 Task: Forward email as attachment with the signature Cole Ward with the subject Request for a trial from softage.1@softage.net to softage.7@softage.net with the message Please let me know if you require any additional resources to complete the project.
Action: Mouse moved to (1210, 101)
Screenshot: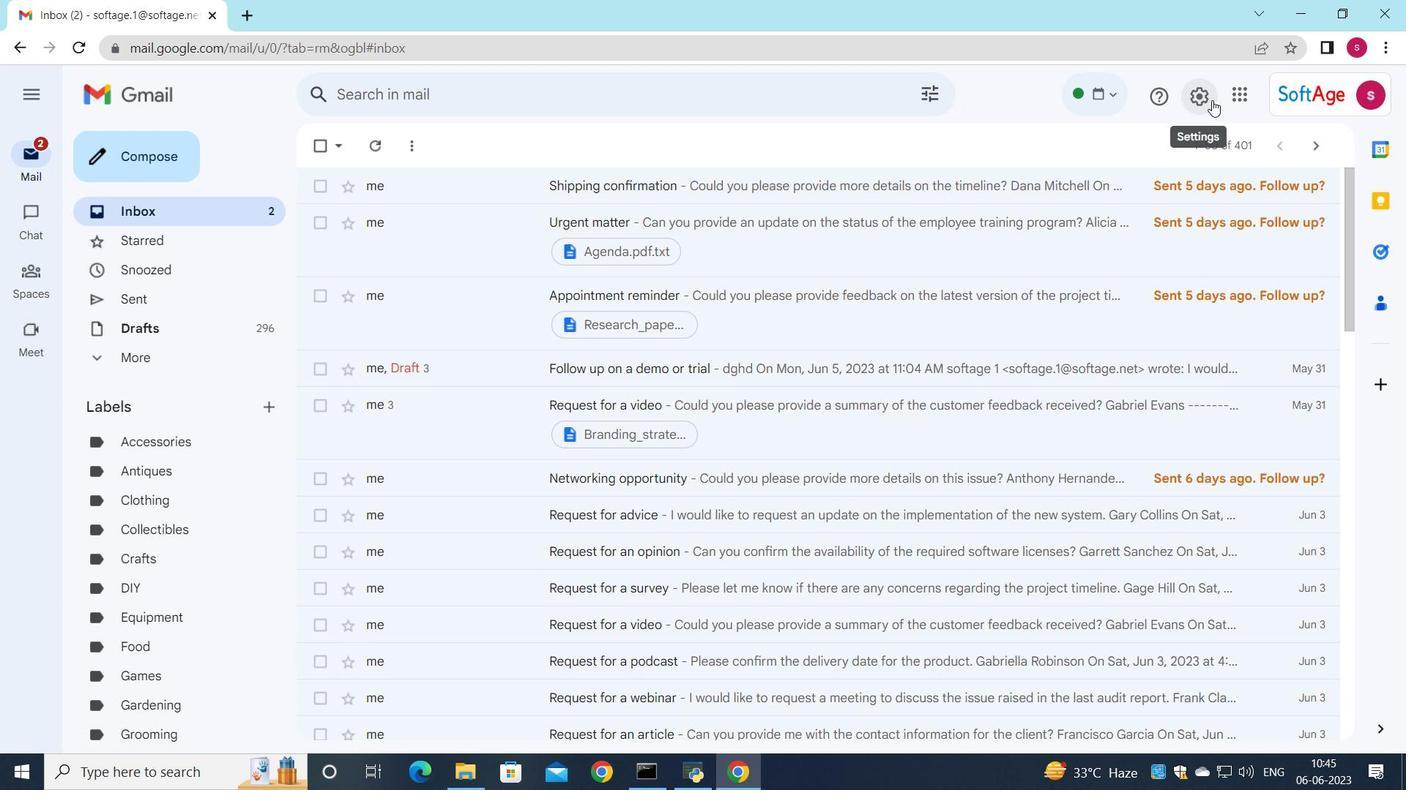 
Action: Mouse pressed left at (1210, 101)
Screenshot: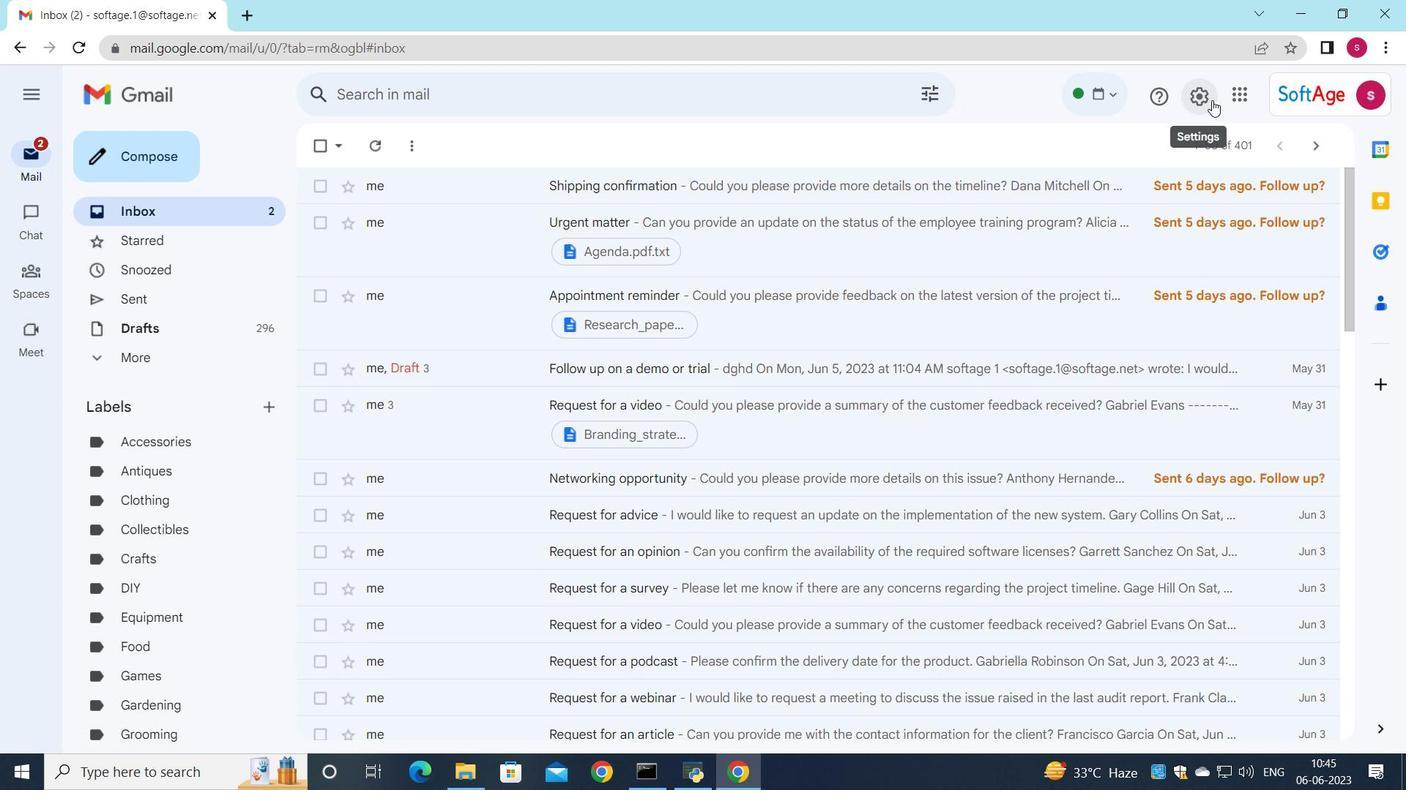 
Action: Mouse moved to (1199, 184)
Screenshot: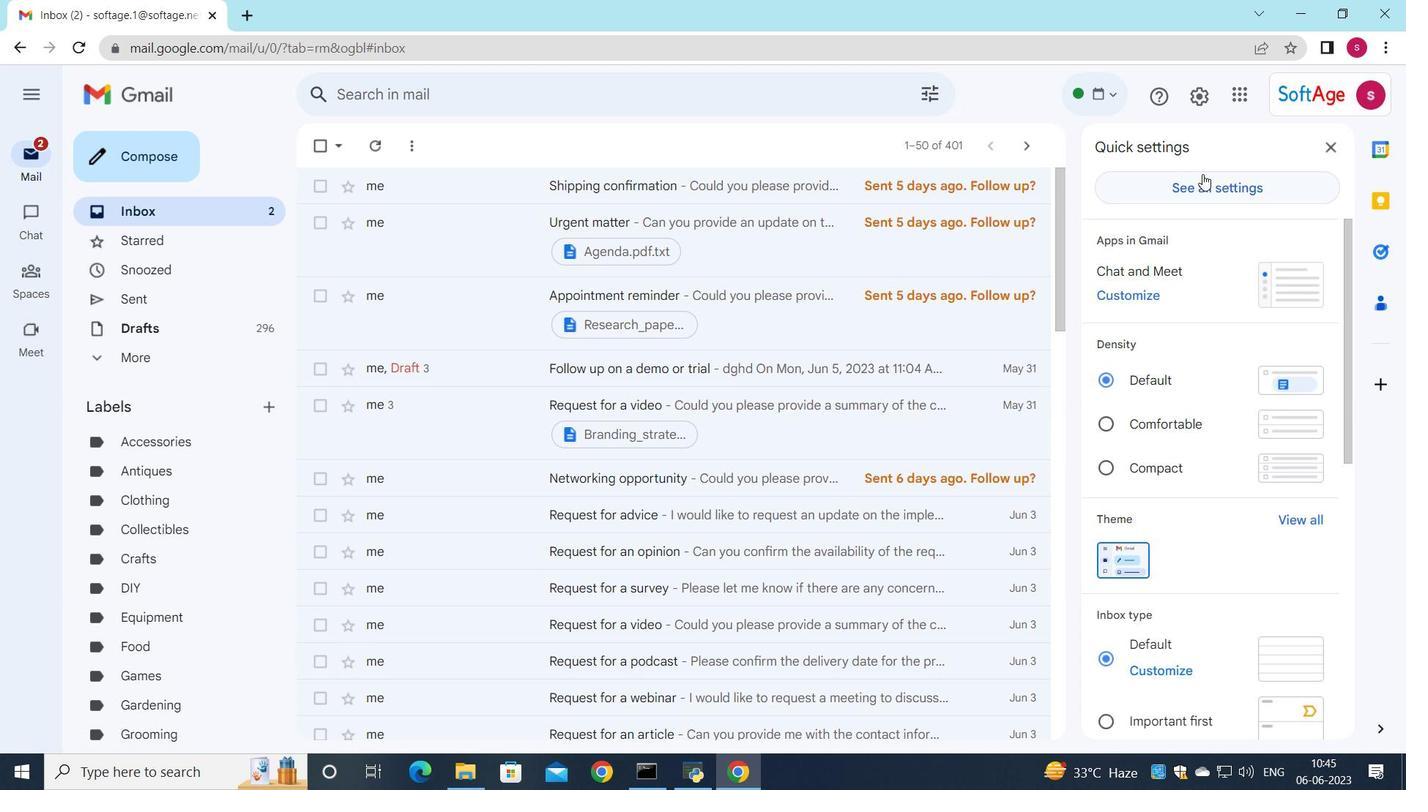 
Action: Mouse pressed left at (1199, 184)
Screenshot: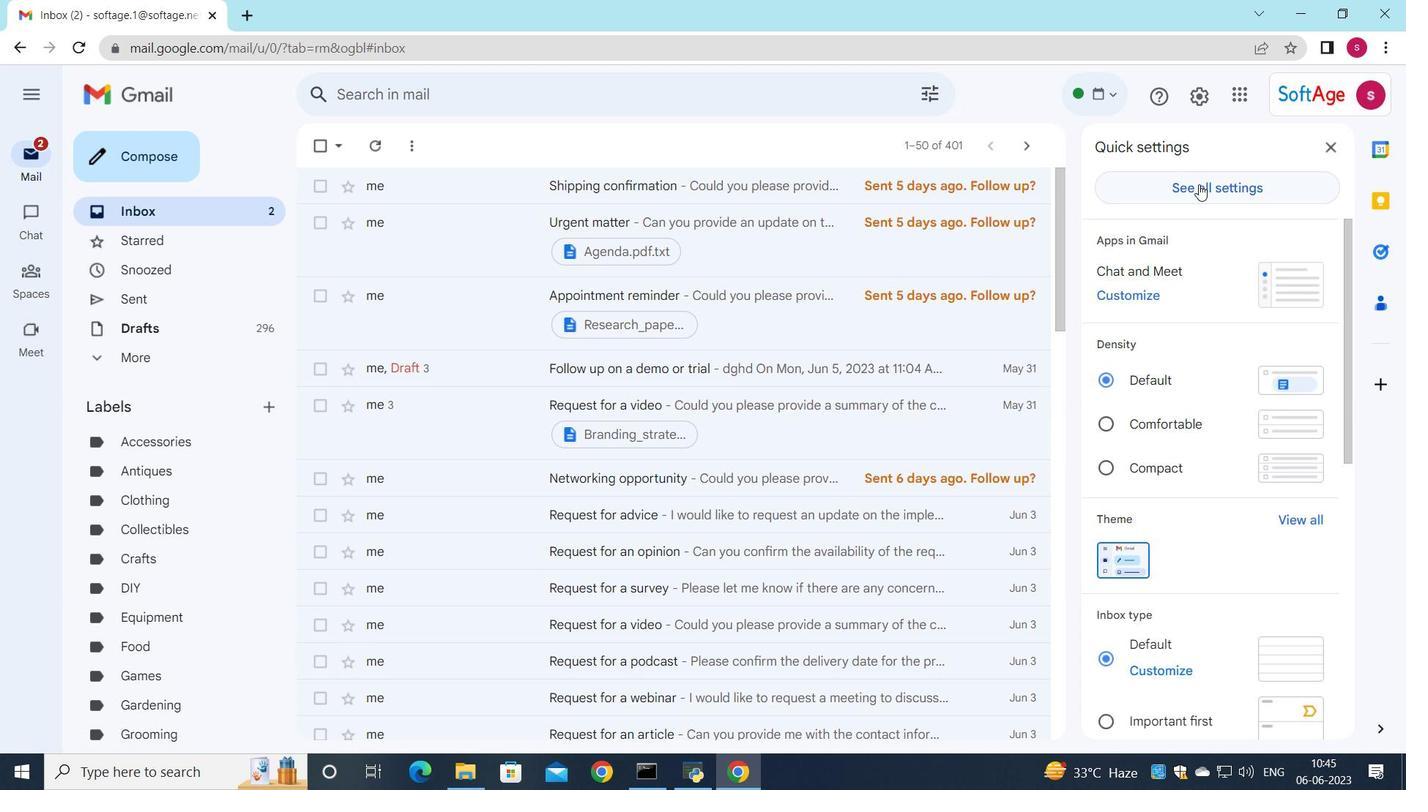 
Action: Mouse moved to (720, 266)
Screenshot: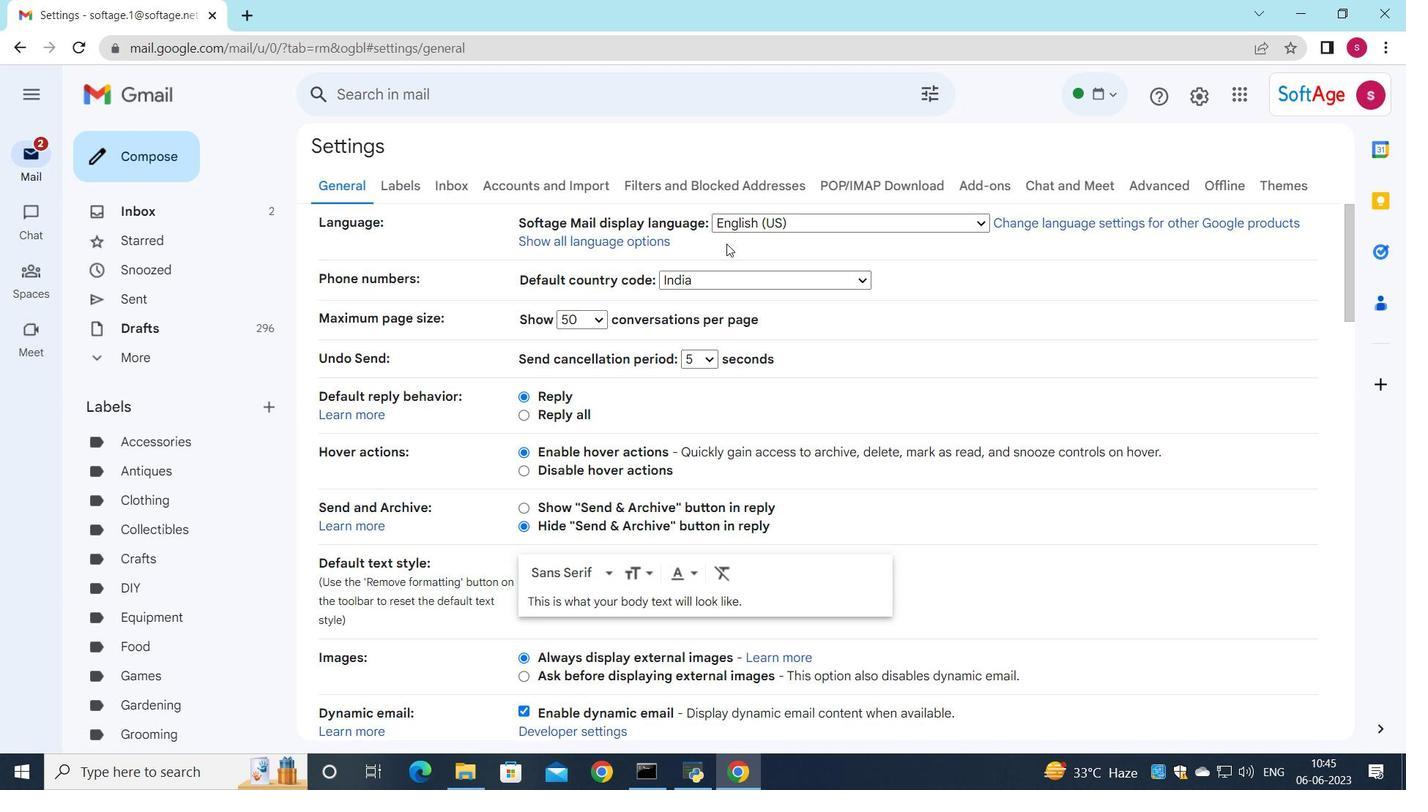 
Action: Mouse scrolled (720, 265) with delta (0, 0)
Screenshot: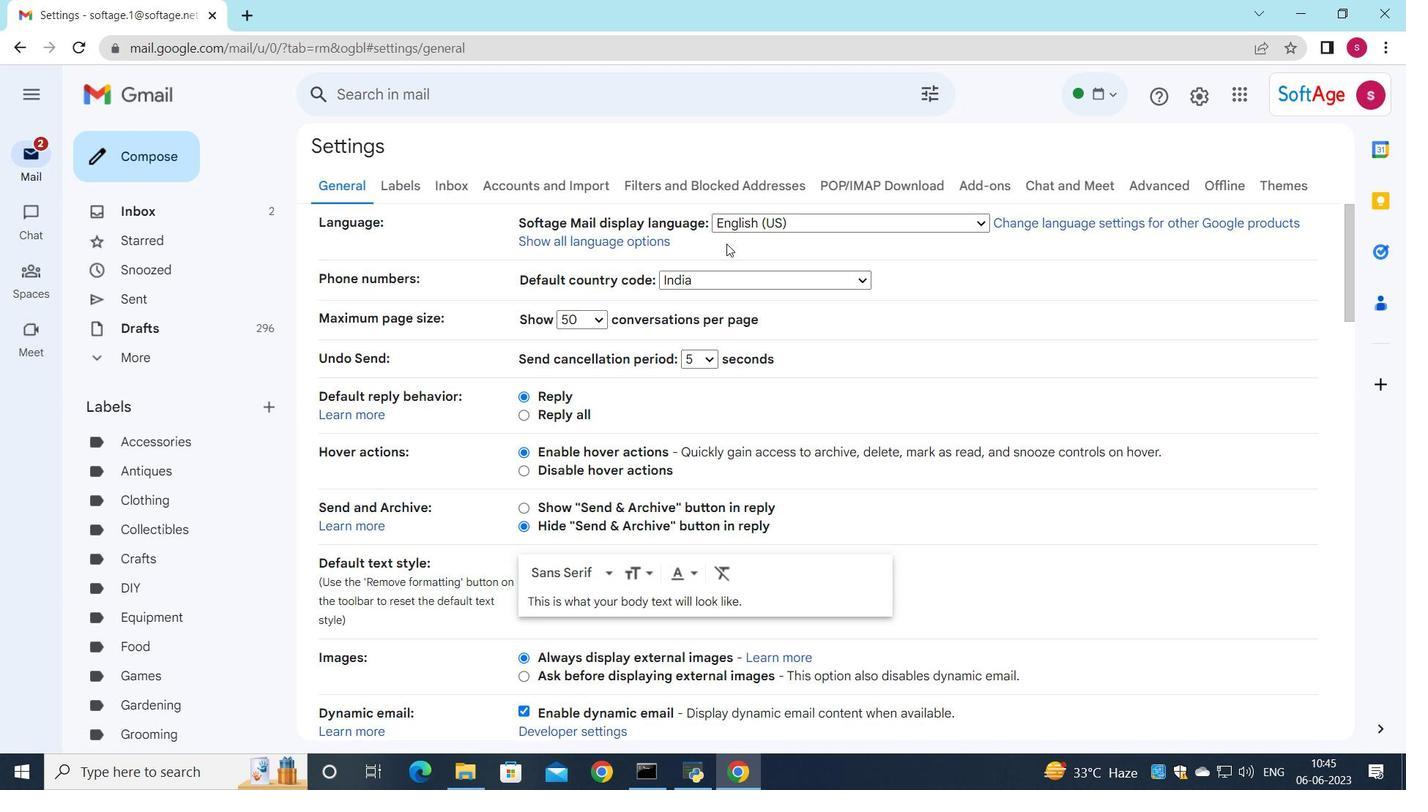 
Action: Mouse moved to (719, 283)
Screenshot: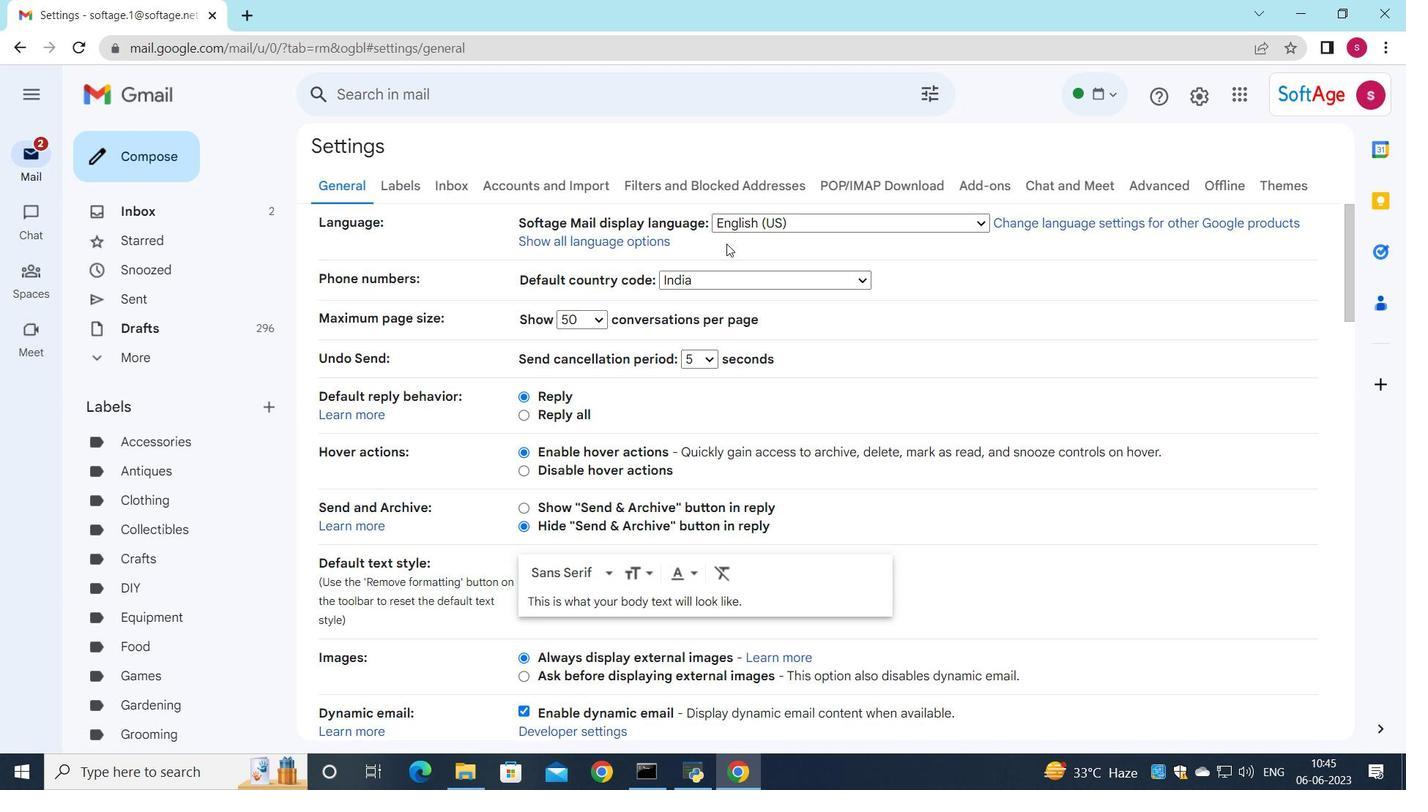 
Action: Mouse scrolled (719, 282) with delta (0, 0)
Screenshot: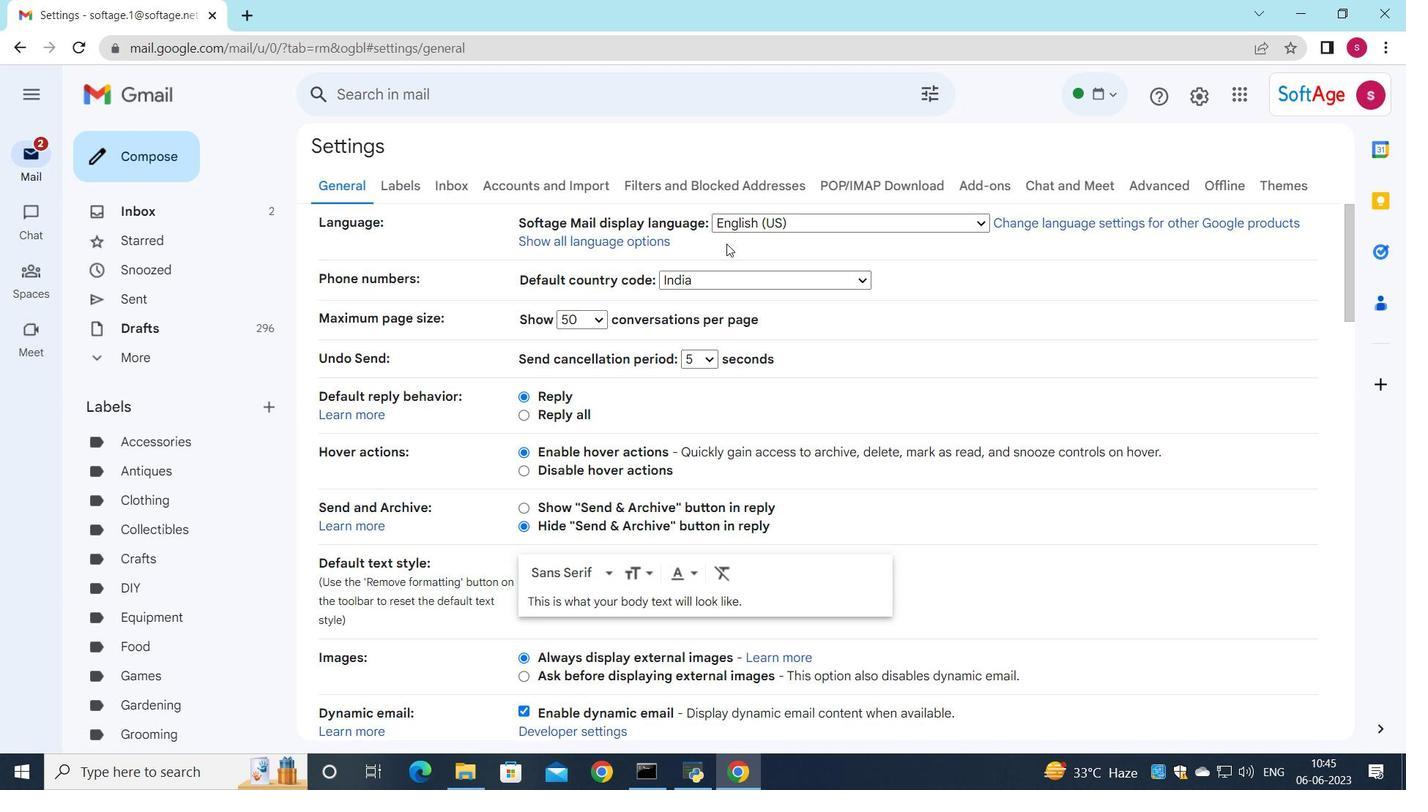 
Action: Mouse moved to (719, 381)
Screenshot: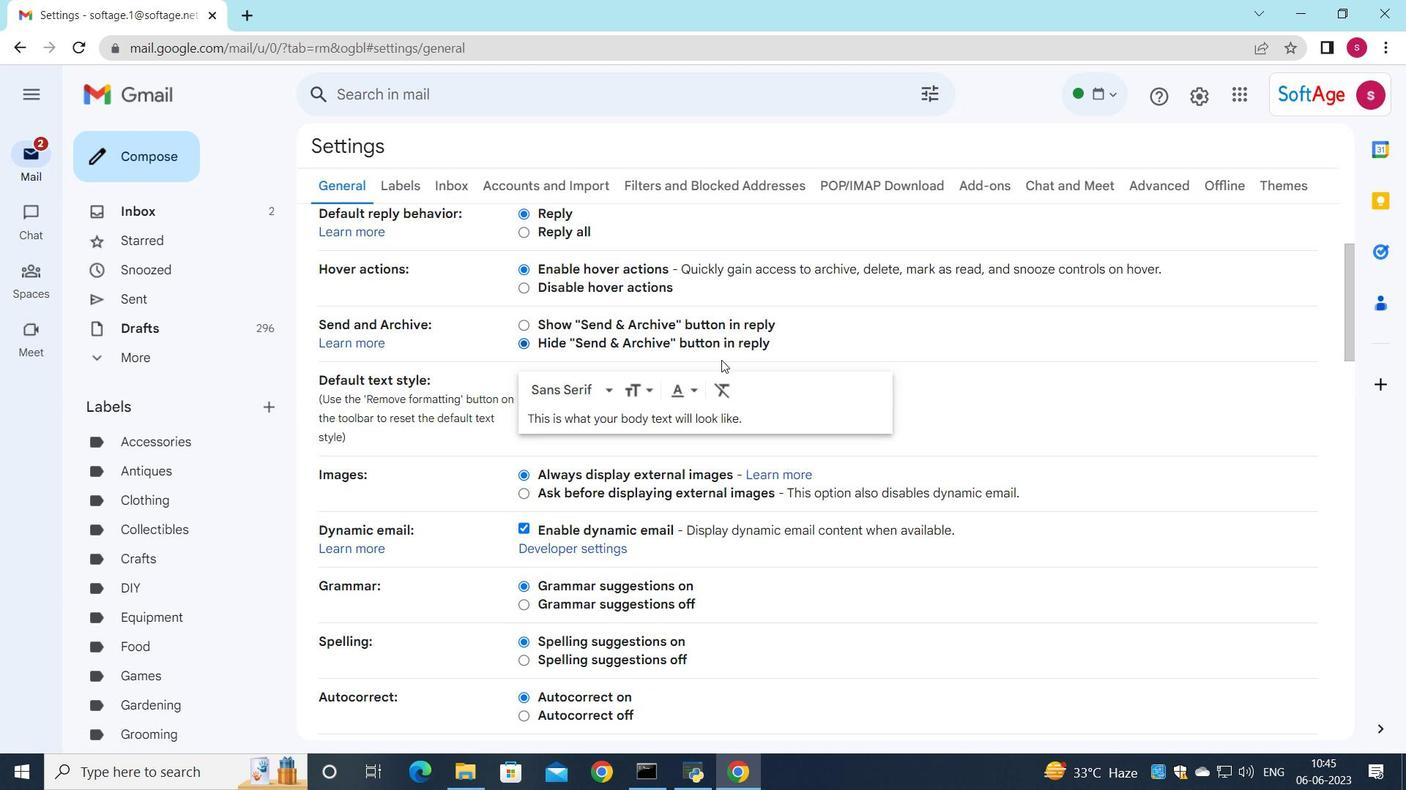 
Action: Mouse scrolled (719, 380) with delta (0, 0)
Screenshot: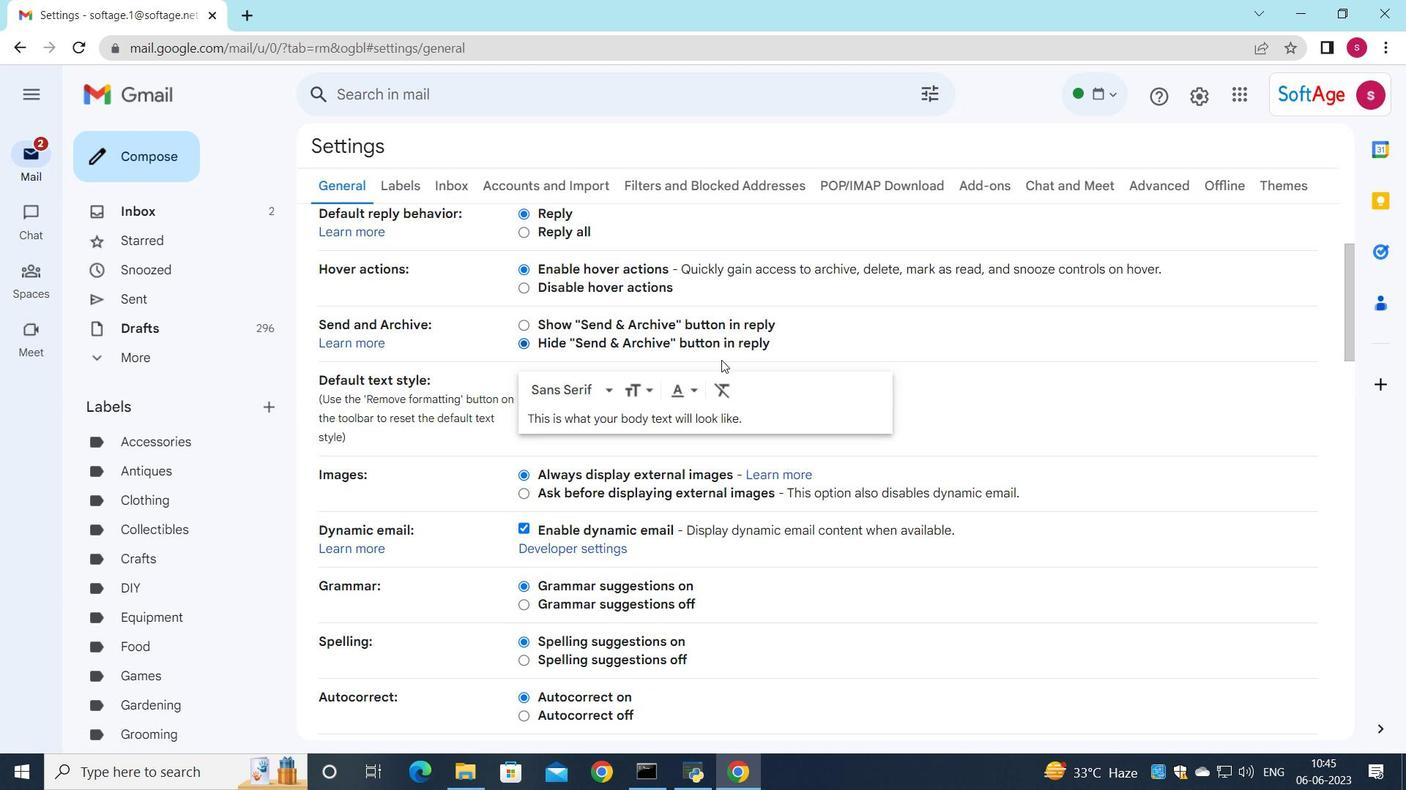 
Action: Mouse moved to (719, 383)
Screenshot: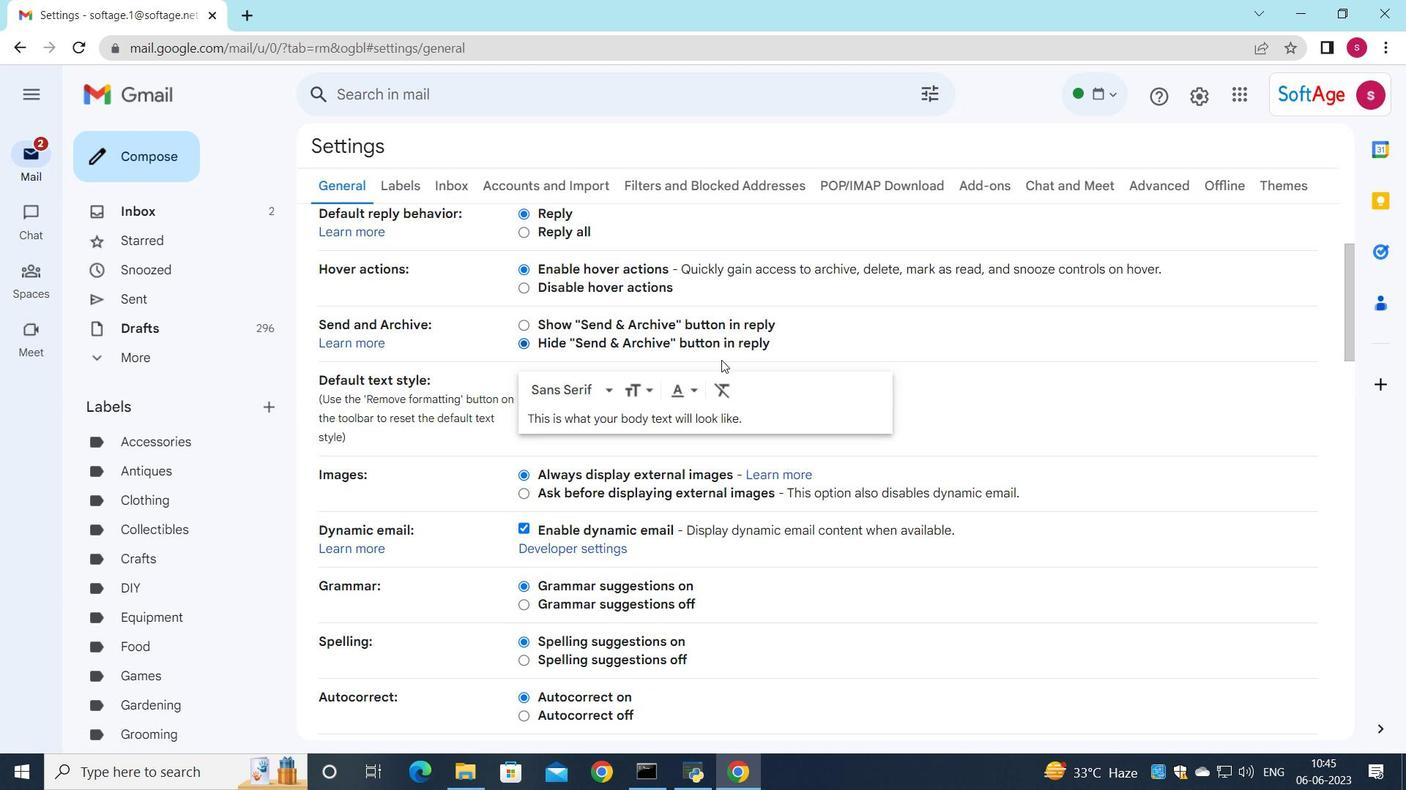 
Action: Mouse scrolled (719, 382) with delta (0, 0)
Screenshot: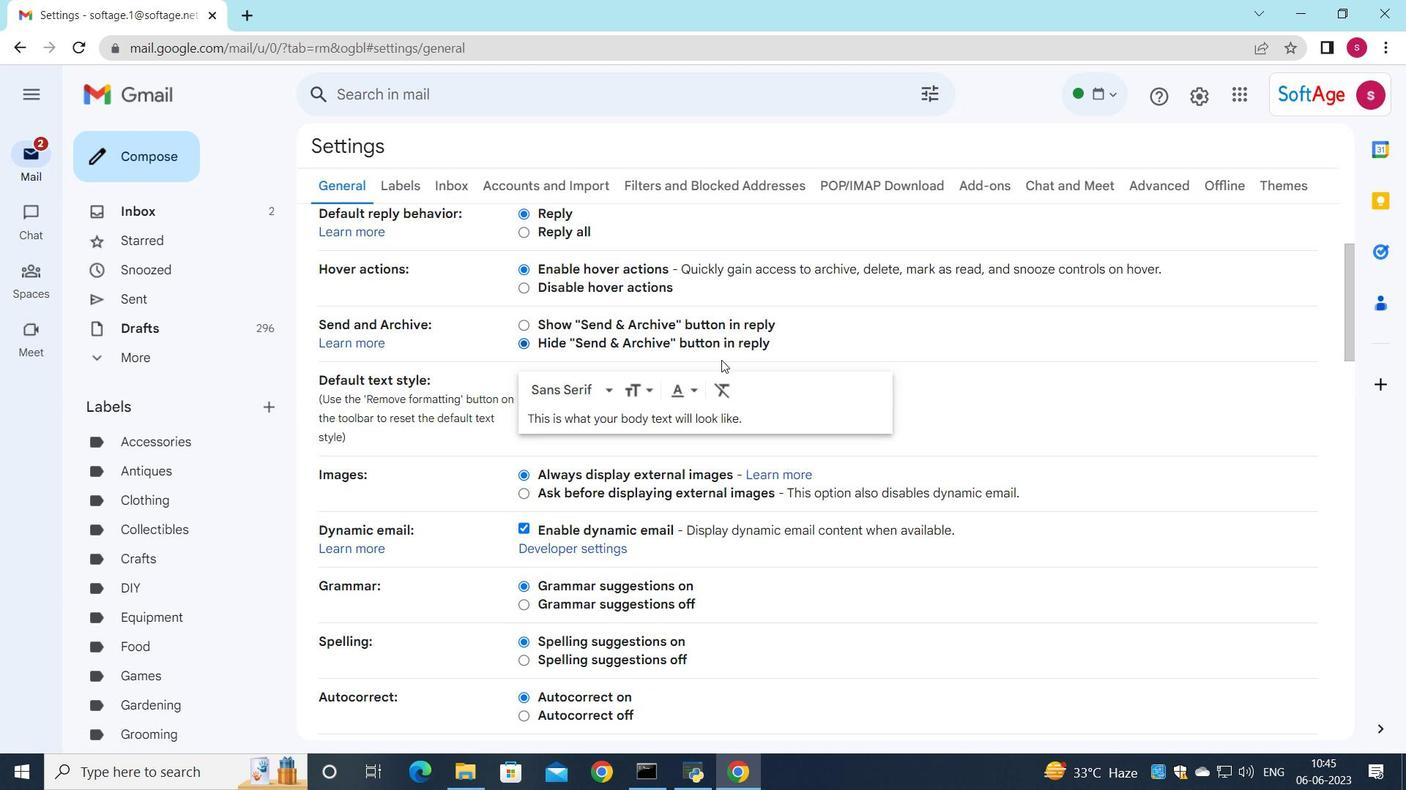 
Action: Mouse moved to (719, 394)
Screenshot: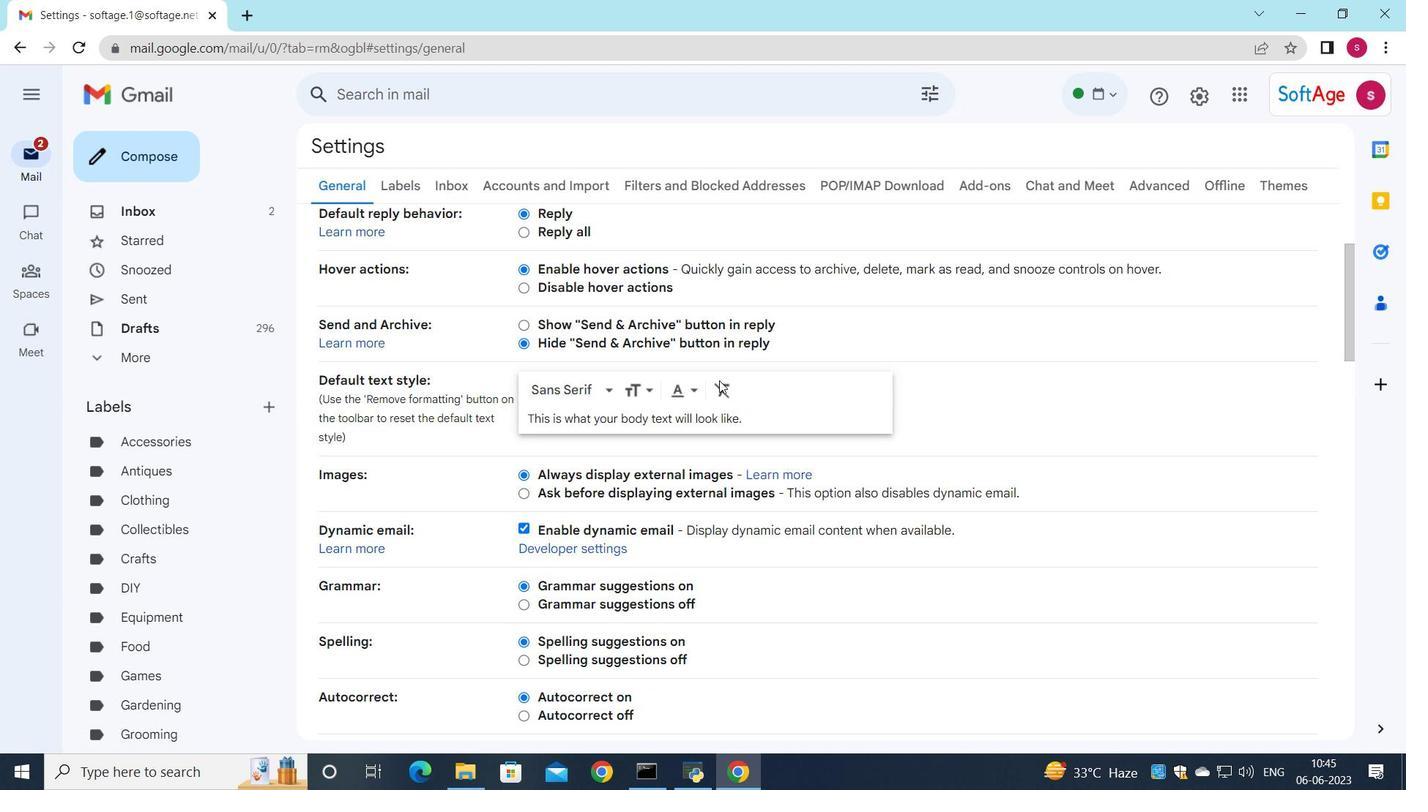 
Action: Mouse scrolled (719, 393) with delta (0, 0)
Screenshot: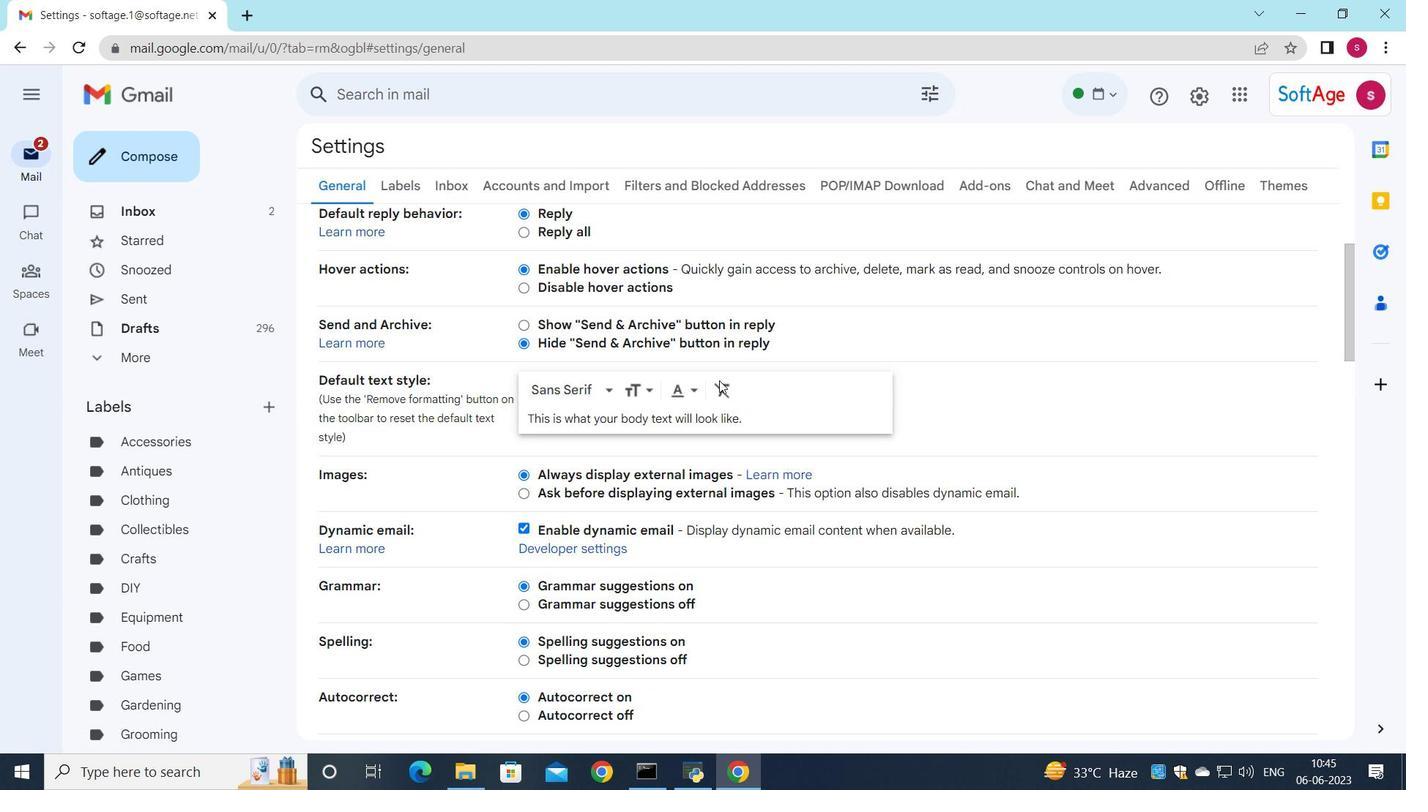 
Action: Mouse moved to (719, 396)
Screenshot: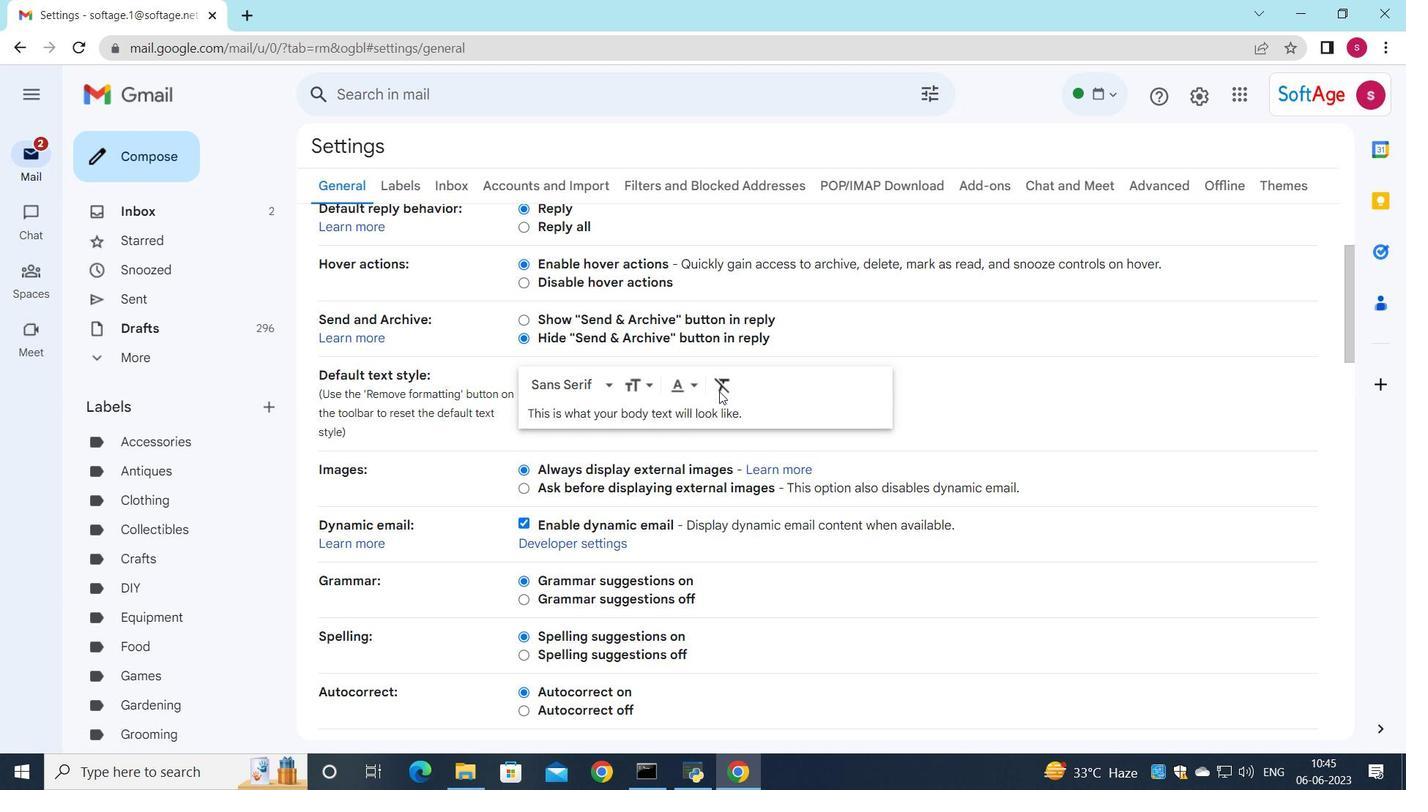 
Action: Mouse scrolled (719, 395) with delta (0, 0)
Screenshot: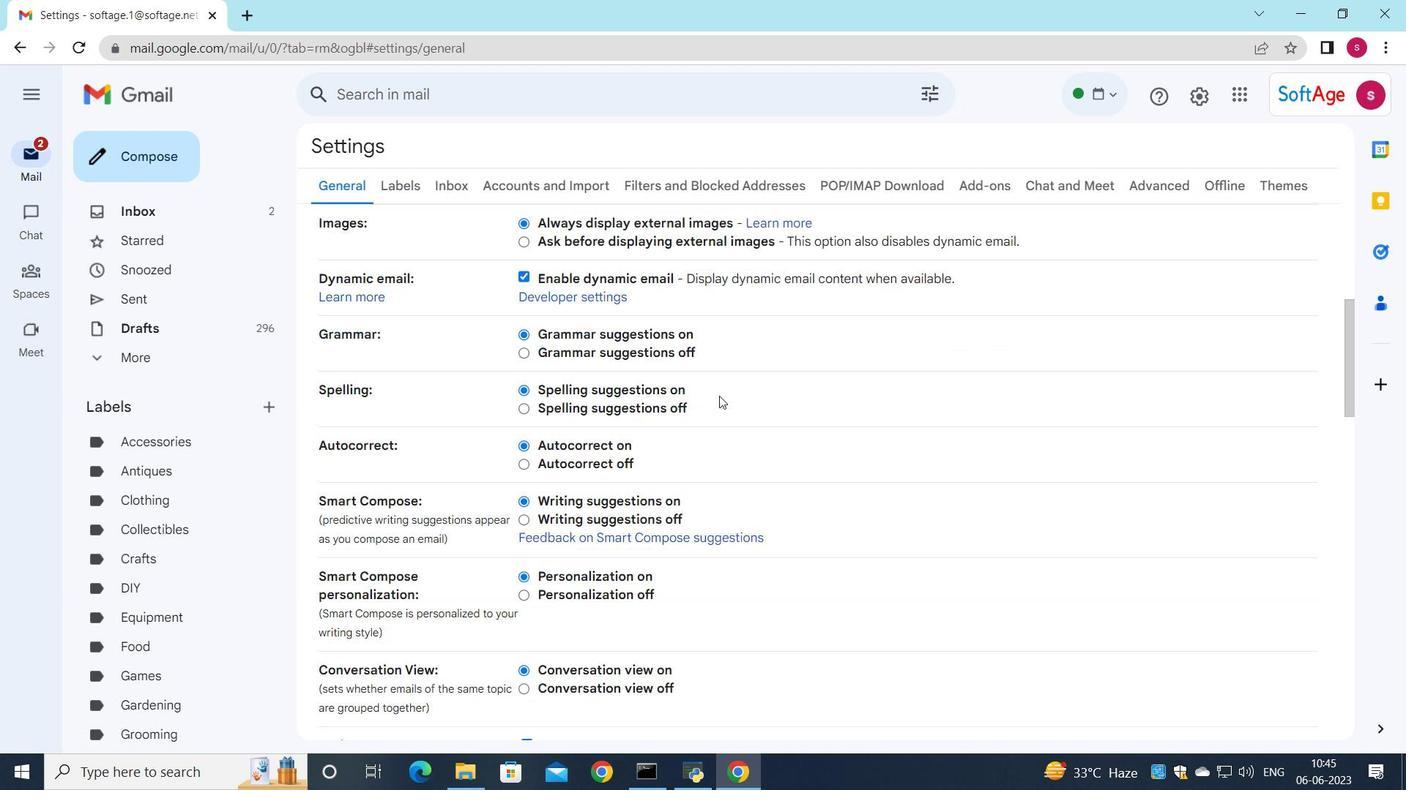 
Action: Mouse scrolled (719, 395) with delta (0, 0)
Screenshot: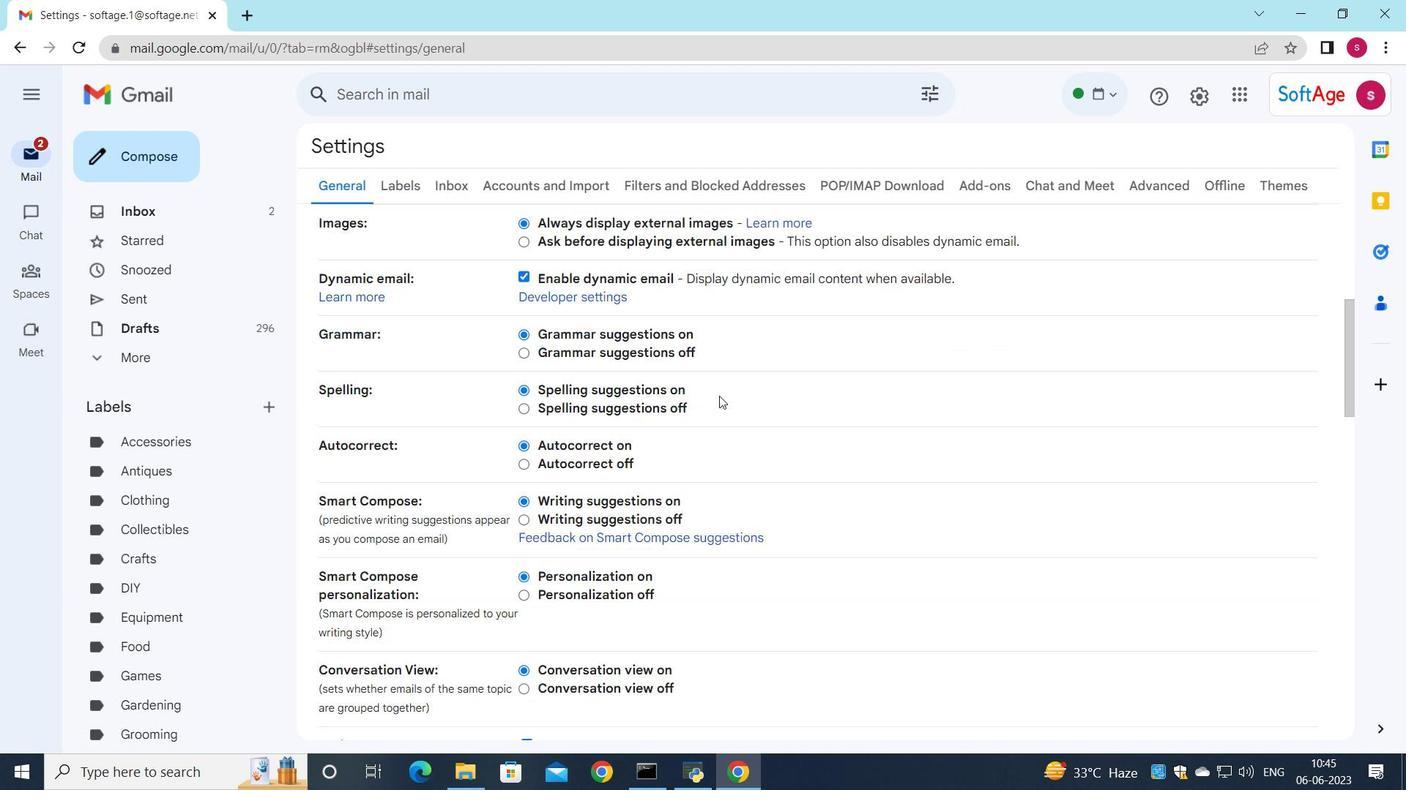 
Action: Mouse scrolled (719, 395) with delta (0, 0)
Screenshot: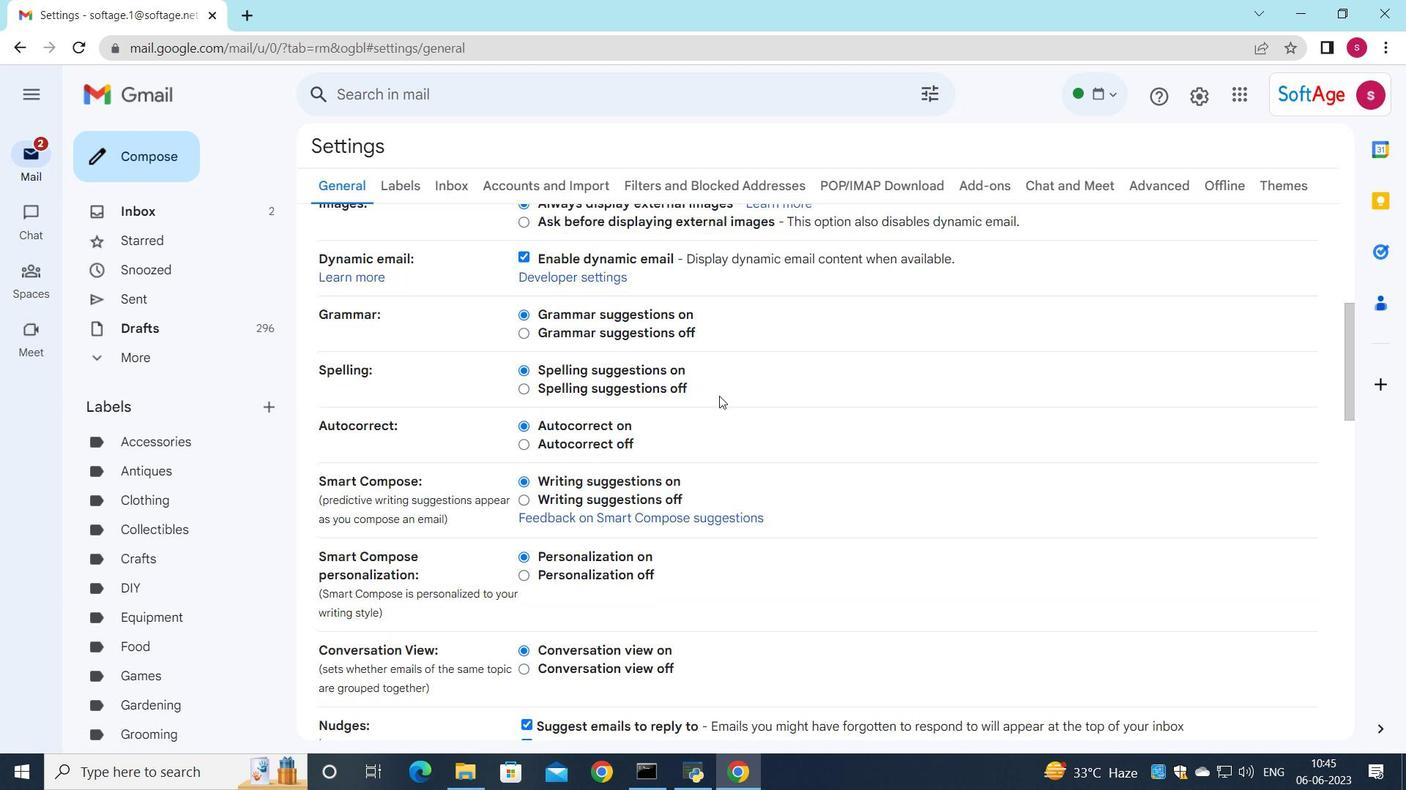
Action: Mouse moved to (717, 404)
Screenshot: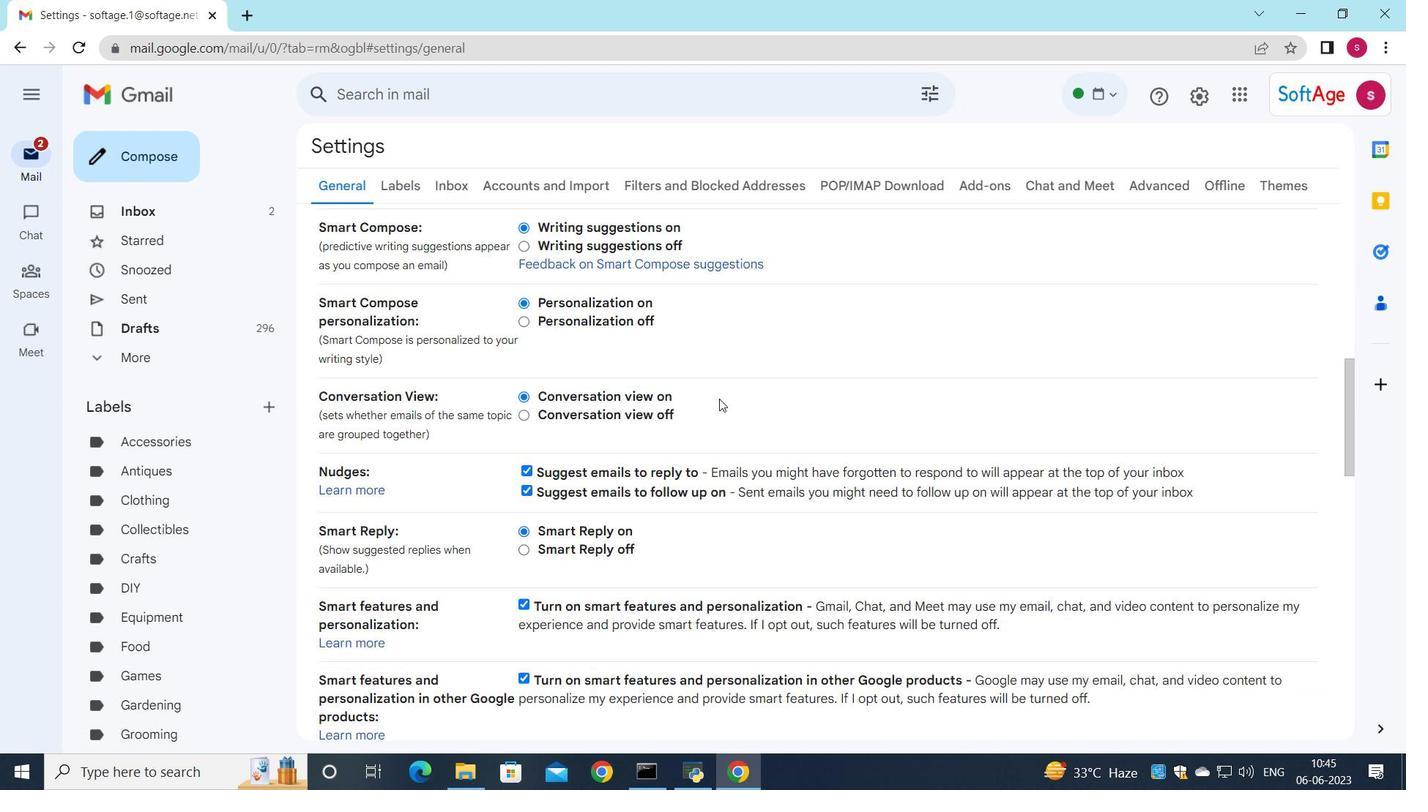 
Action: Mouse scrolled (717, 403) with delta (0, 0)
Screenshot: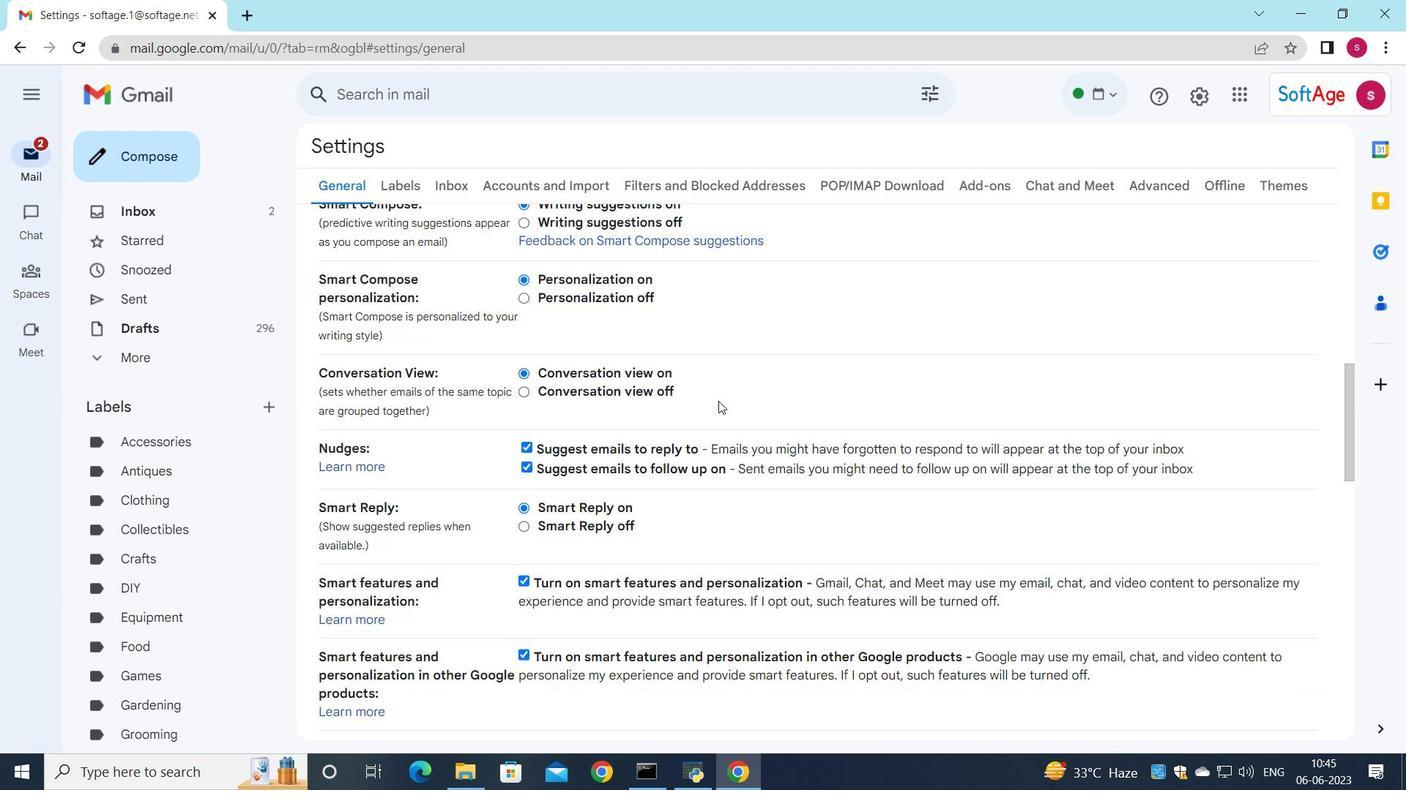 
Action: Mouse scrolled (717, 403) with delta (0, 0)
Screenshot: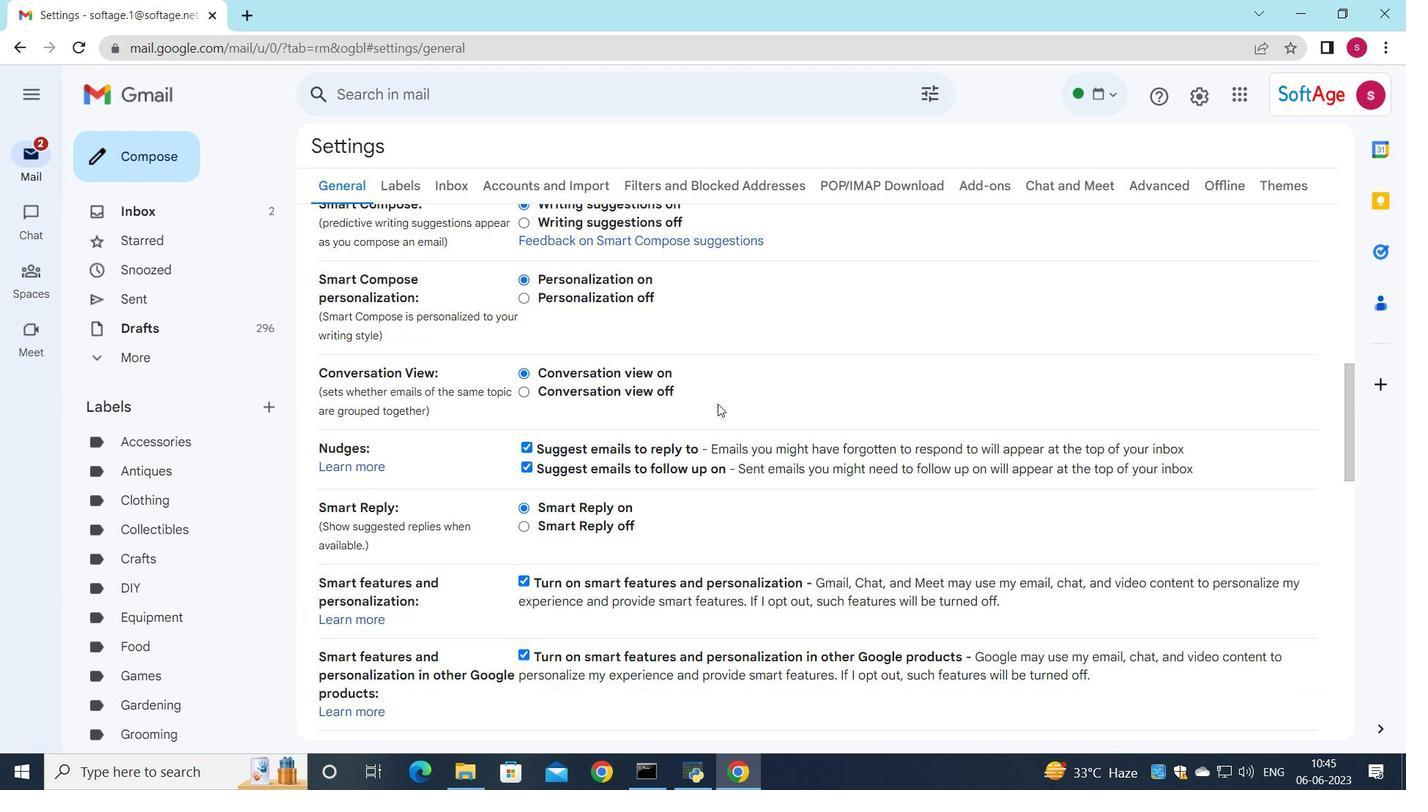 
Action: Mouse scrolled (717, 403) with delta (0, 0)
Screenshot: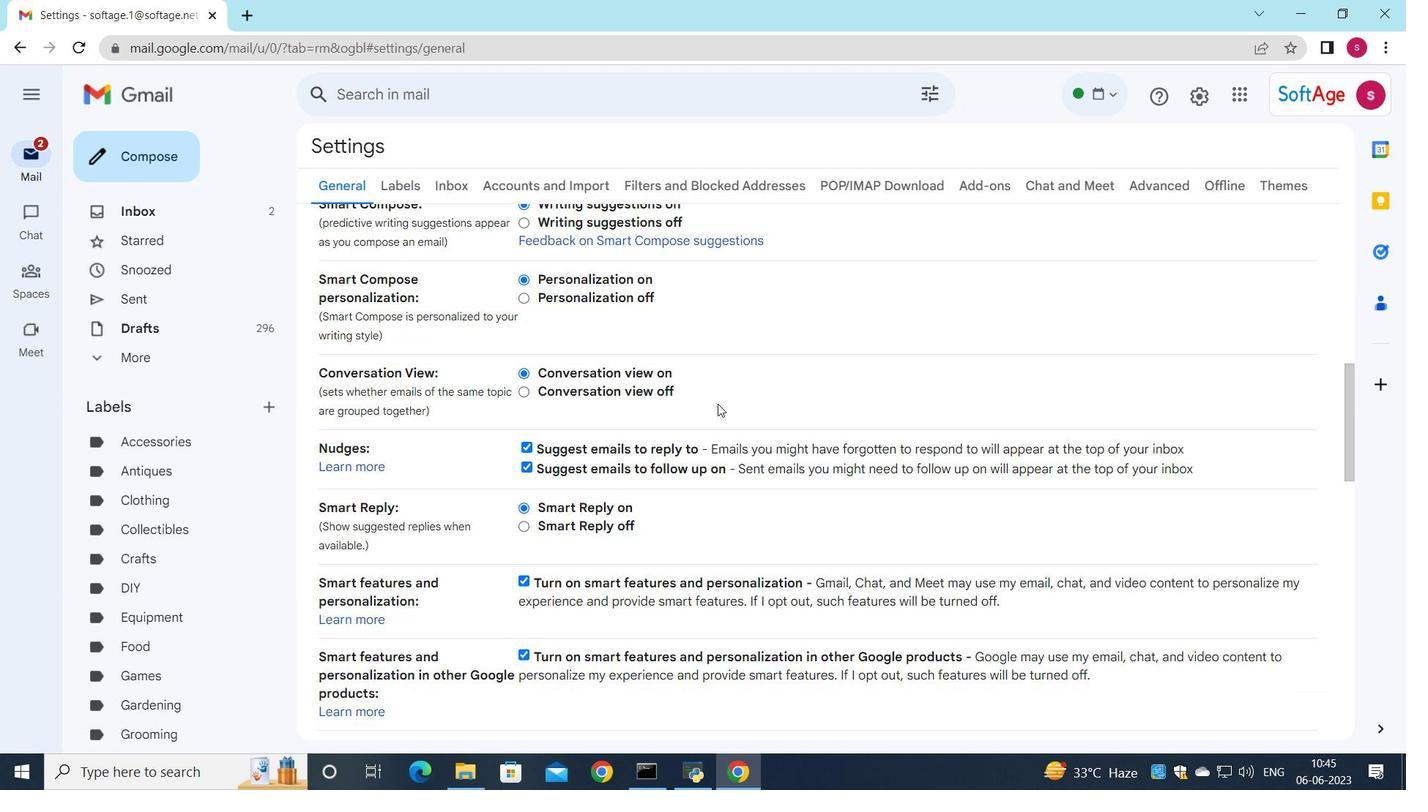 
Action: Mouse moved to (716, 404)
Screenshot: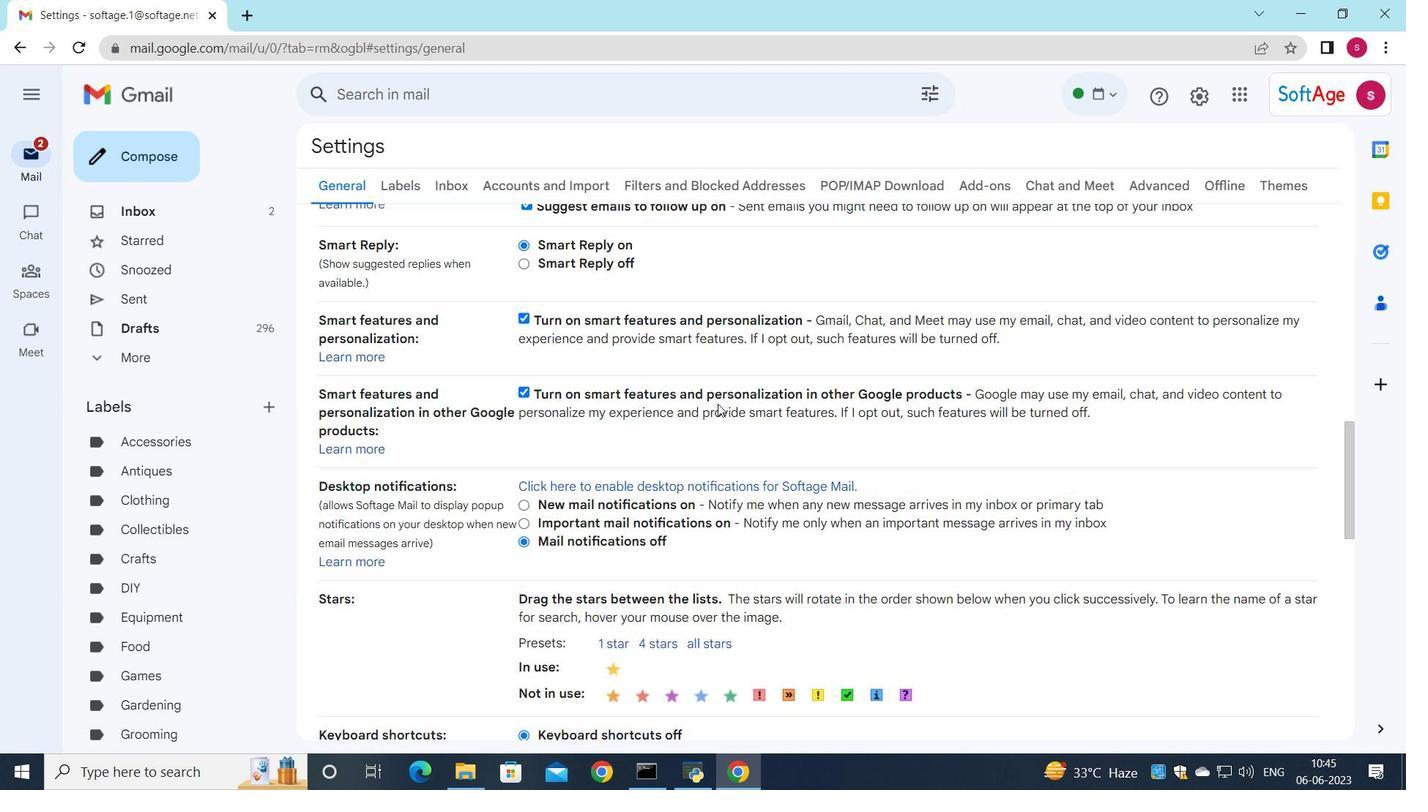 
Action: Mouse scrolled (716, 403) with delta (0, 0)
Screenshot: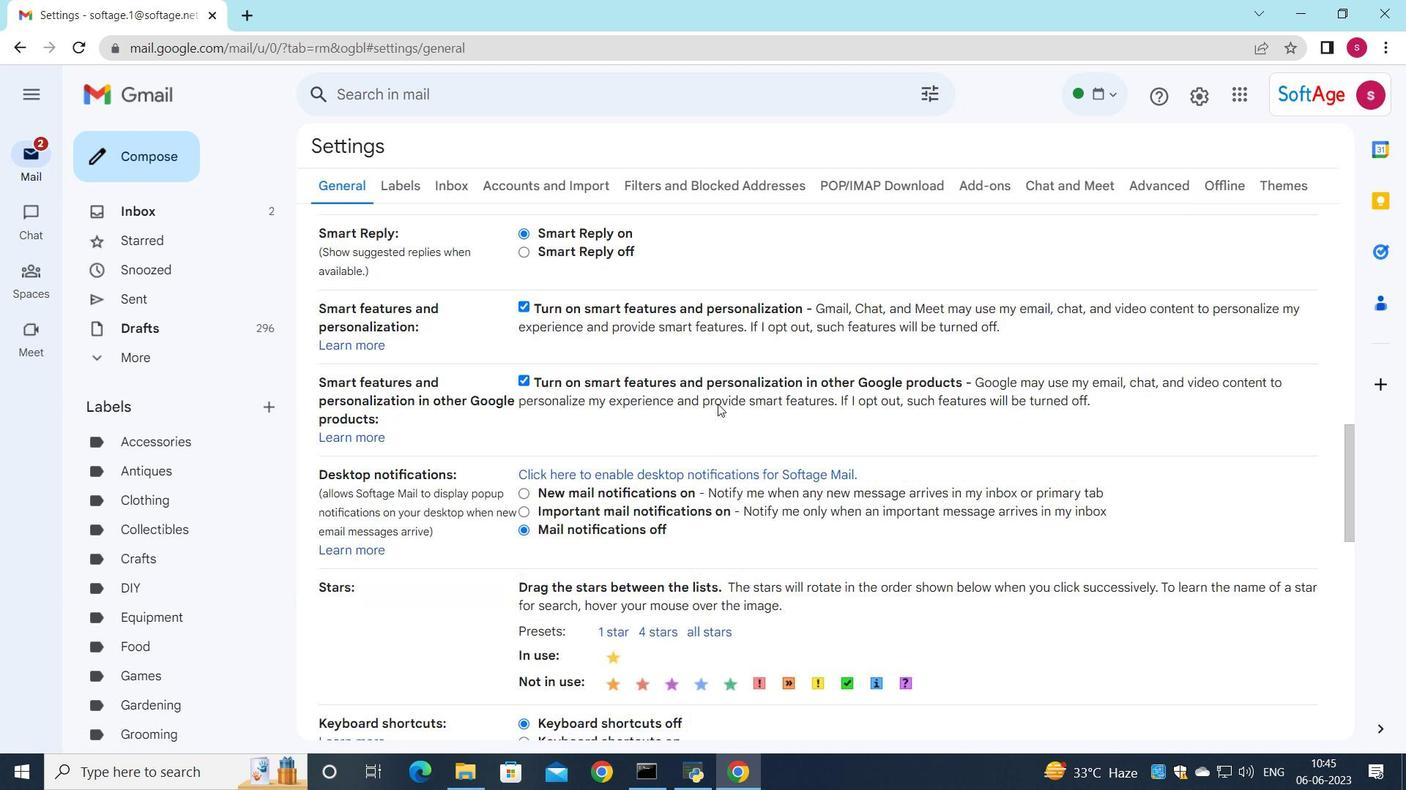 
Action: Mouse moved to (715, 404)
Screenshot: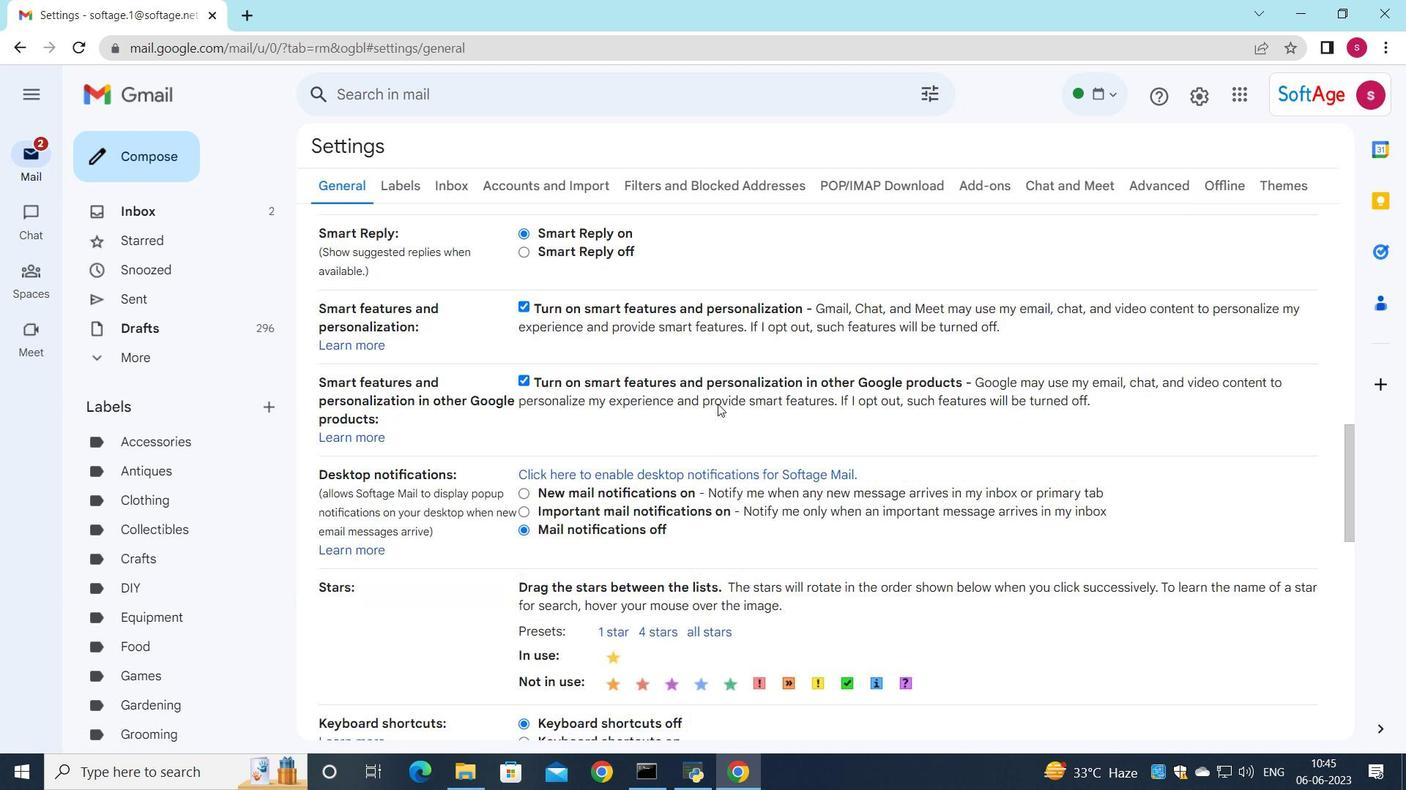 
Action: Mouse scrolled (715, 403) with delta (0, 0)
Screenshot: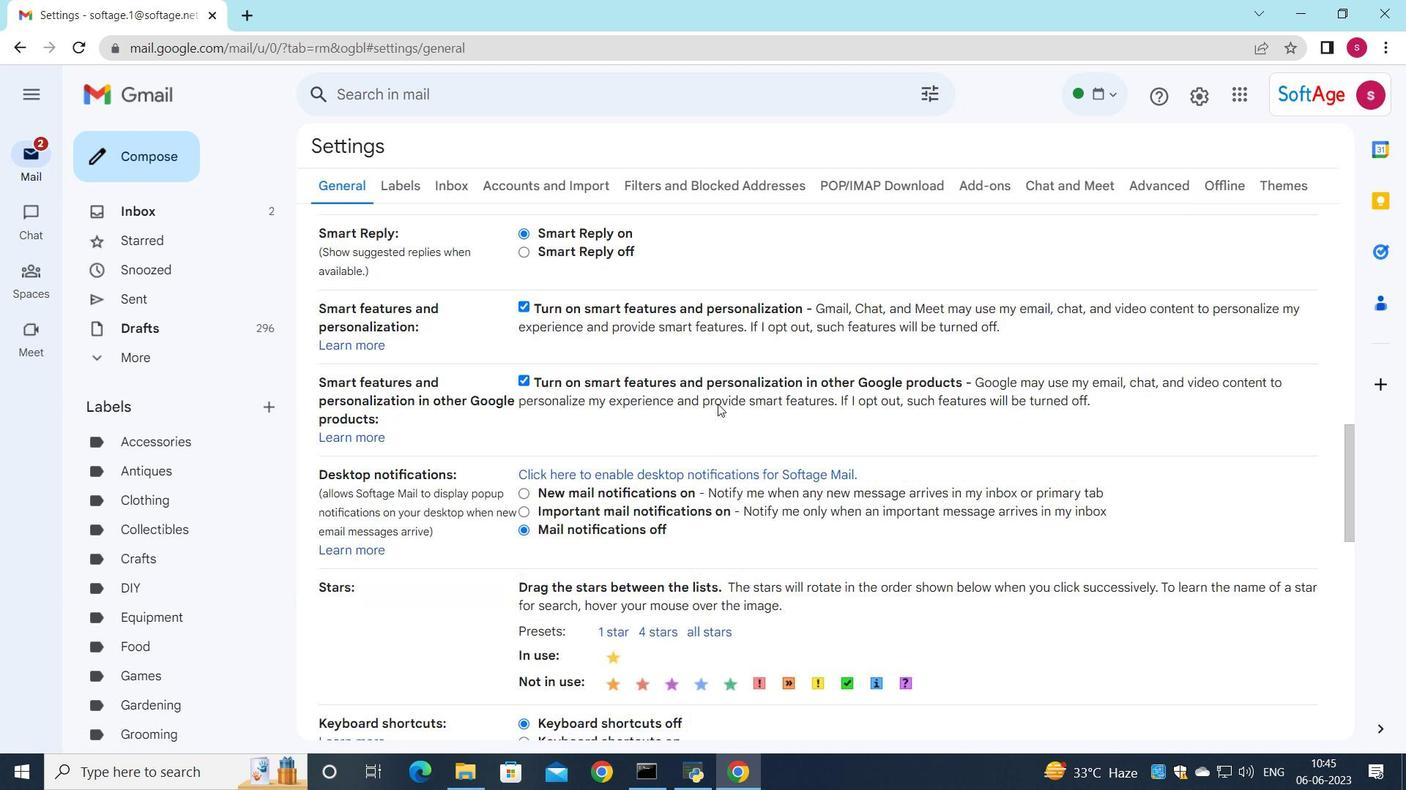 
Action: Mouse moved to (714, 411)
Screenshot: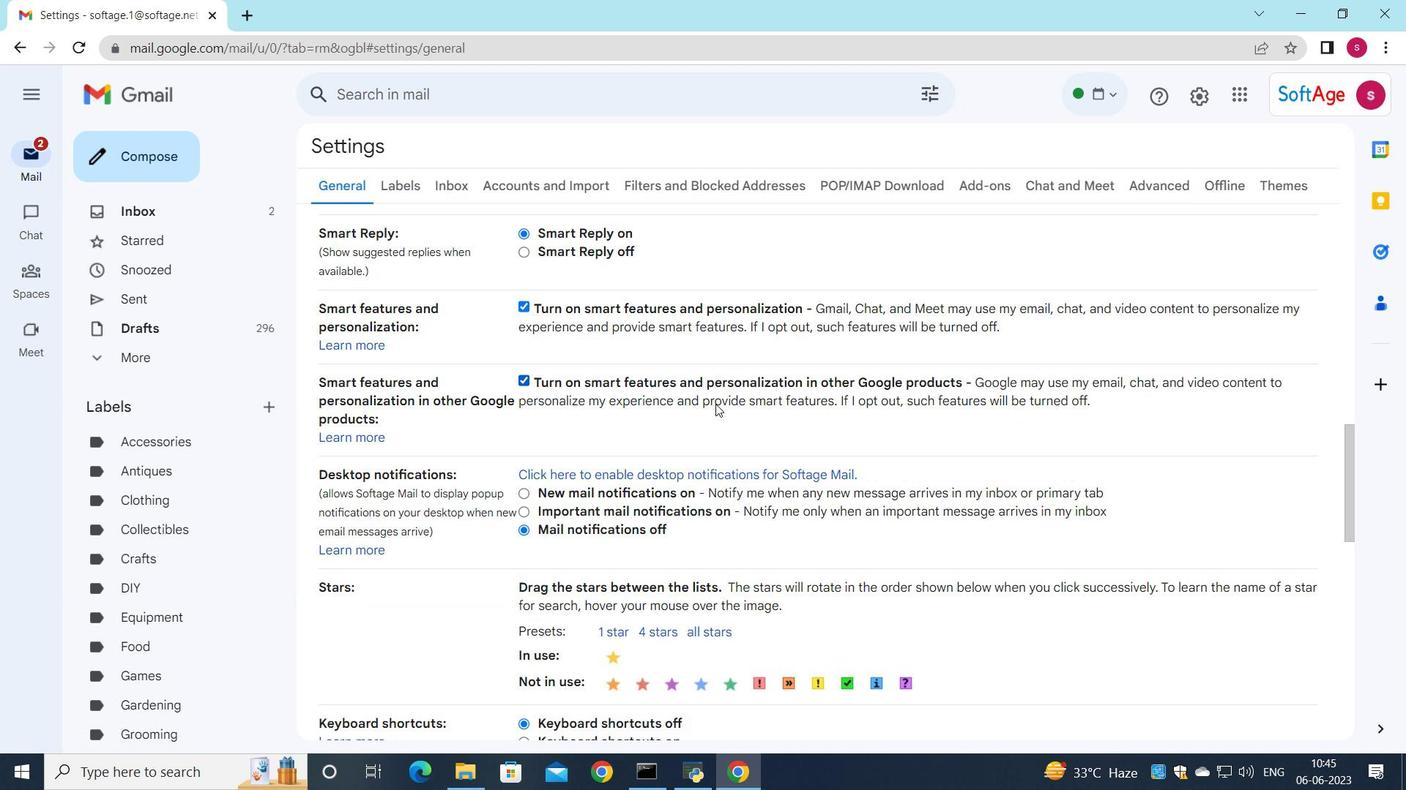 
Action: Mouse scrolled (714, 410) with delta (0, 0)
Screenshot: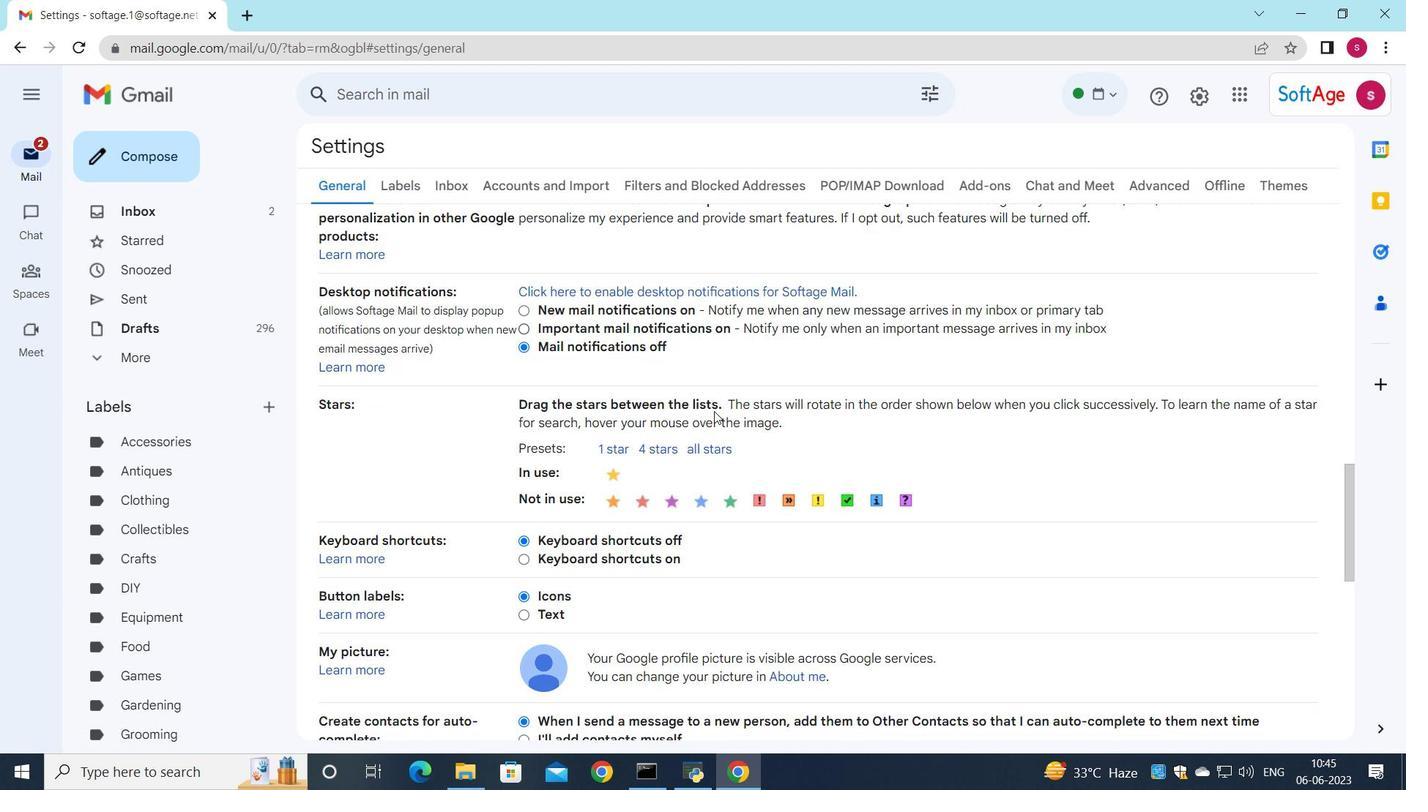 
Action: Mouse scrolled (714, 410) with delta (0, 0)
Screenshot: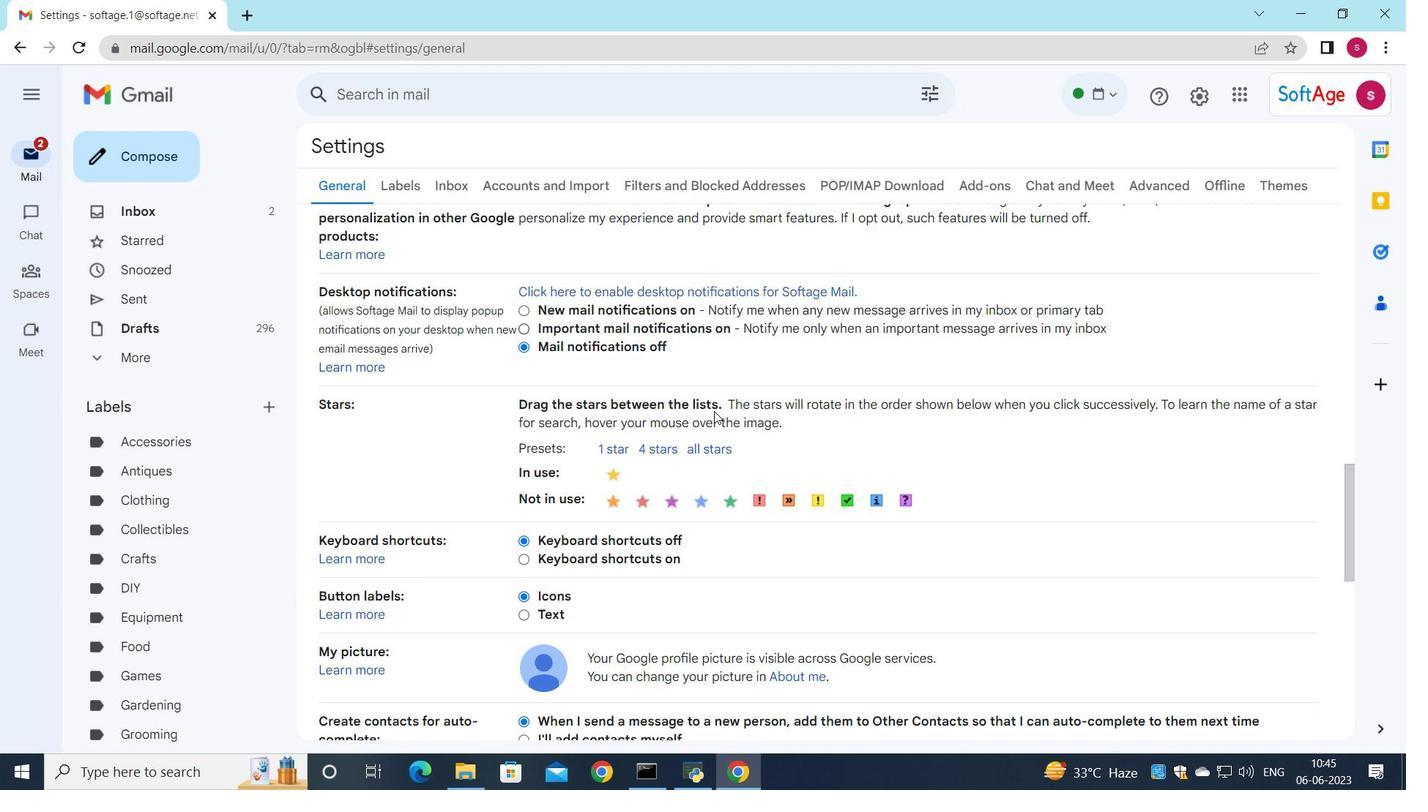 
Action: Mouse moved to (711, 410)
Screenshot: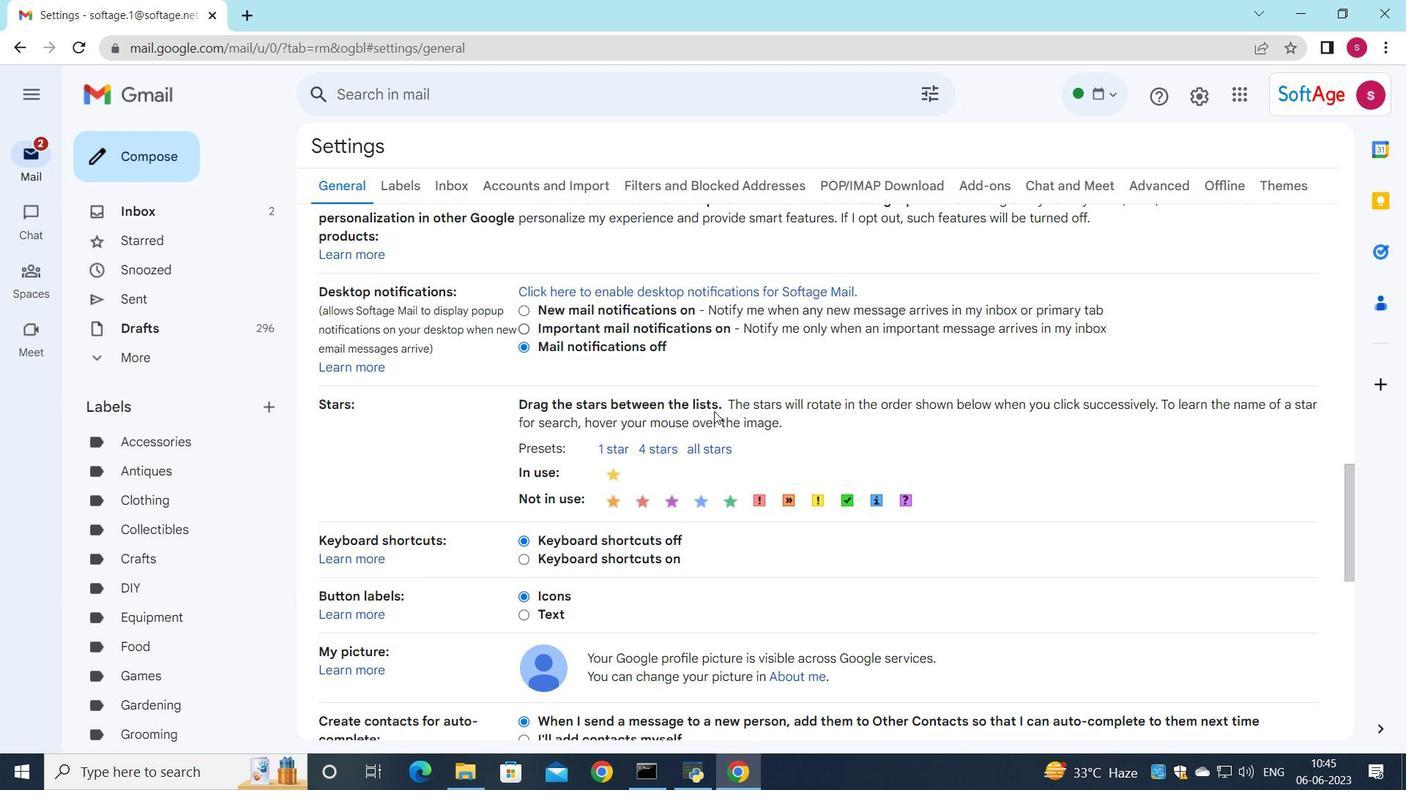 
Action: Mouse scrolled (711, 410) with delta (0, 0)
Screenshot: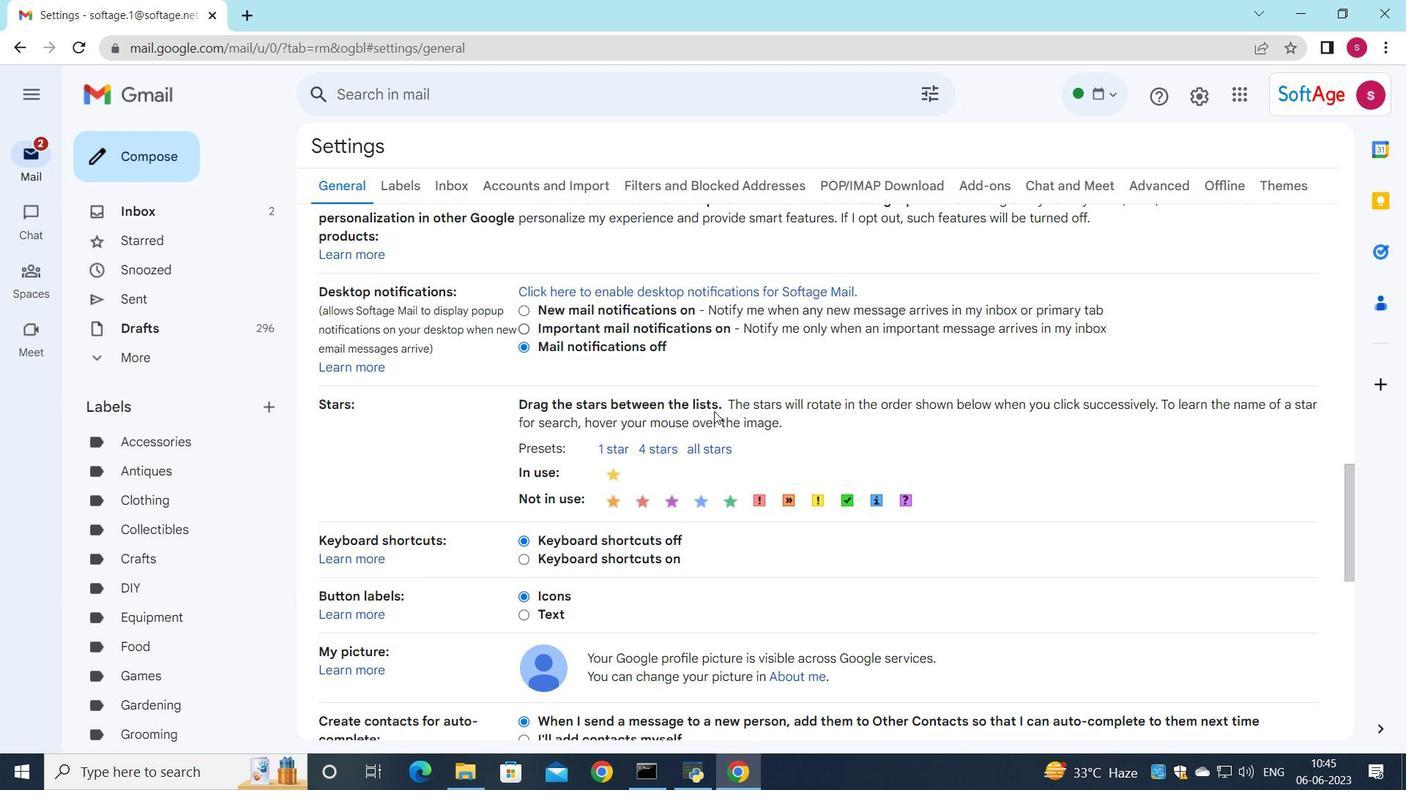 
Action: Mouse moved to (701, 407)
Screenshot: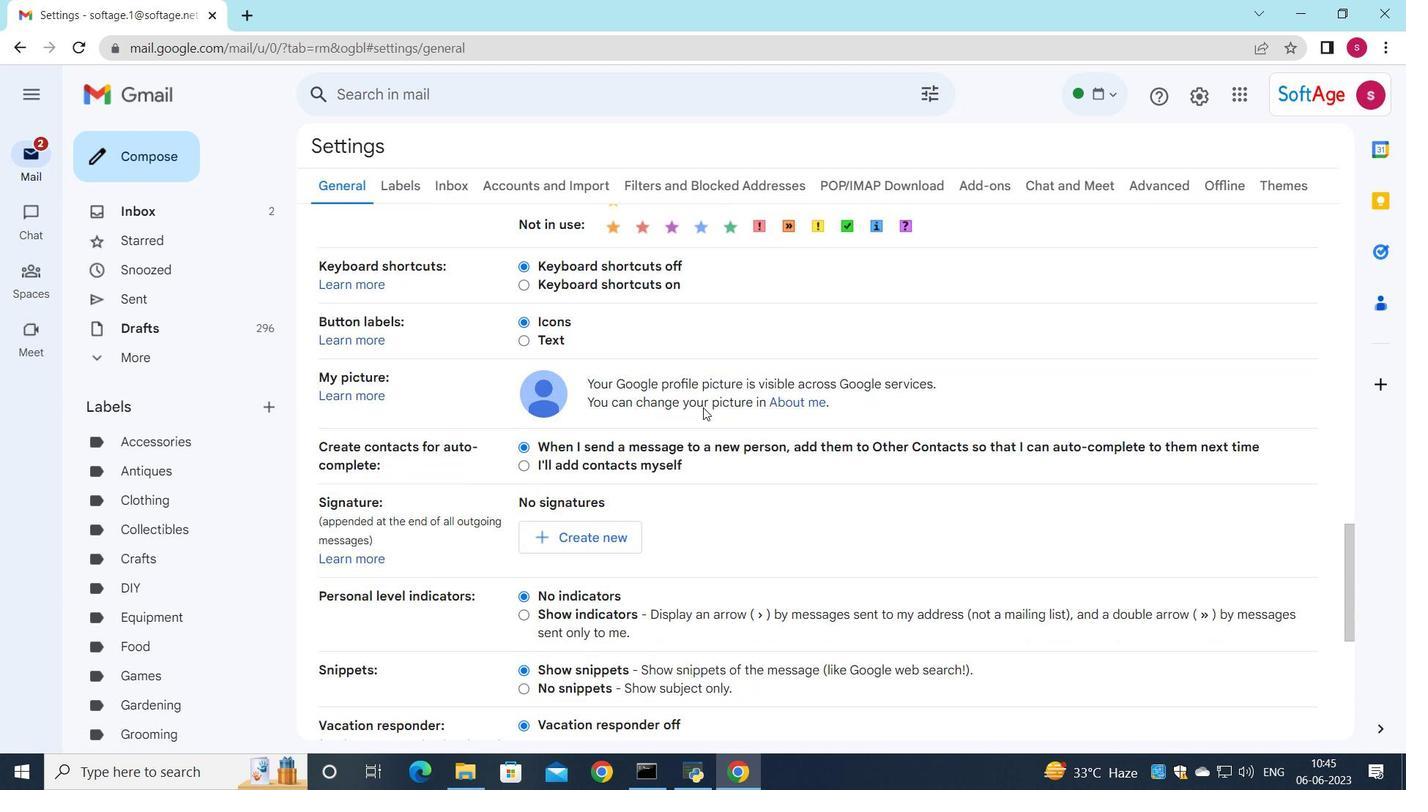 
Action: Mouse scrolled (701, 407) with delta (0, 0)
Screenshot: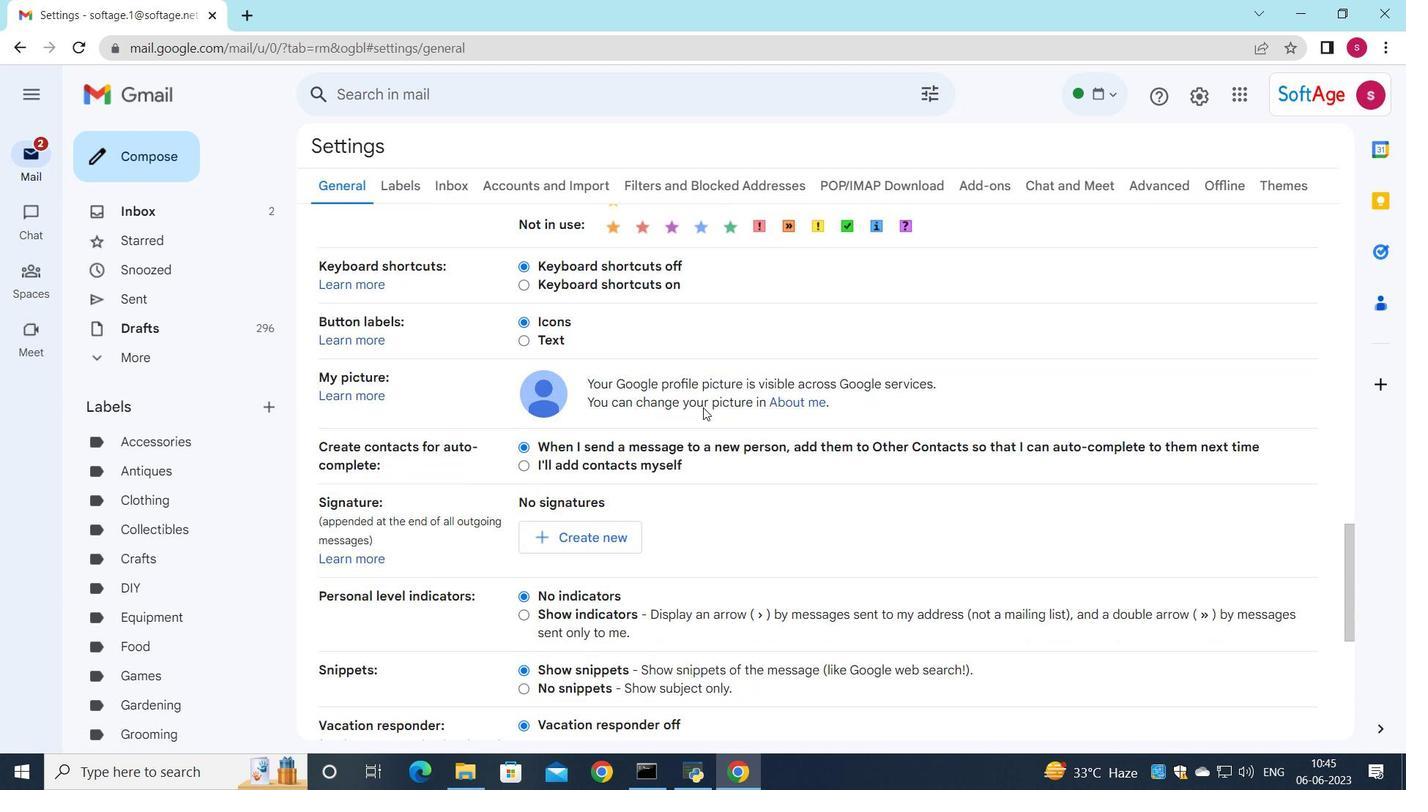 
Action: Mouse moved to (700, 410)
Screenshot: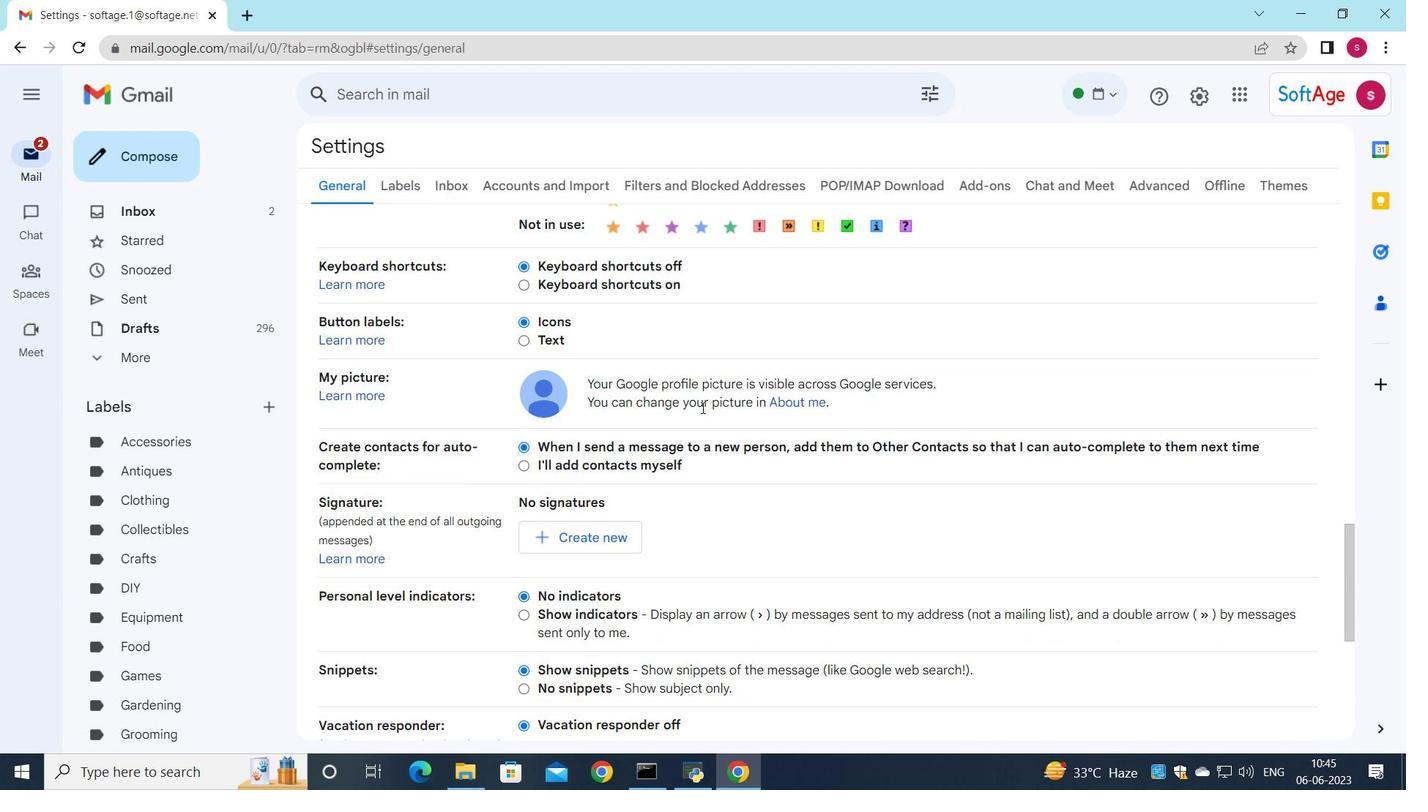 
Action: Mouse scrolled (700, 409) with delta (0, 0)
Screenshot: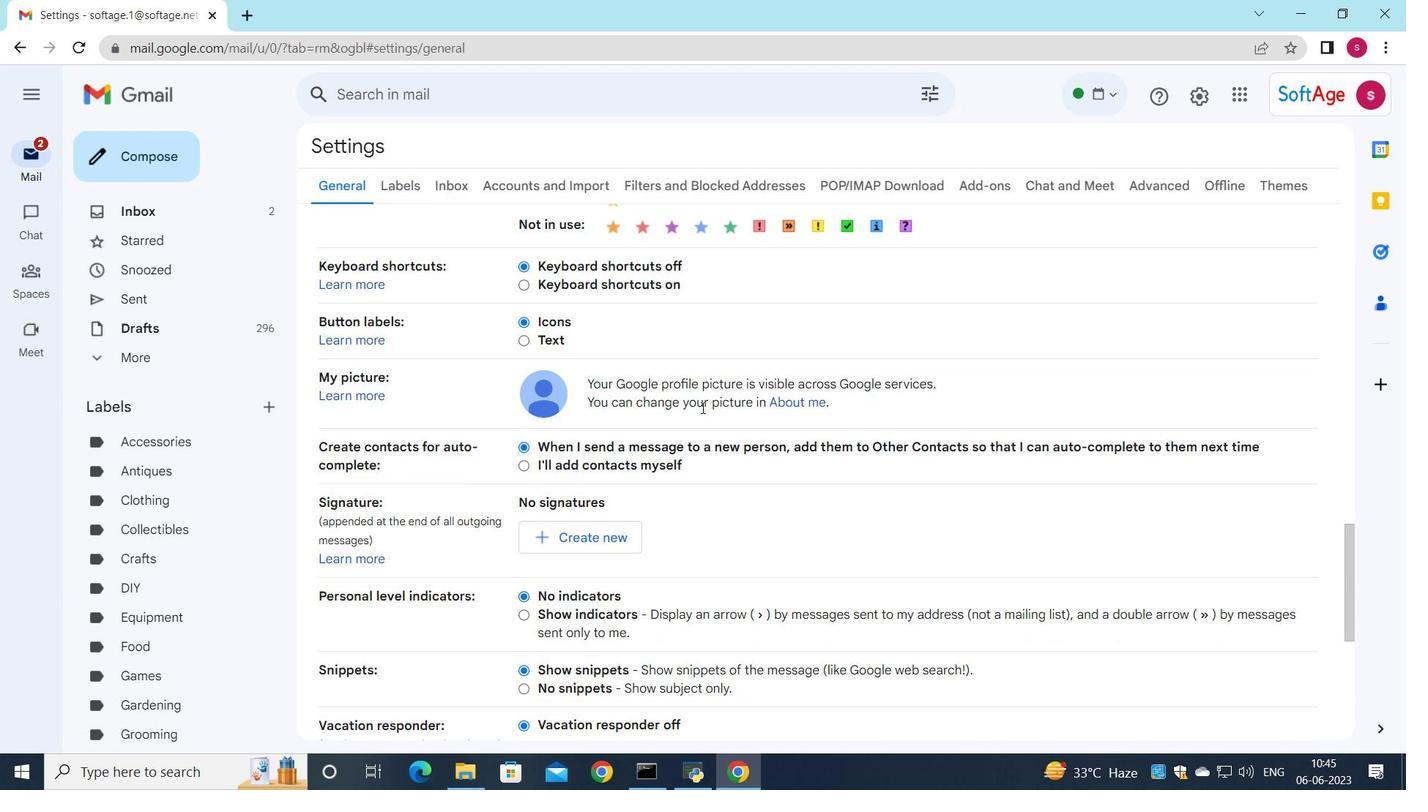 
Action: Mouse moved to (580, 365)
Screenshot: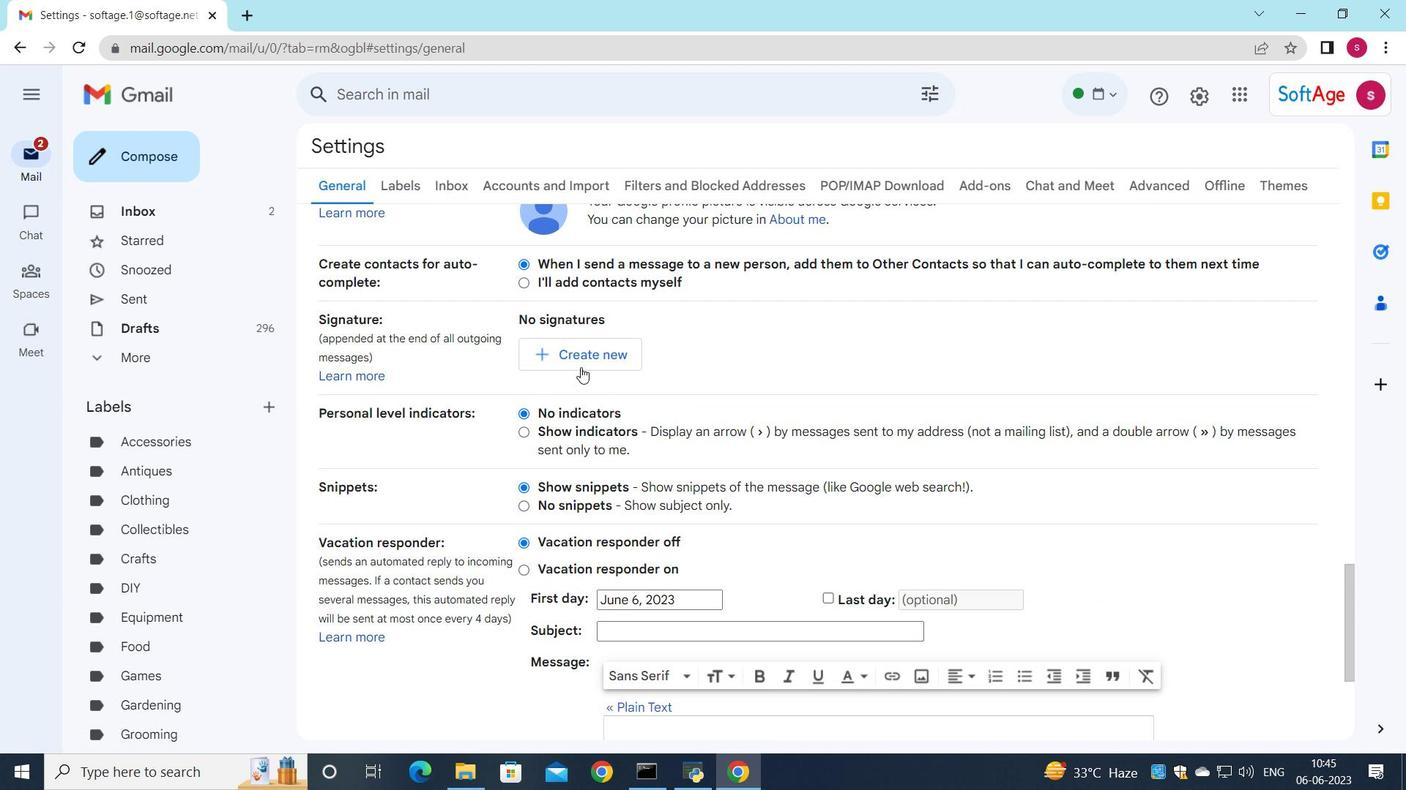 
Action: Mouse pressed left at (580, 365)
Screenshot: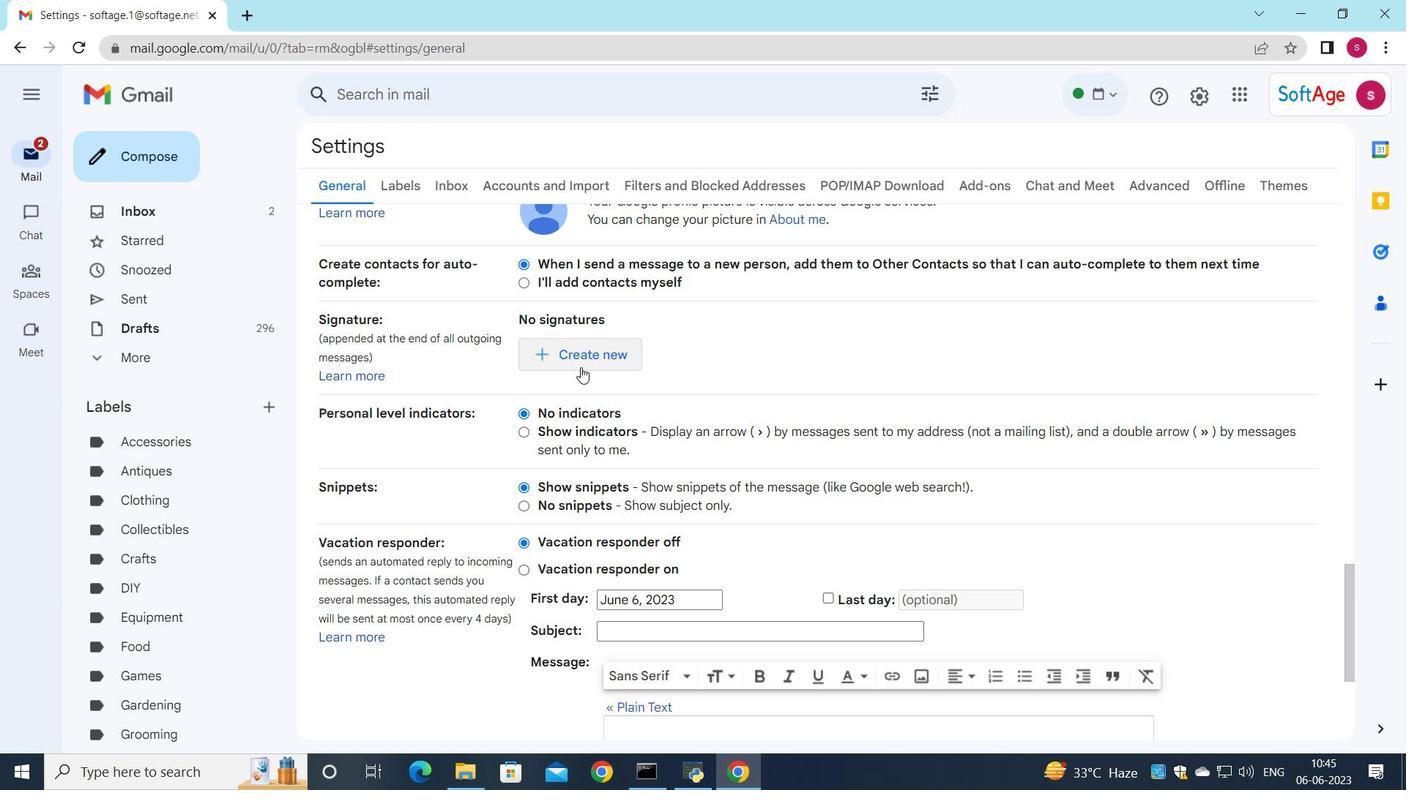 
Action: Mouse moved to (689, 281)
Screenshot: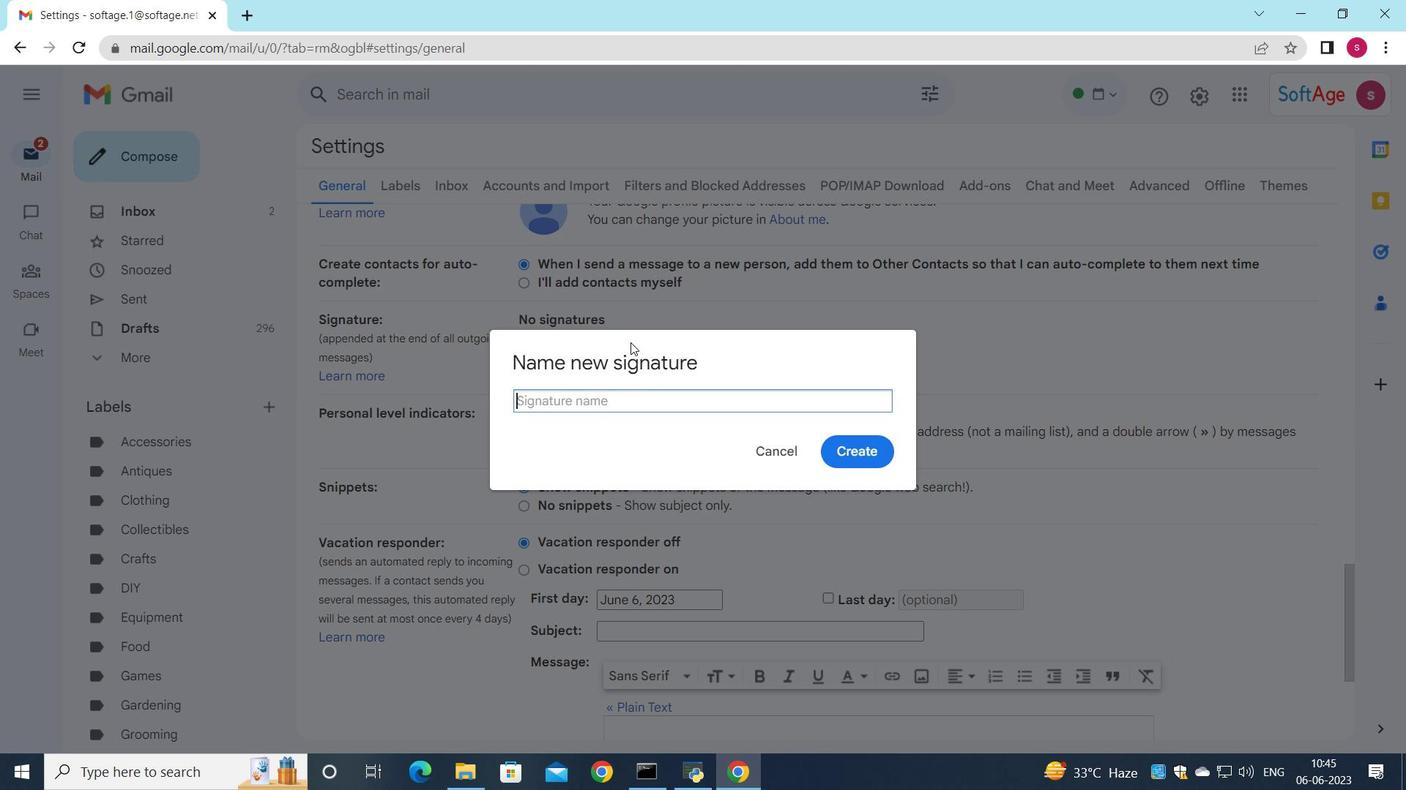 
Action: Key pressed <Key.shift>Cole<Key.space><Key.shift>Ward<Key.space>
Screenshot: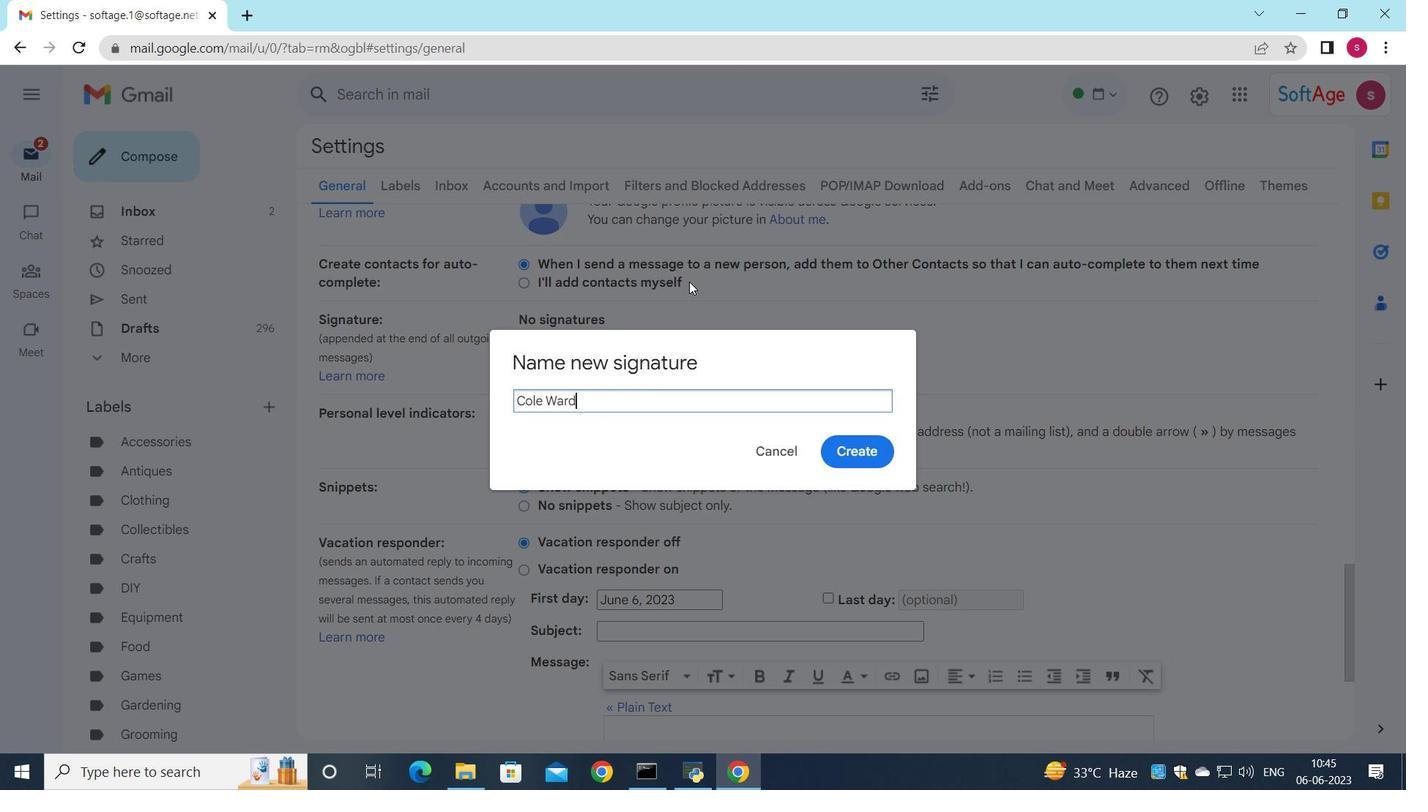
Action: Mouse moved to (865, 440)
Screenshot: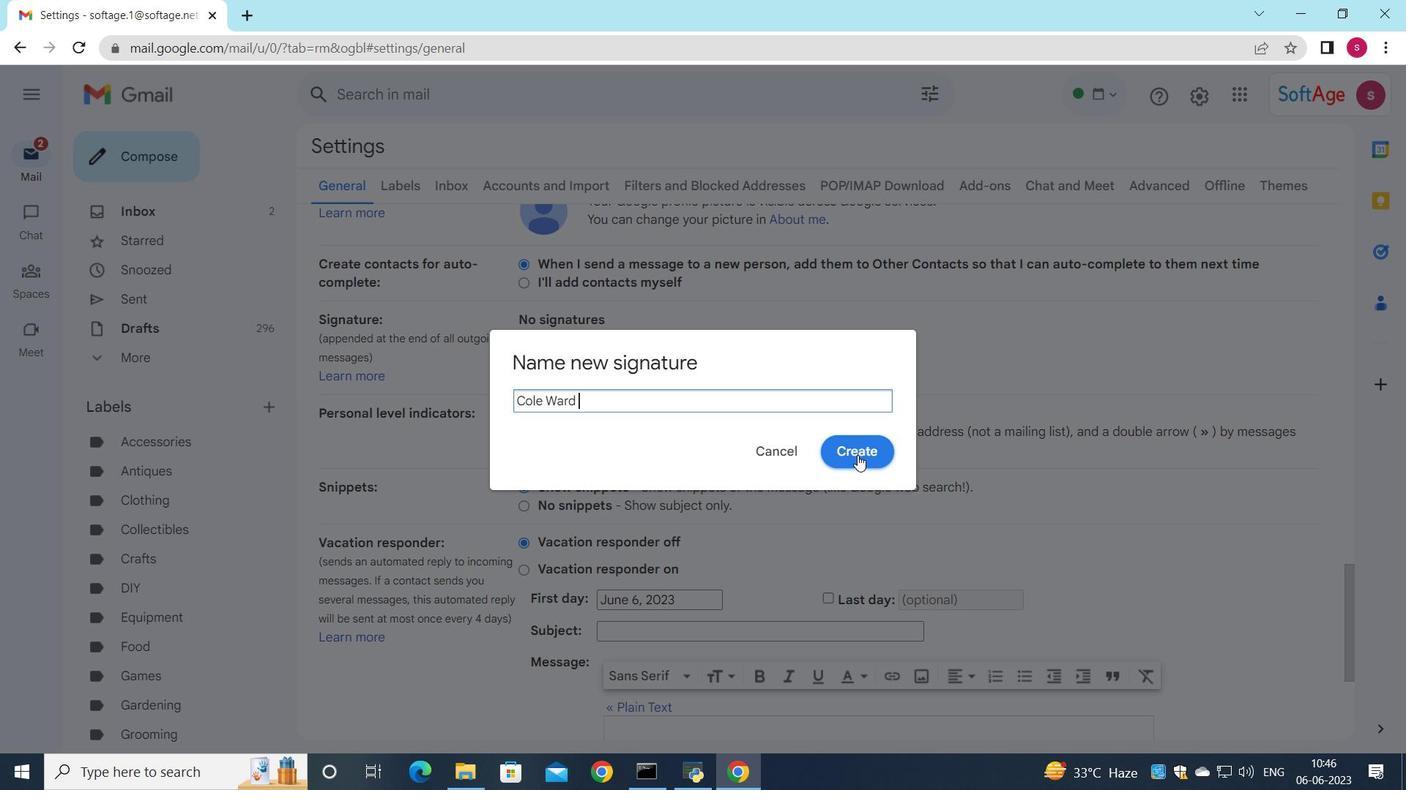 
Action: Mouse pressed left at (865, 440)
Screenshot: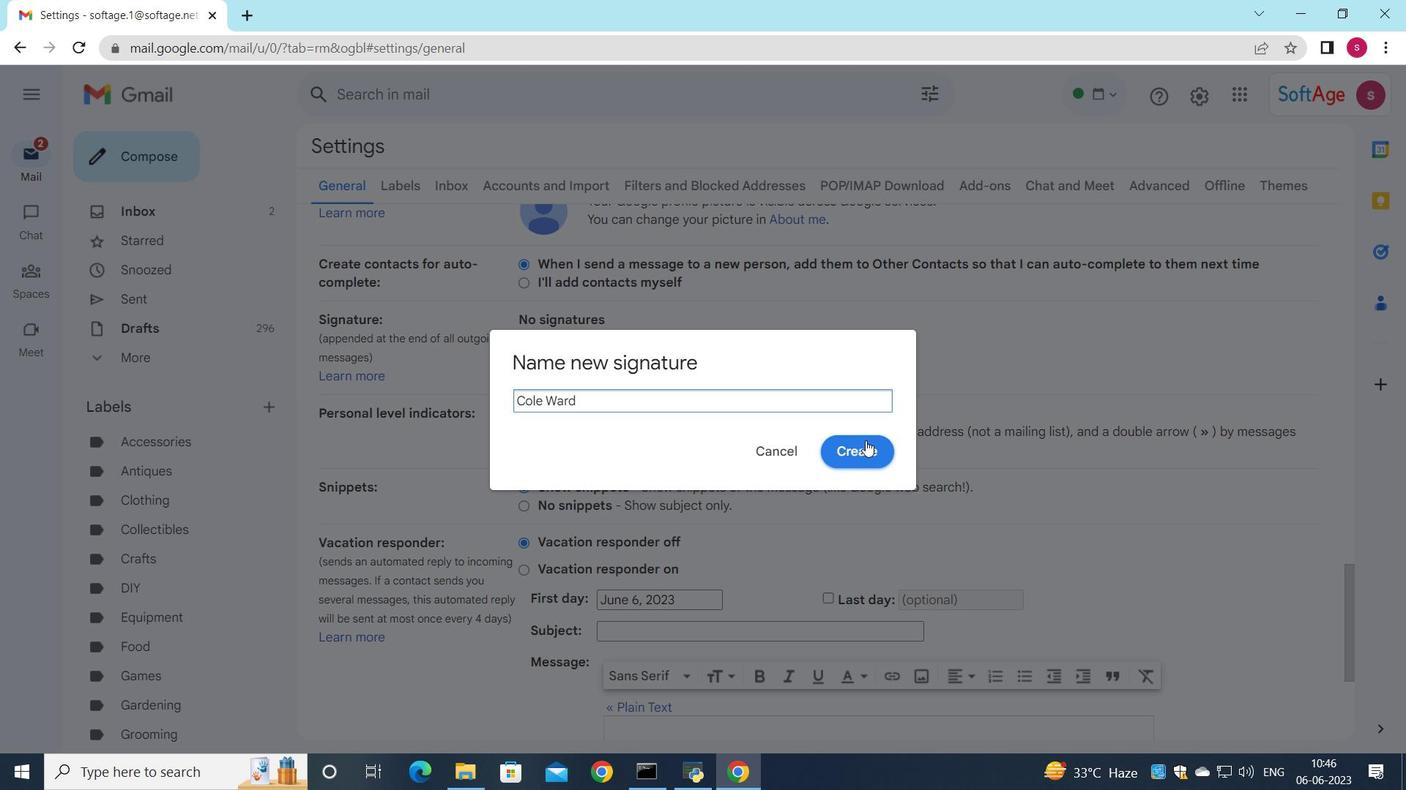 
Action: Mouse moved to (796, 383)
Screenshot: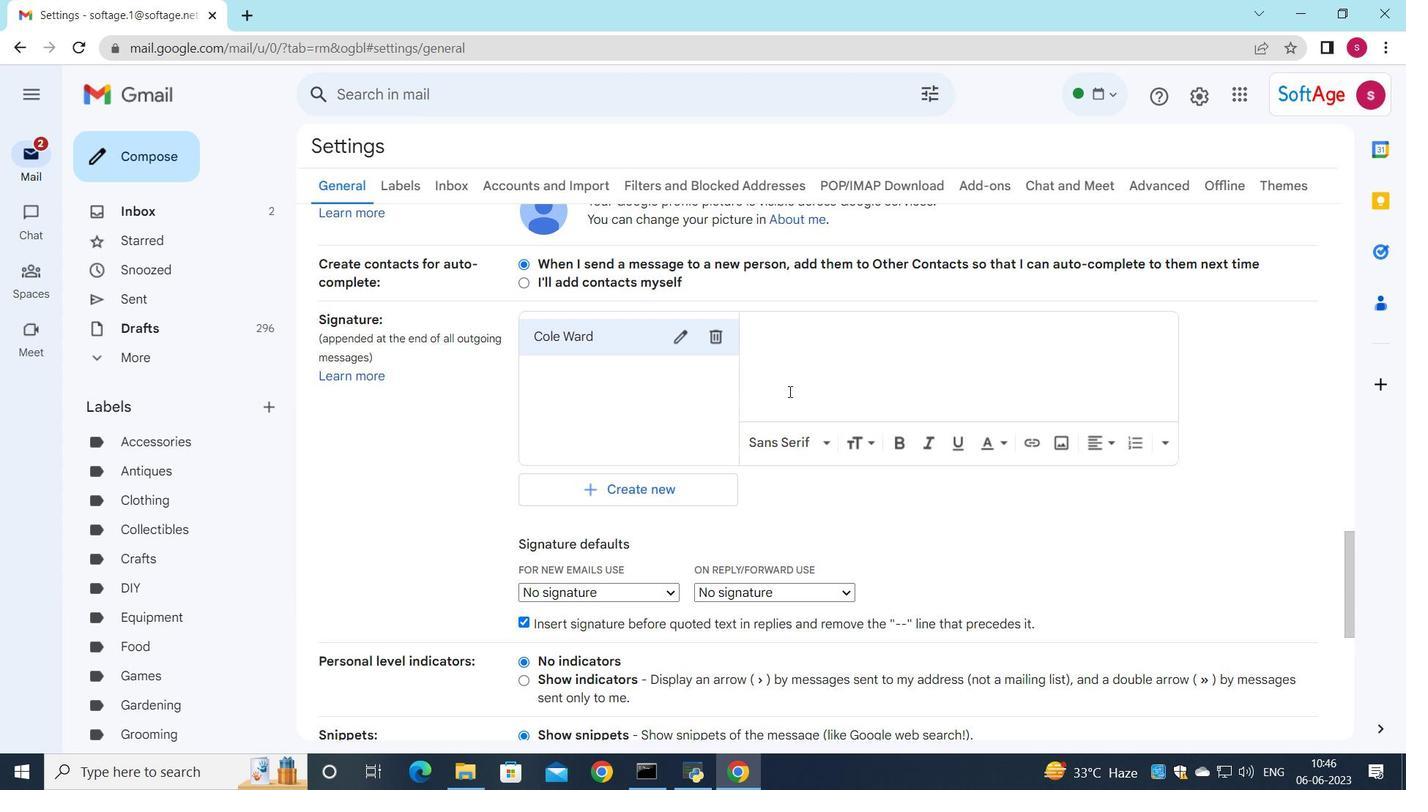 
Action: Mouse pressed left at (796, 383)
Screenshot: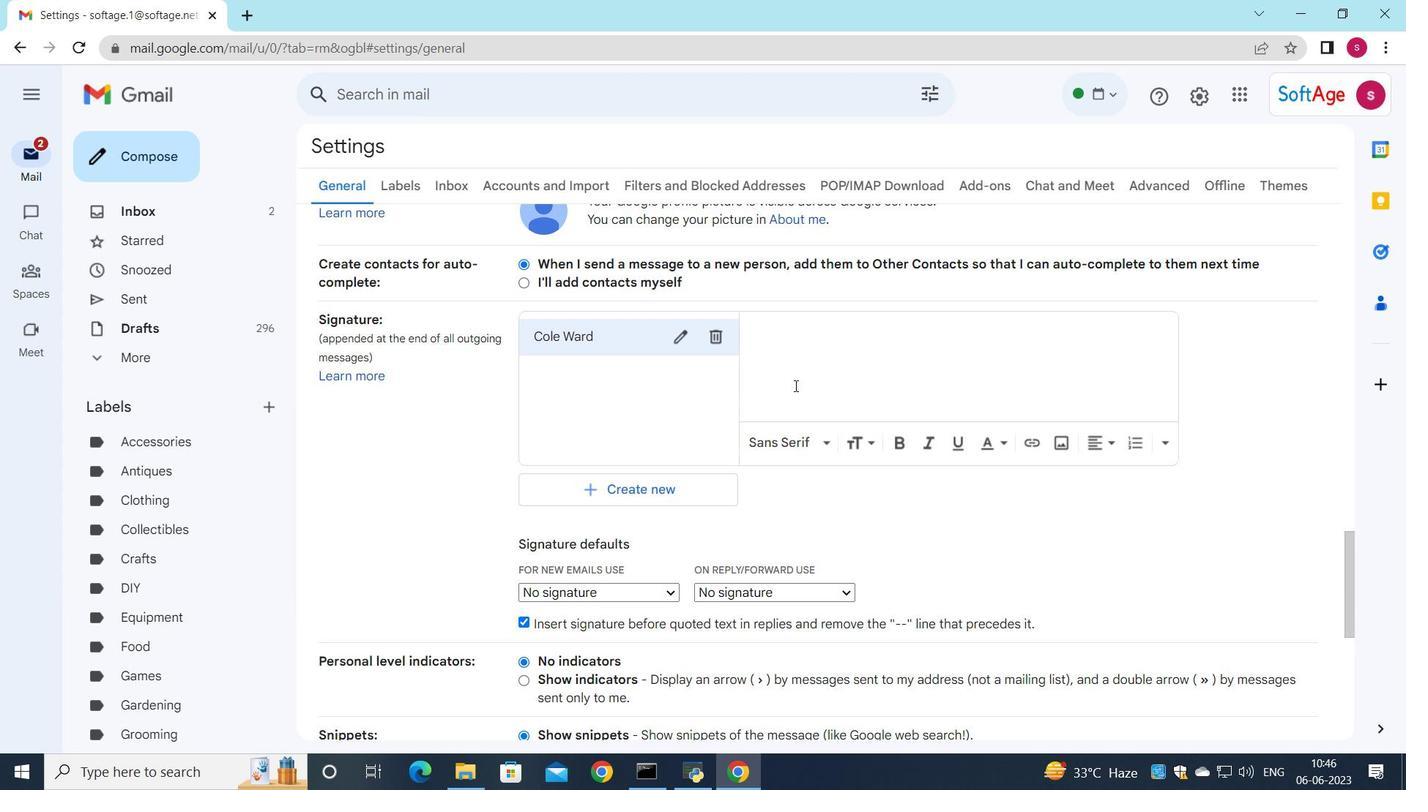 
Action: Key pressed <Key.shift>Cole<Key.space><Key.shift>Ward
Screenshot: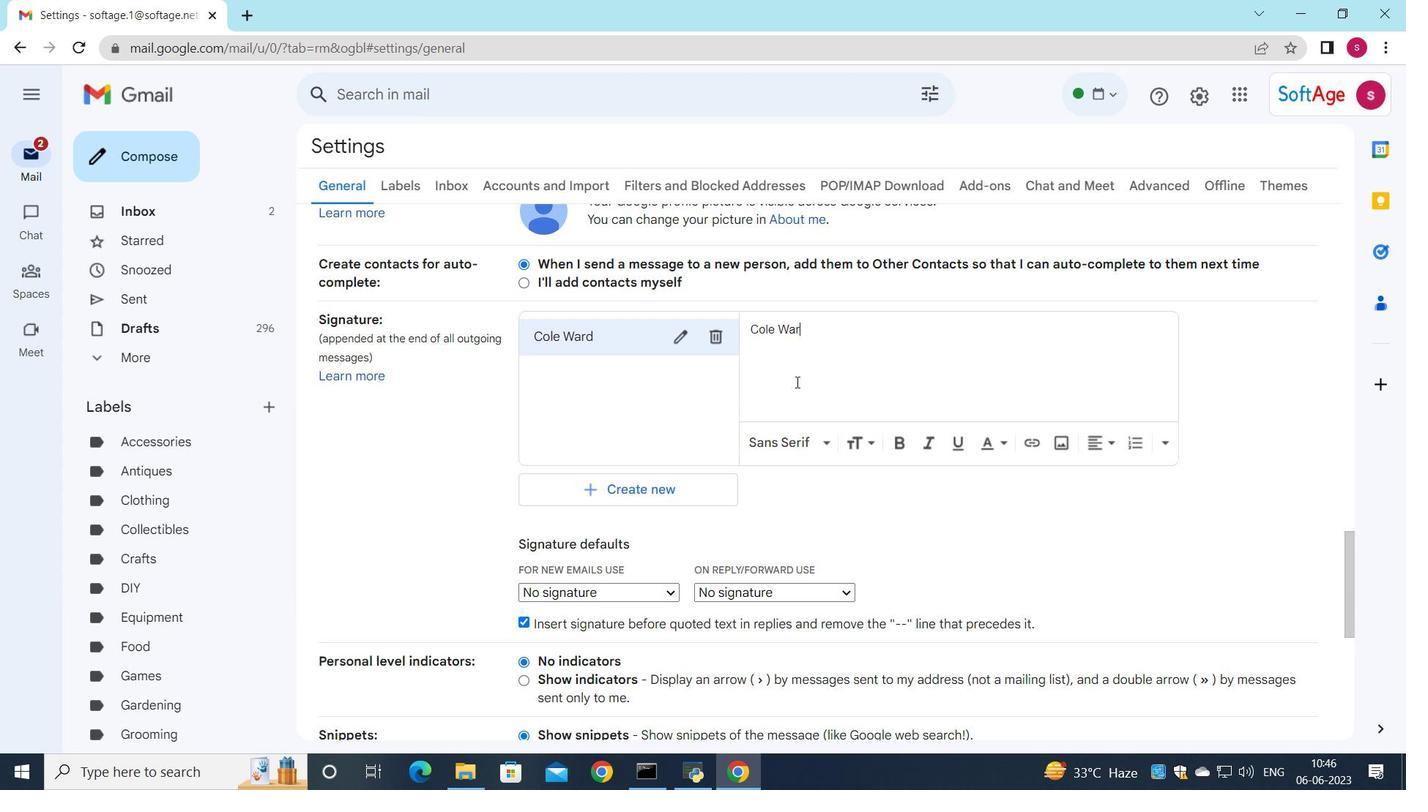
Action: Mouse moved to (801, 391)
Screenshot: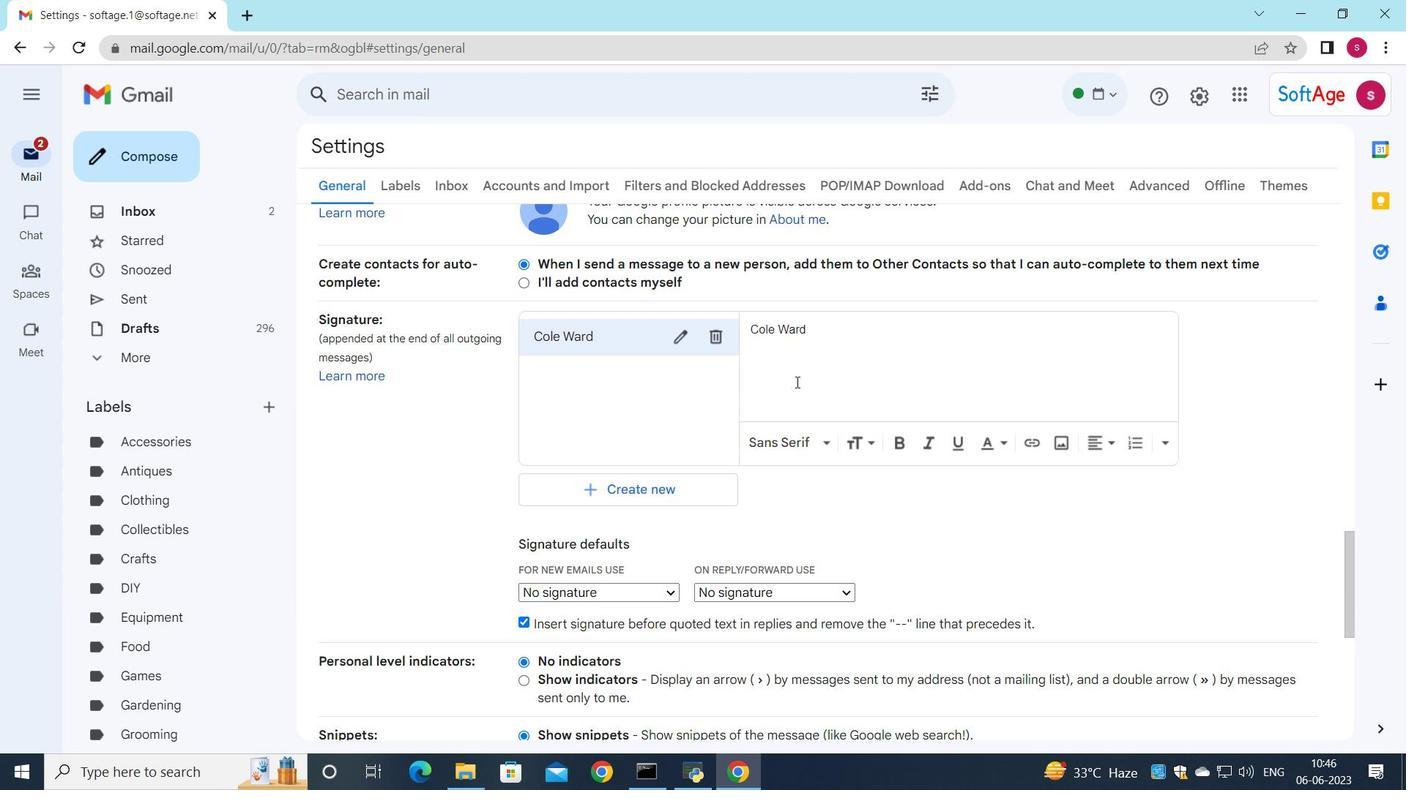 
Action: Mouse scrolled (801, 390) with delta (0, 0)
Screenshot: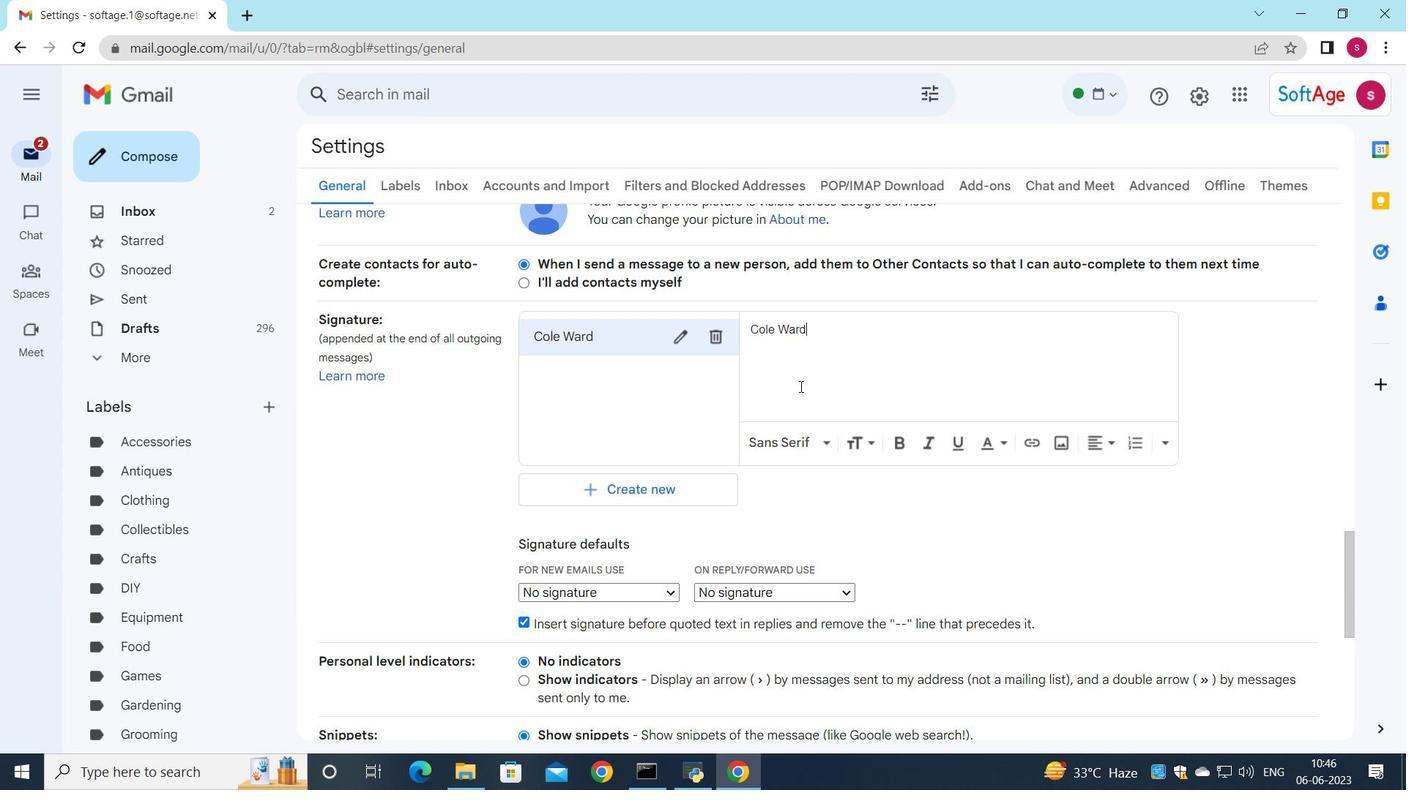 
Action: Mouse scrolled (801, 390) with delta (0, 0)
Screenshot: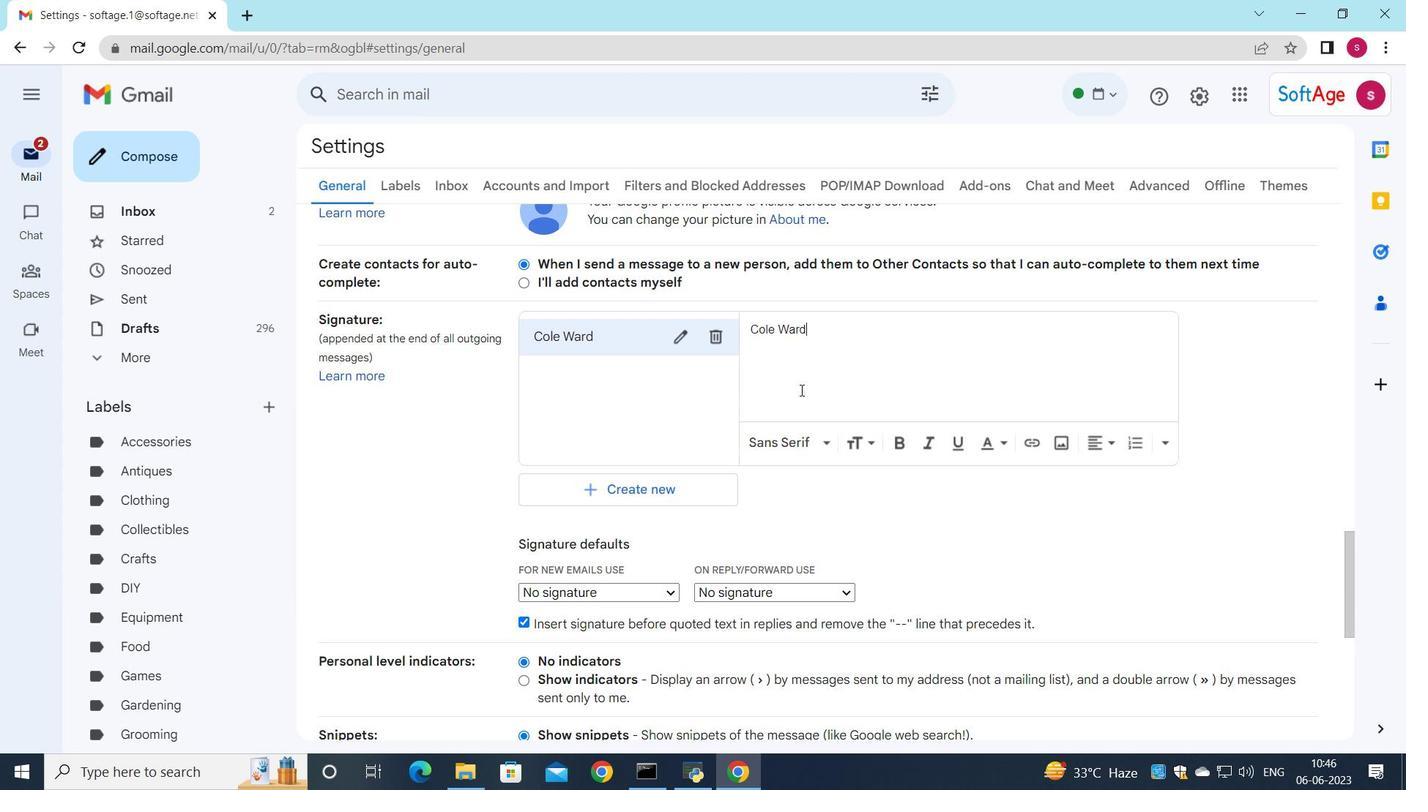 
Action: Mouse moved to (657, 404)
Screenshot: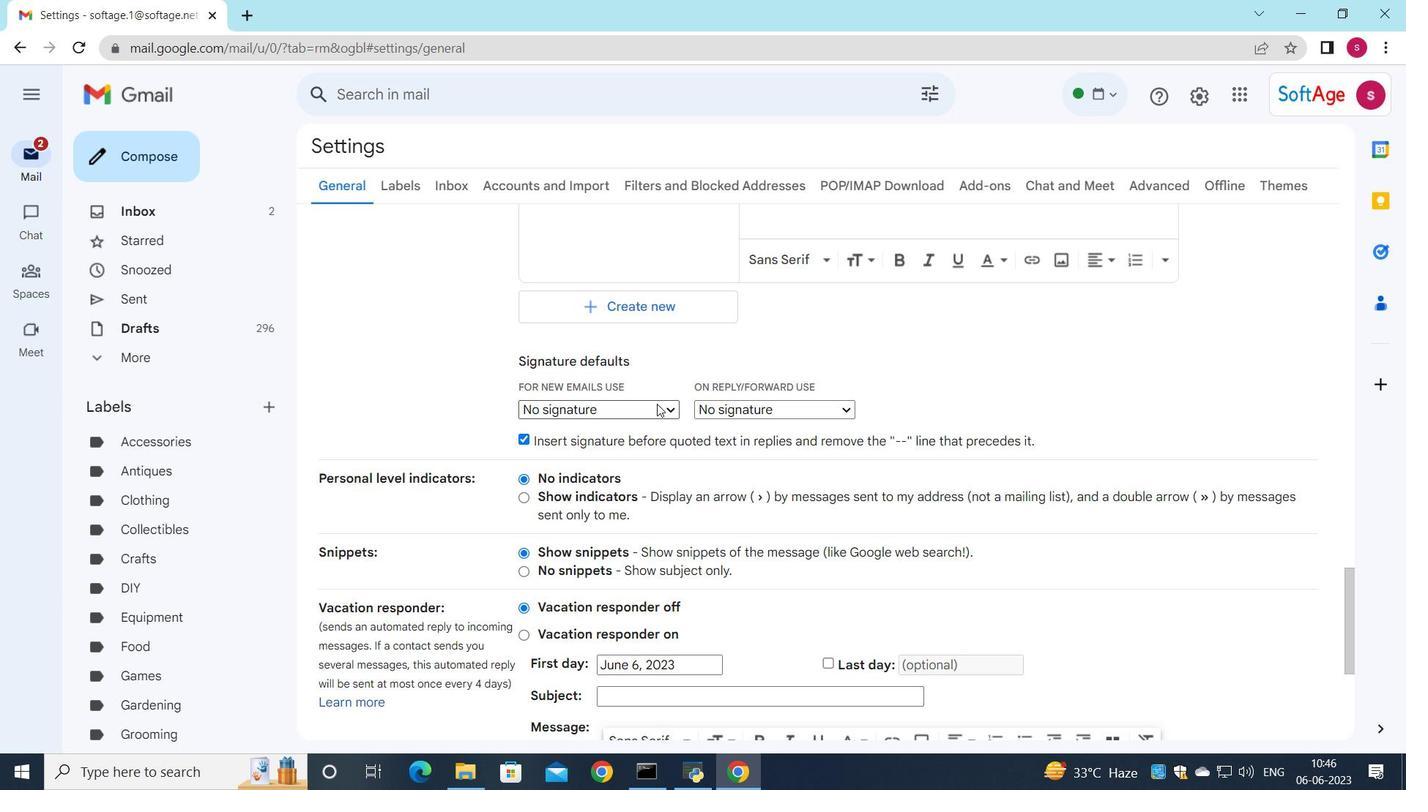 
Action: Mouse pressed left at (657, 404)
Screenshot: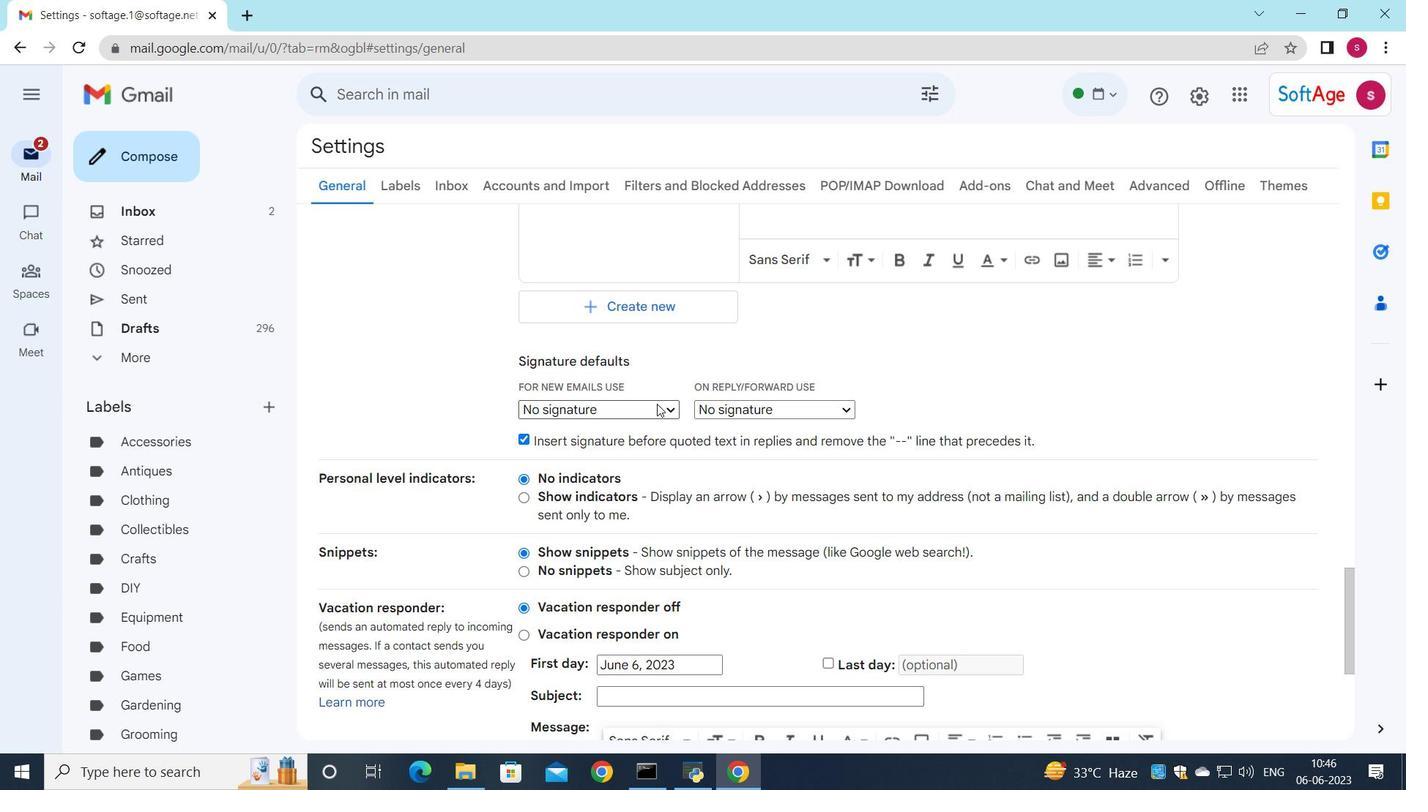 
Action: Mouse moved to (657, 434)
Screenshot: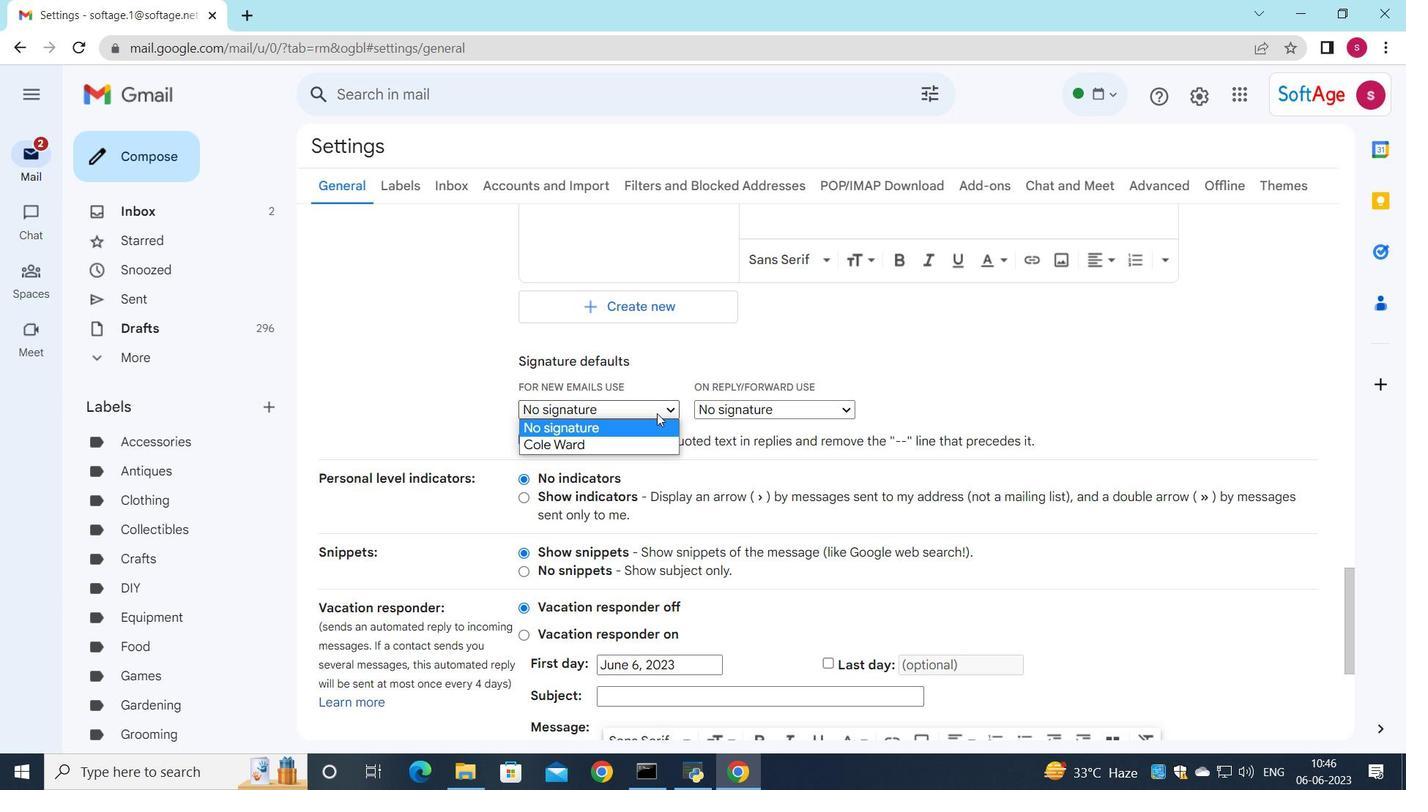 
Action: Mouse pressed left at (657, 434)
Screenshot: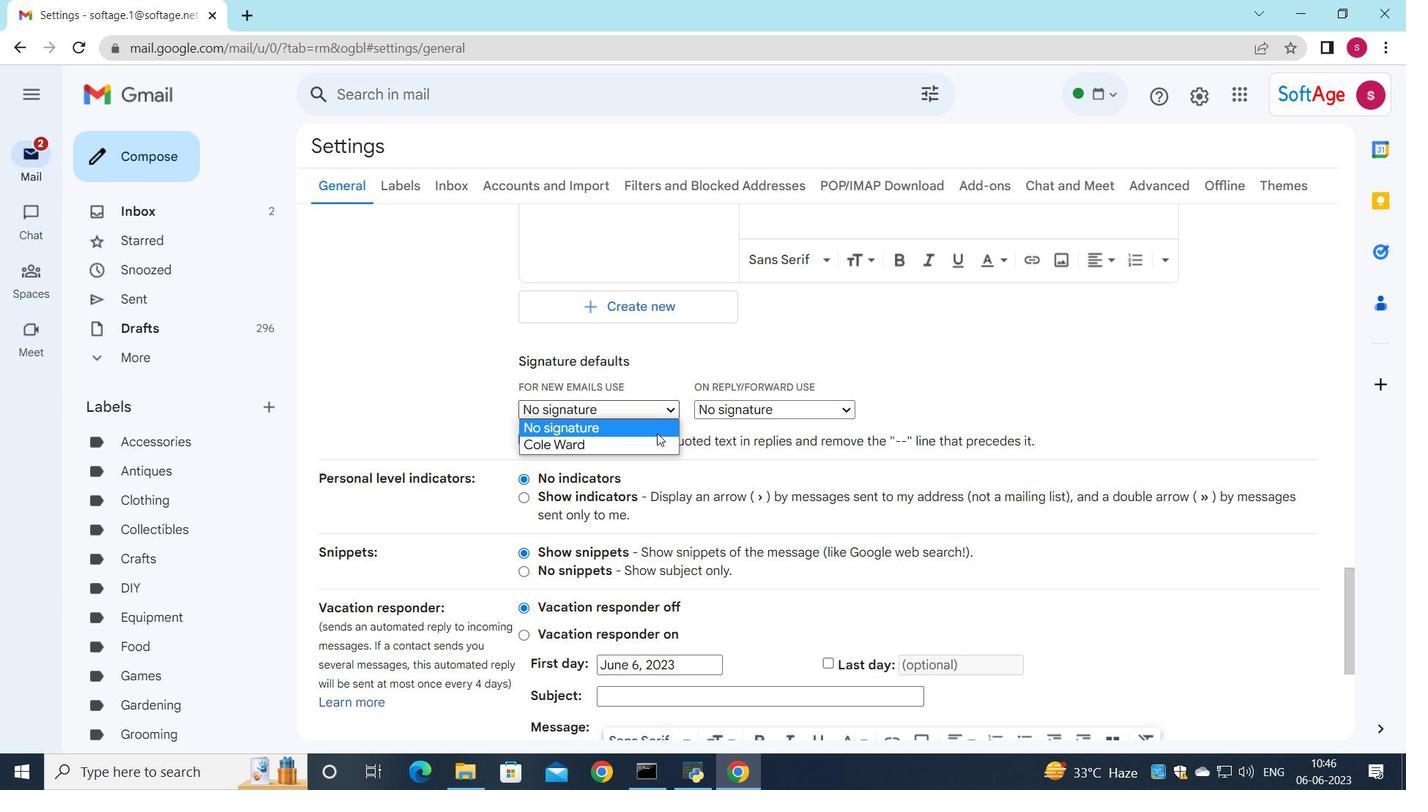 
Action: Mouse moved to (667, 405)
Screenshot: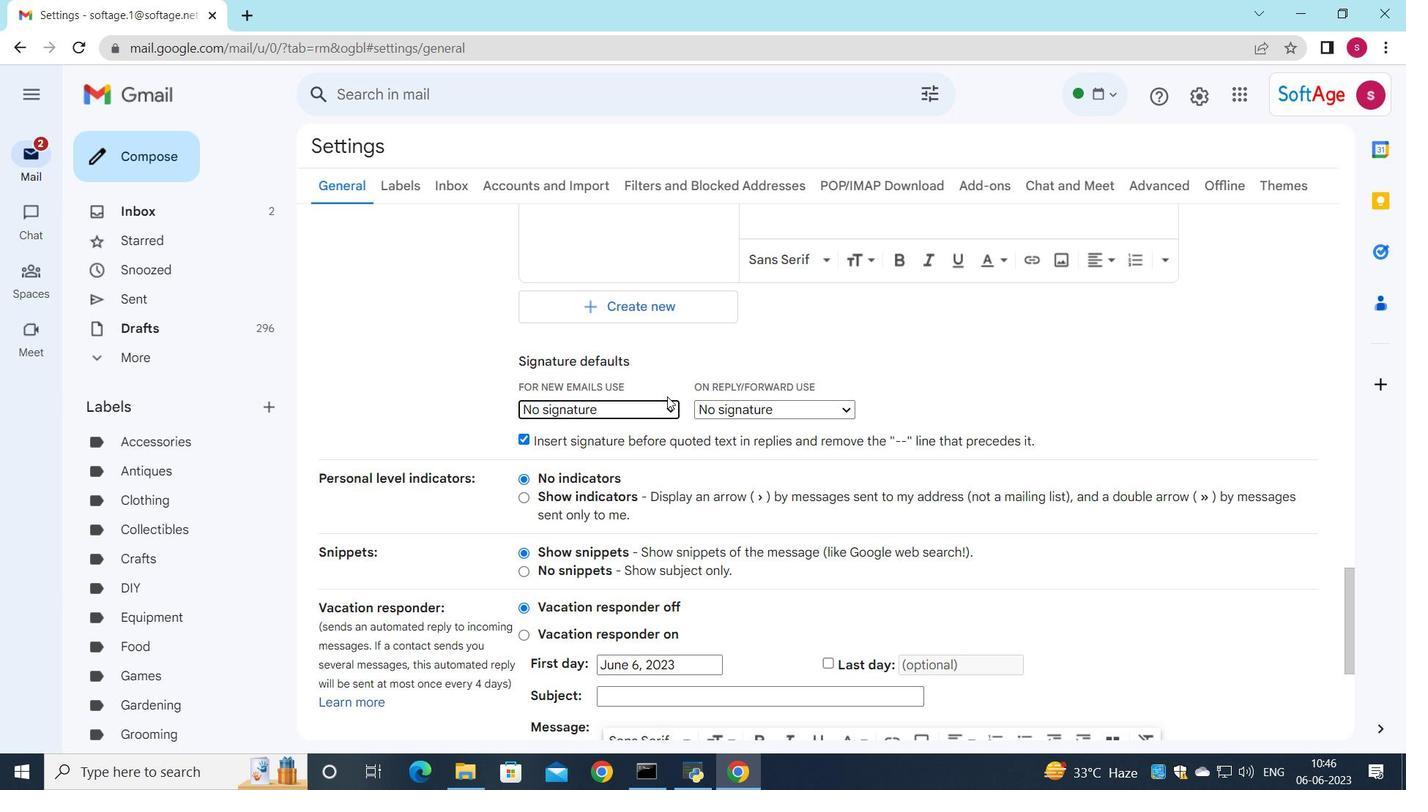 
Action: Mouse pressed left at (667, 405)
Screenshot: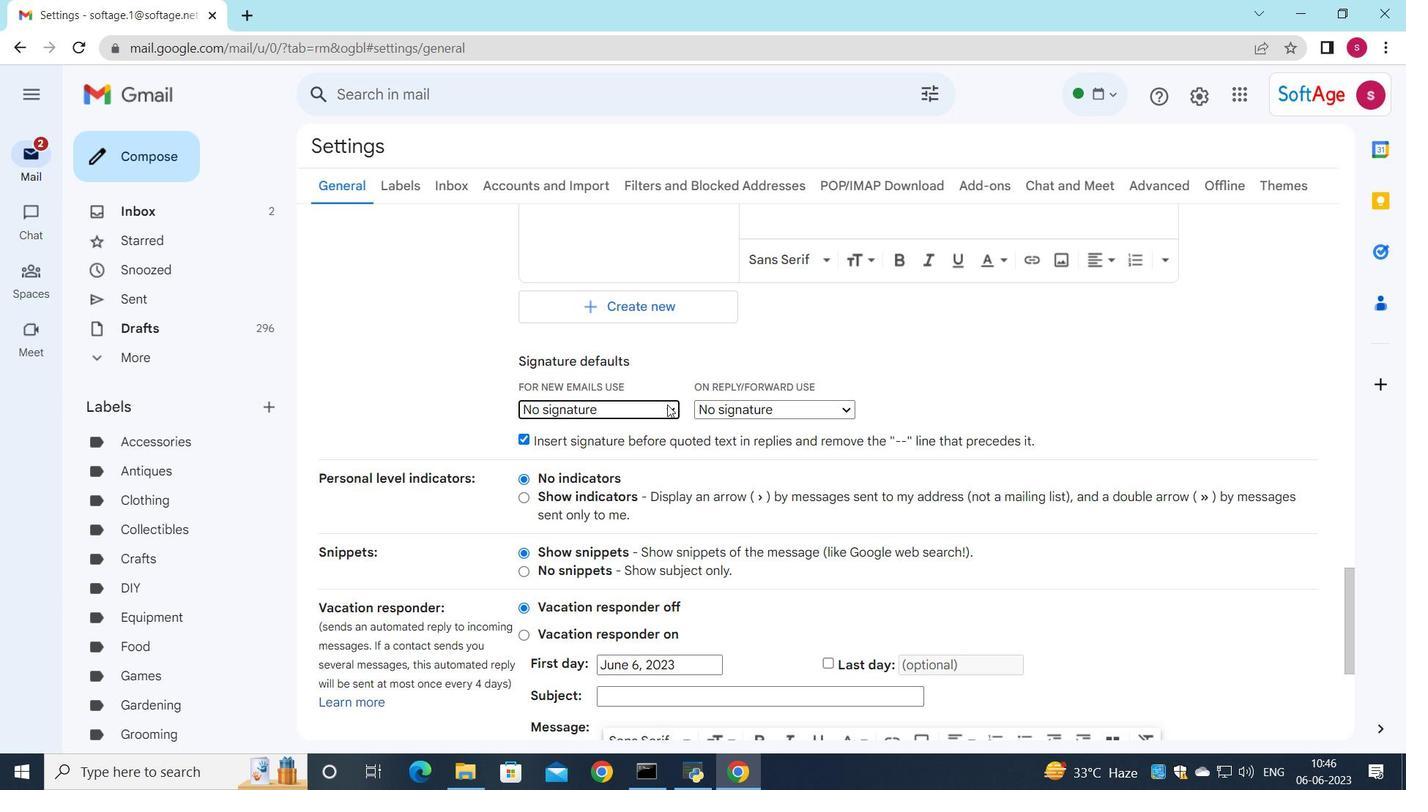 
Action: Mouse moved to (673, 450)
Screenshot: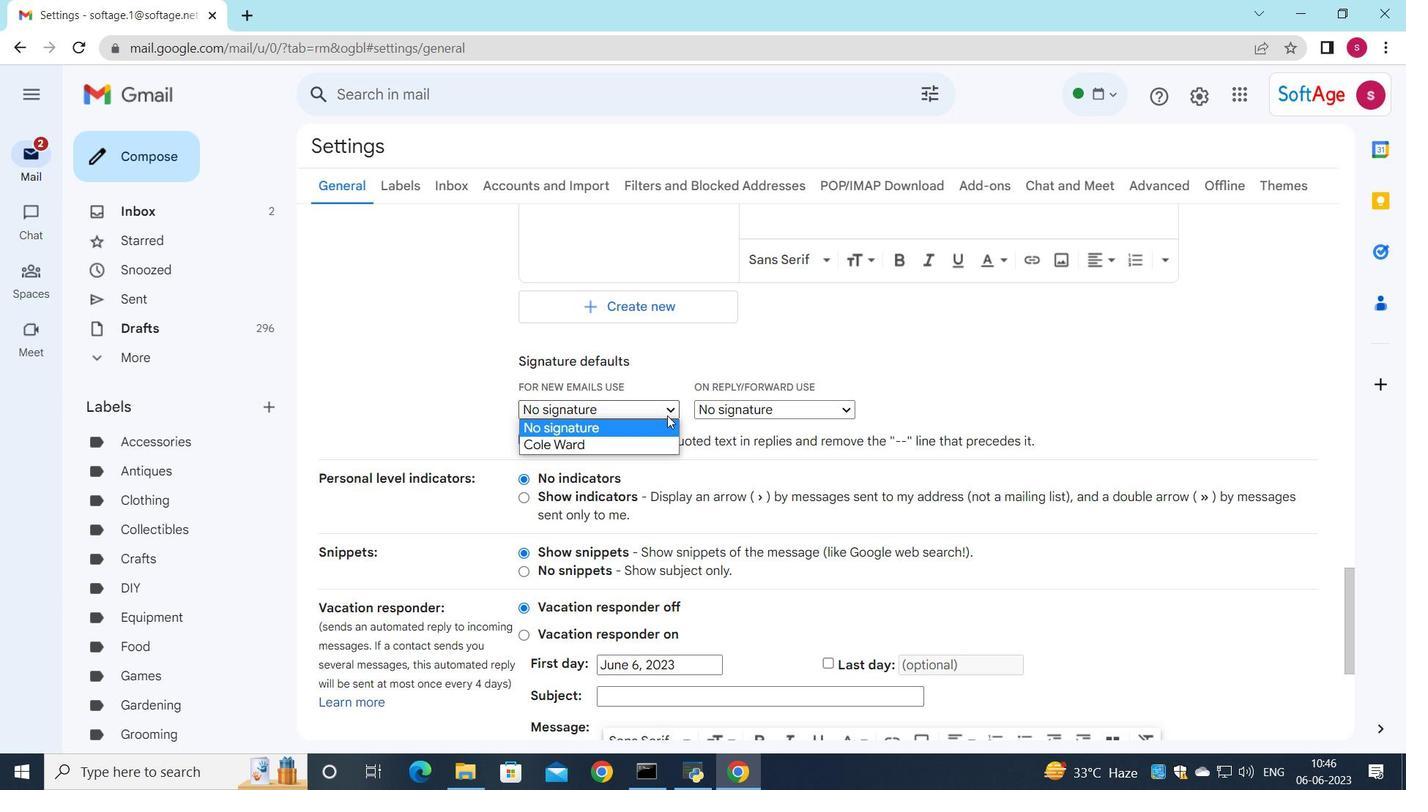 
Action: Mouse pressed left at (673, 450)
Screenshot: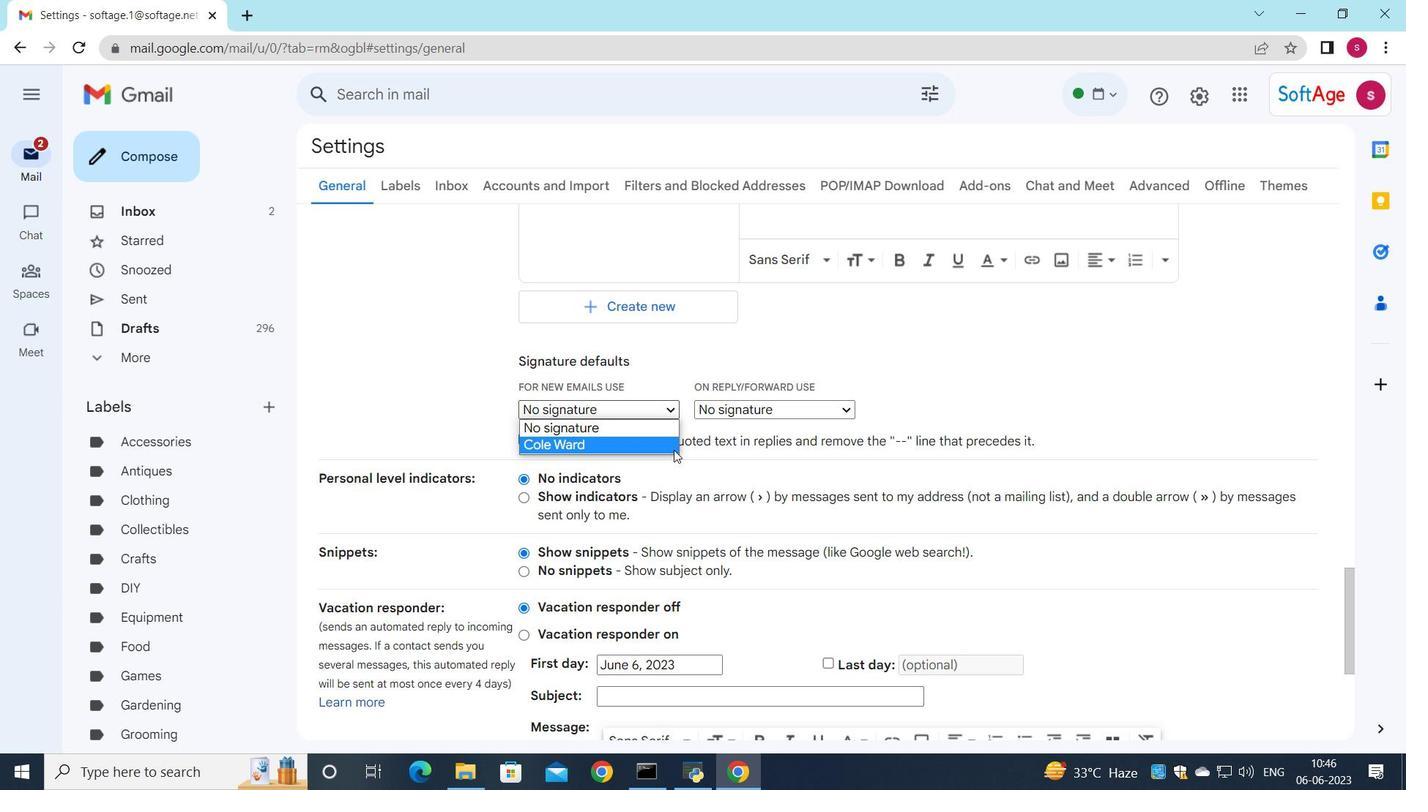 
Action: Mouse moved to (755, 411)
Screenshot: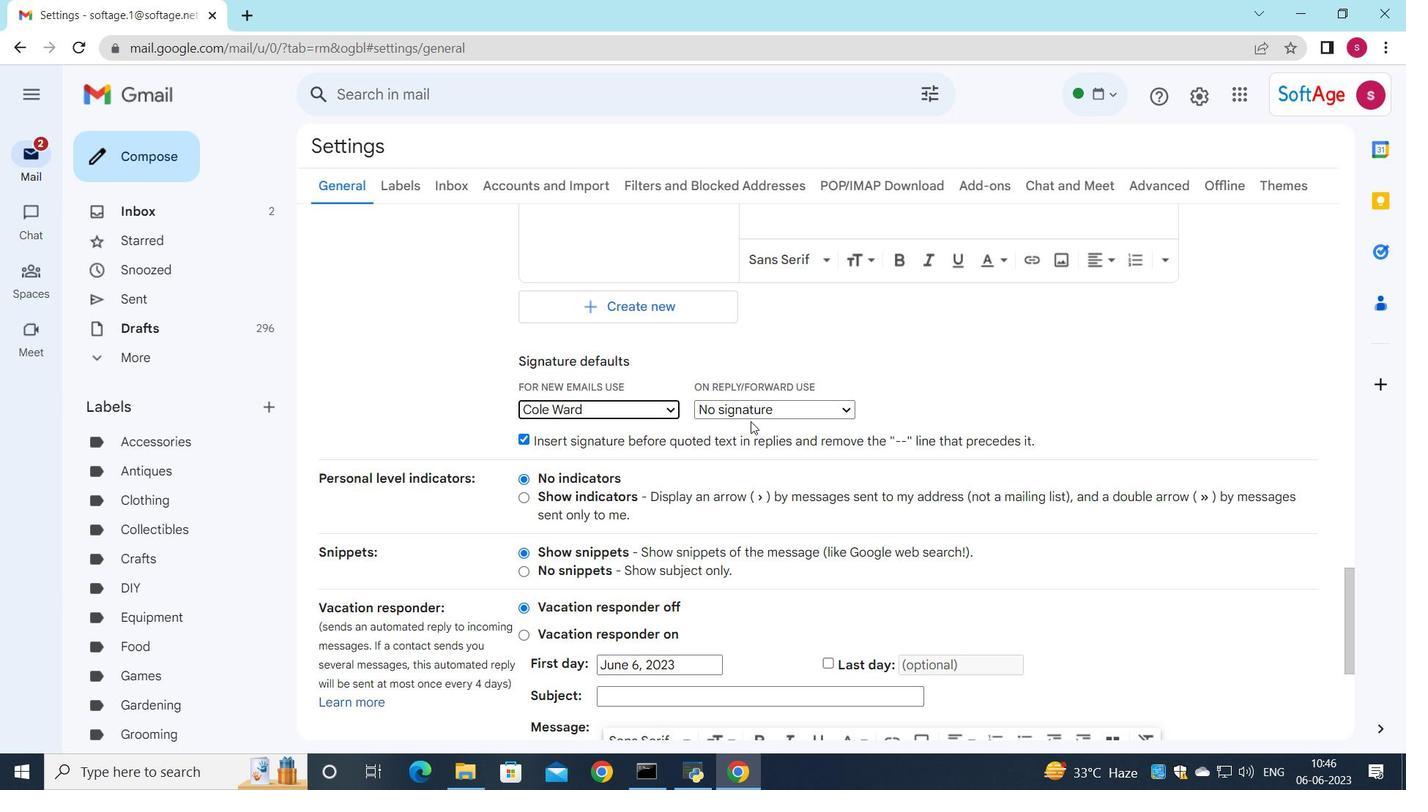 
Action: Mouse pressed left at (755, 411)
Screenshot: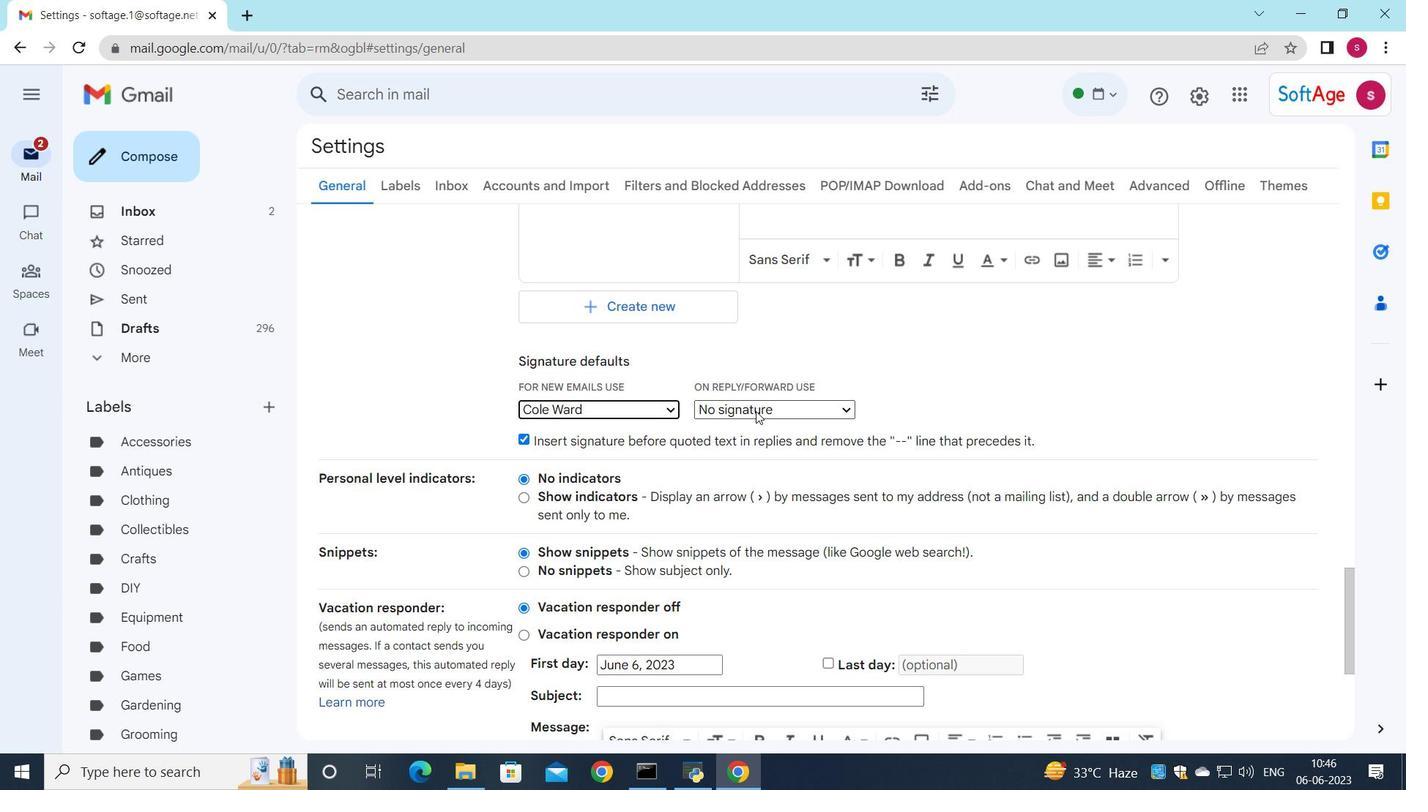 
Action: Mouse moved to (748, 446)
Screenshot: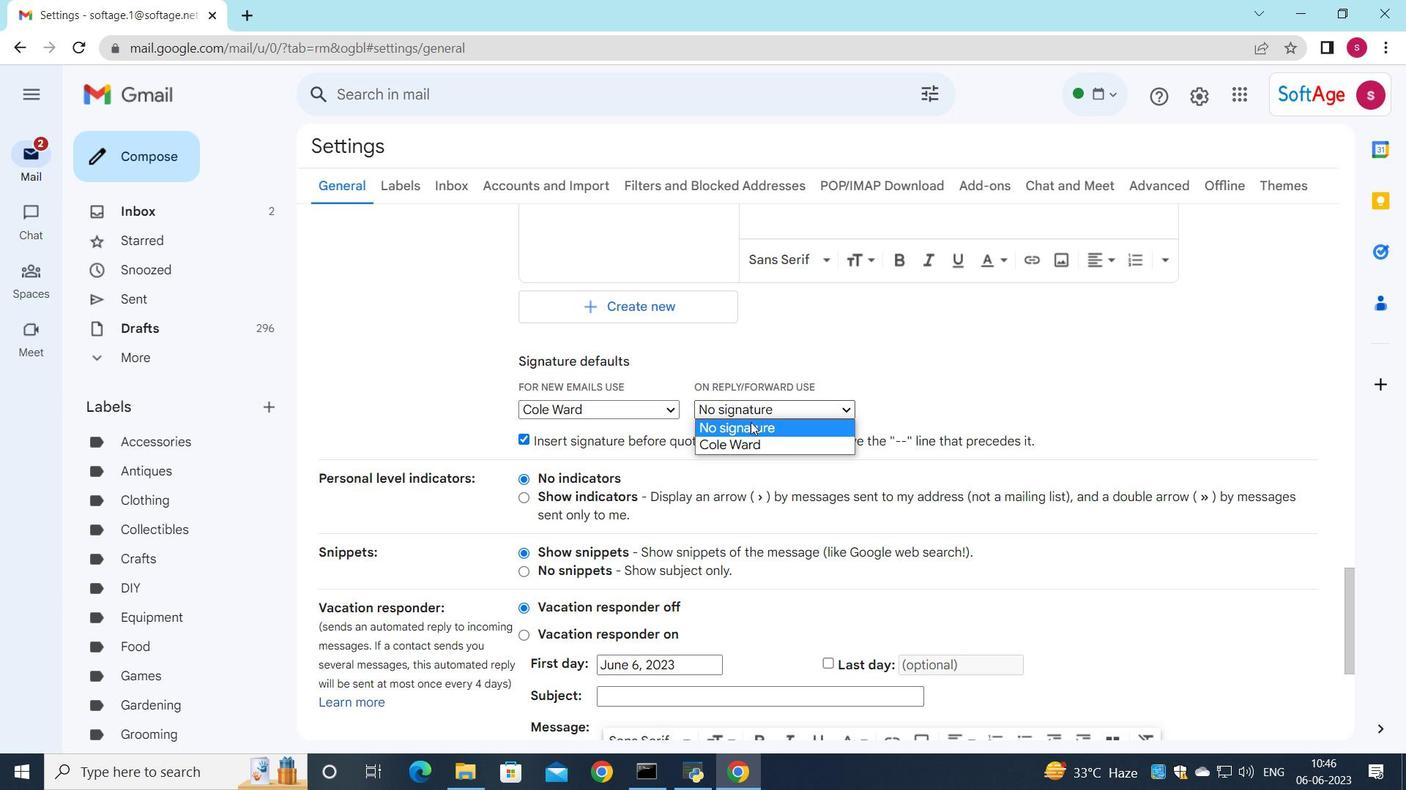 
Action: Mouse pressed left at (748, 446)
Screenshot: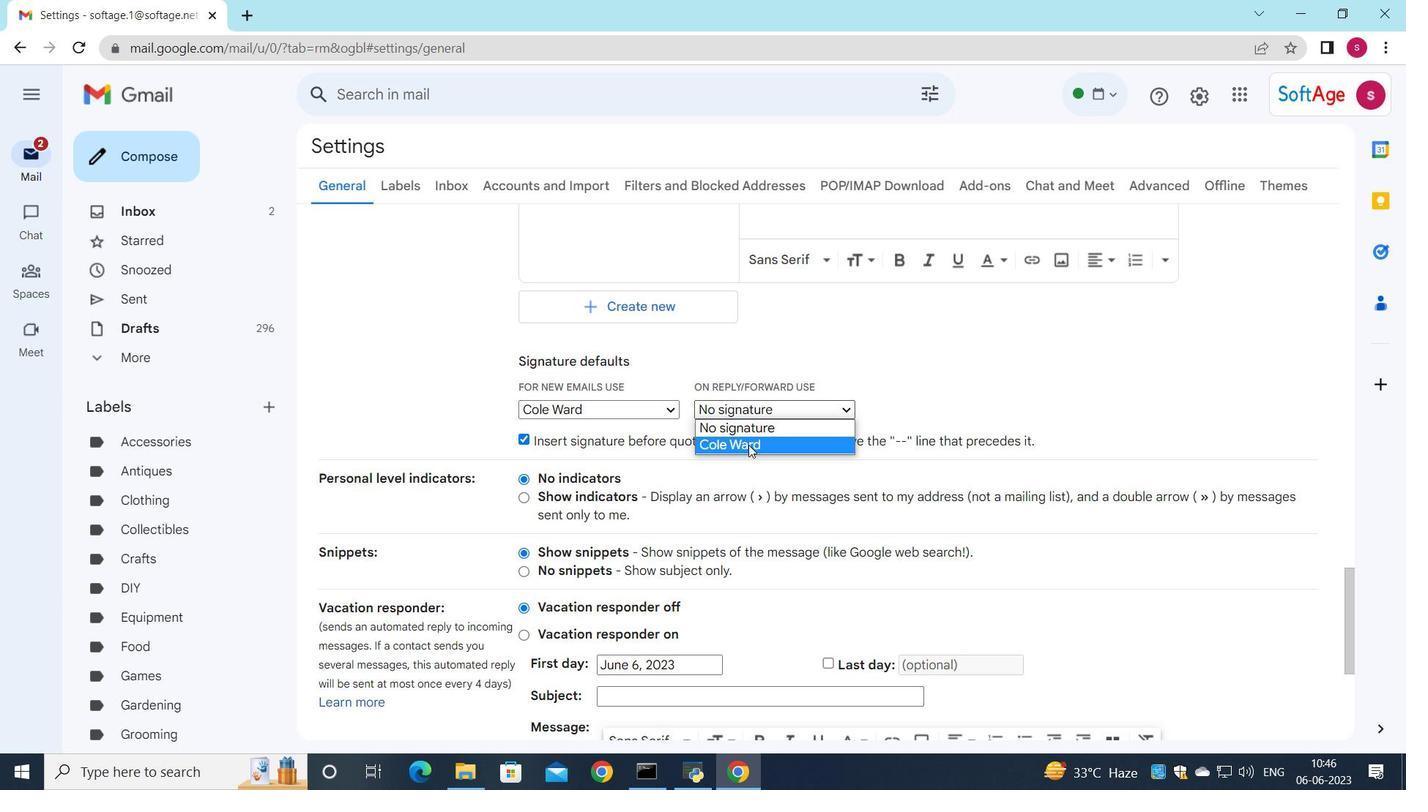 
Action: Mouse moved to (697, 482)
Screenshot: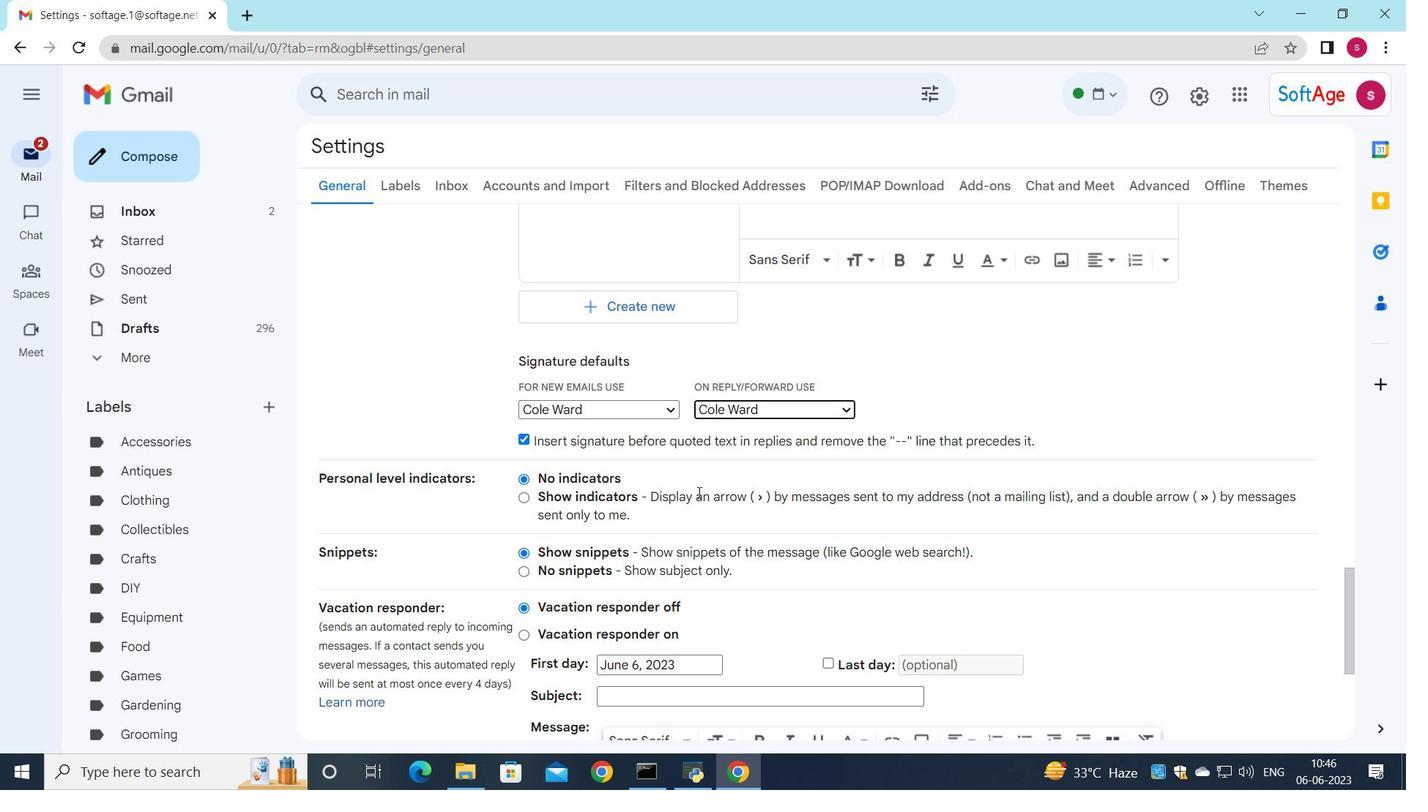 
Action: Mouse scrolled (697, 481) with delta (0, 0)
Screenshot: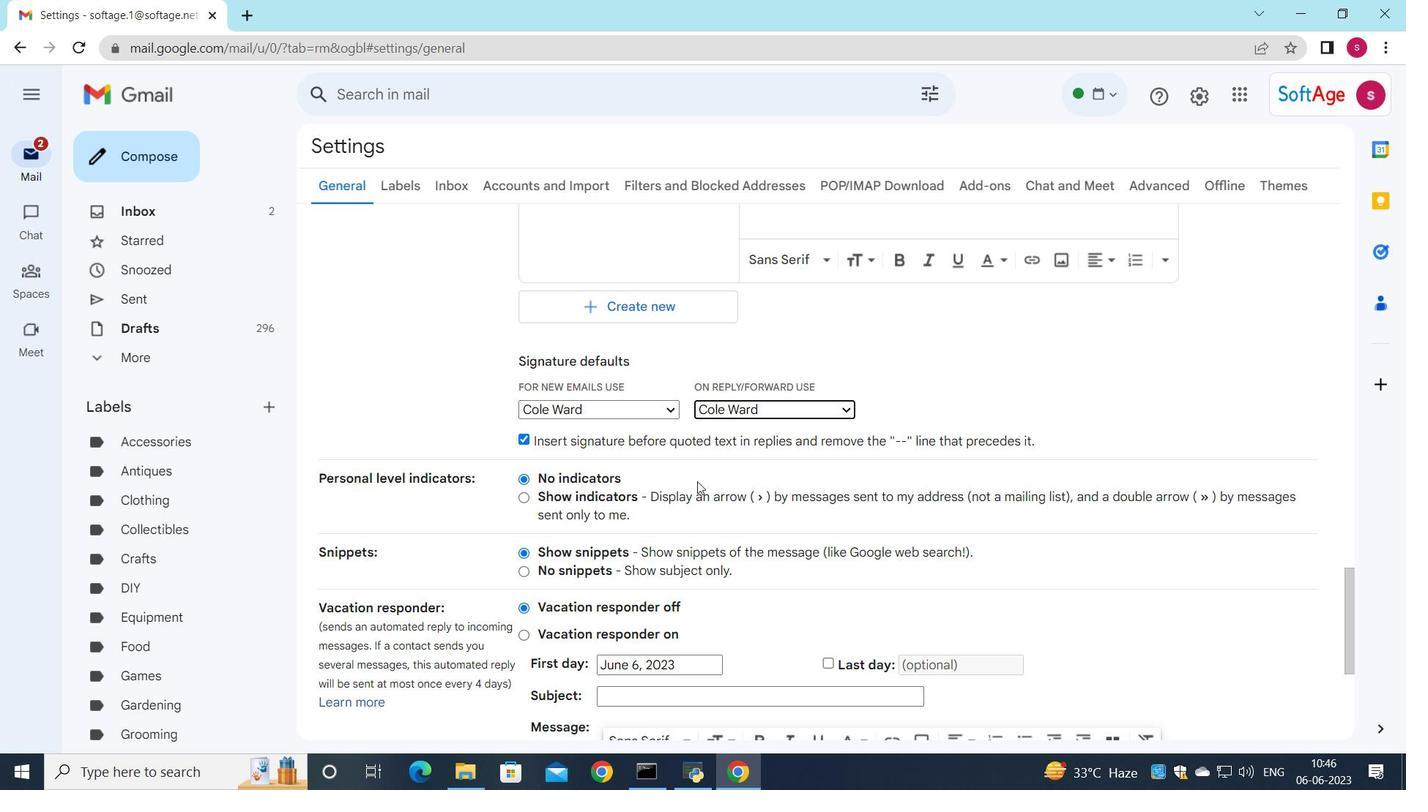 
Action: Mouse scrolled (697, 481) with delta (0, 0)
Screenshot: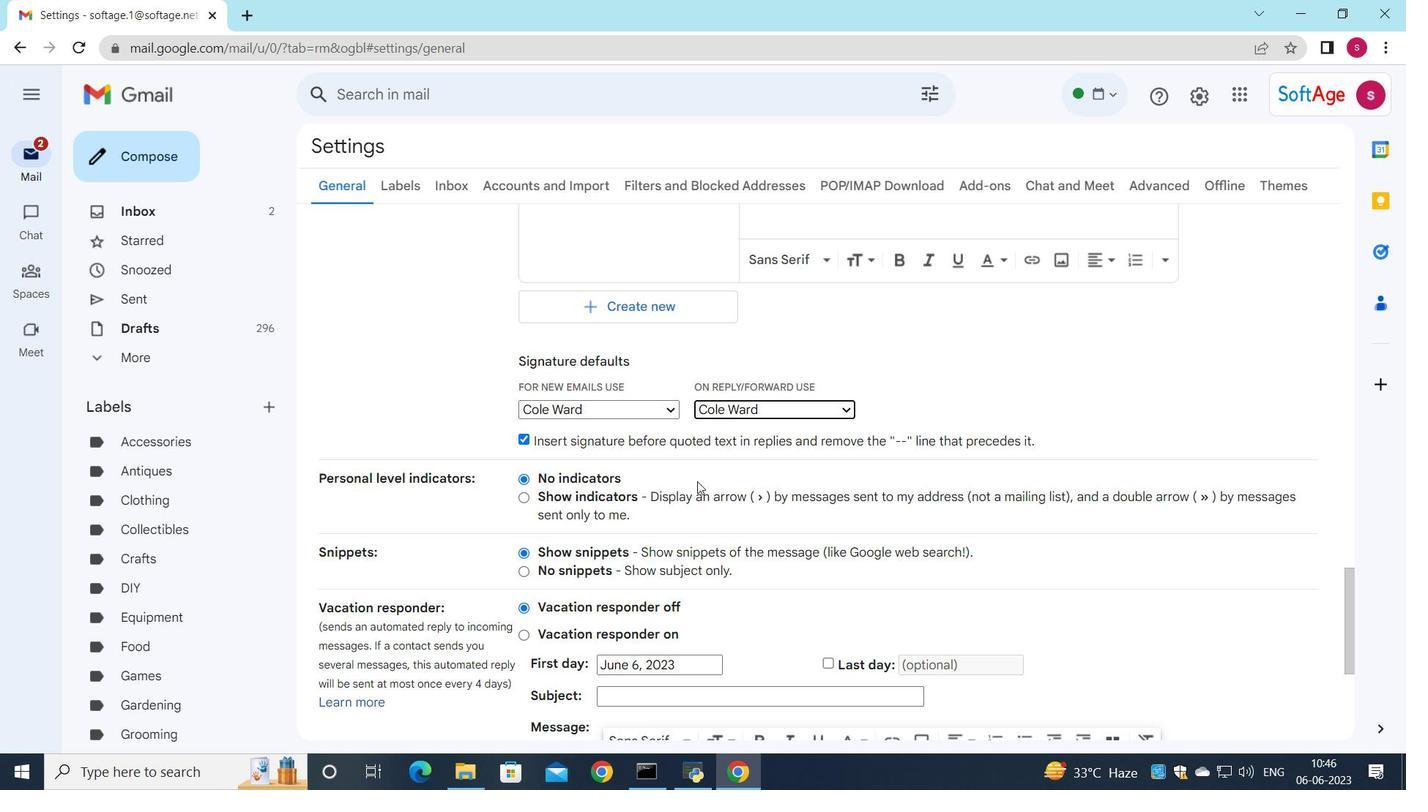 
Action: Mouse moved to (697, 483)
Screenshot: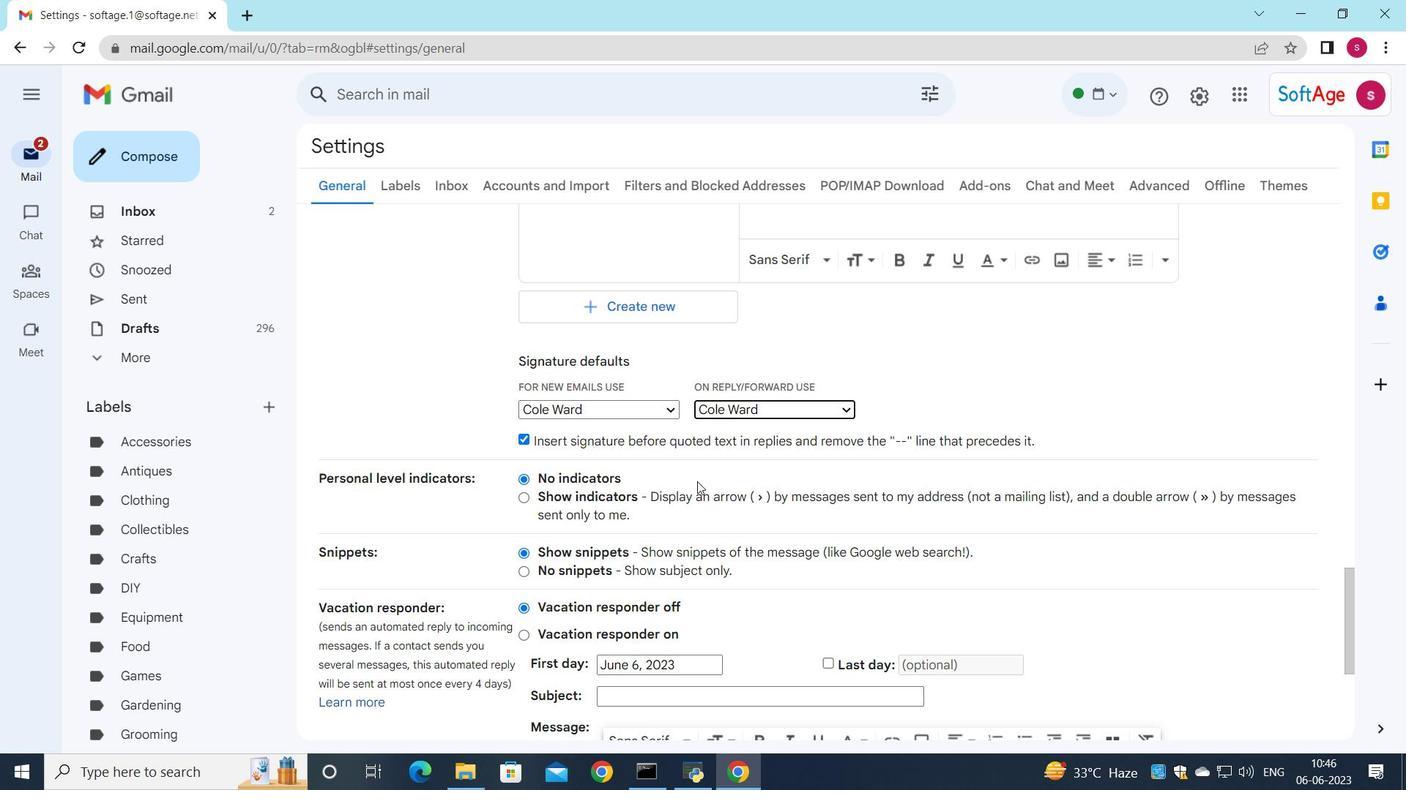 
Action: Mouse scrolled (697, 482) with delta (0, 0)
Screenshot: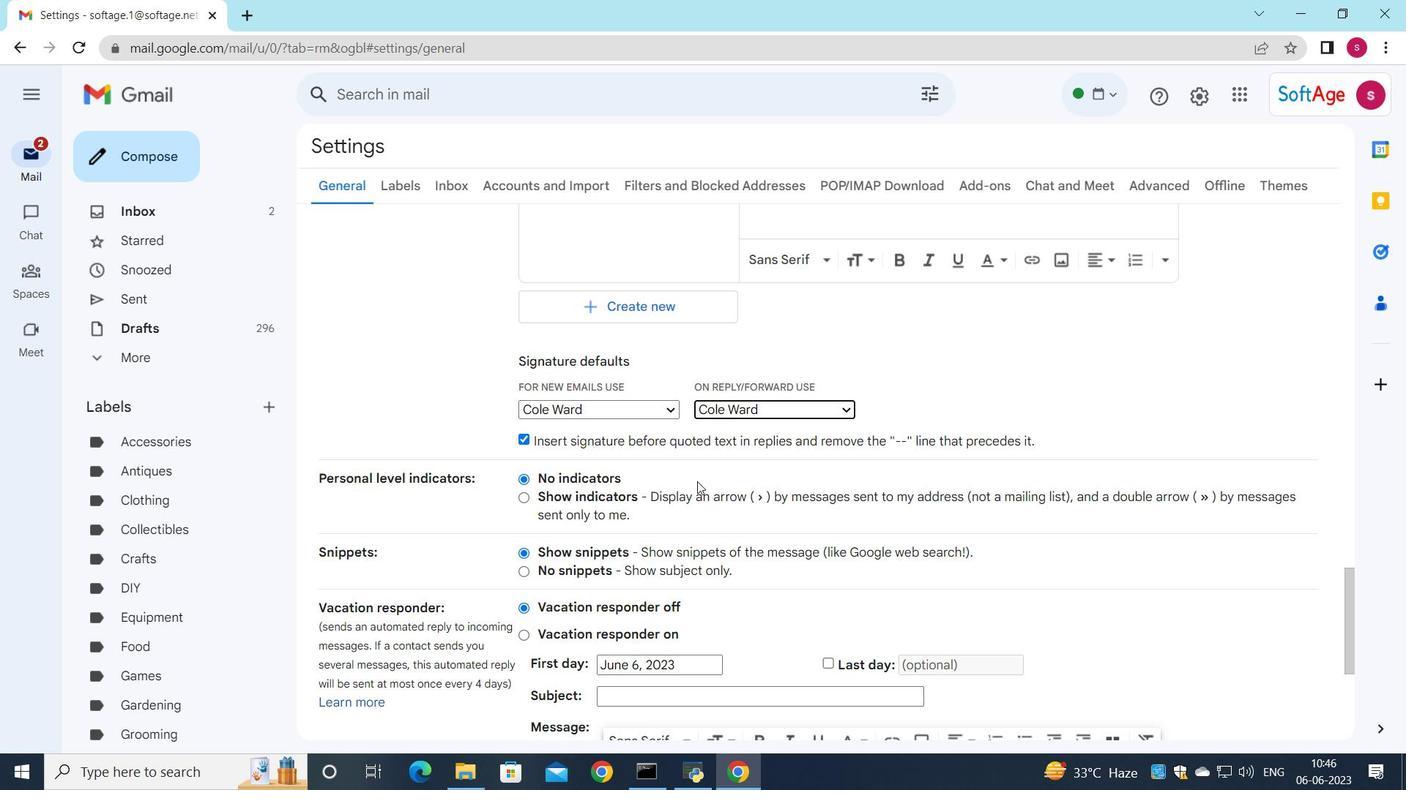 
Action: Mouse moved to (772, 624)
Screenshot: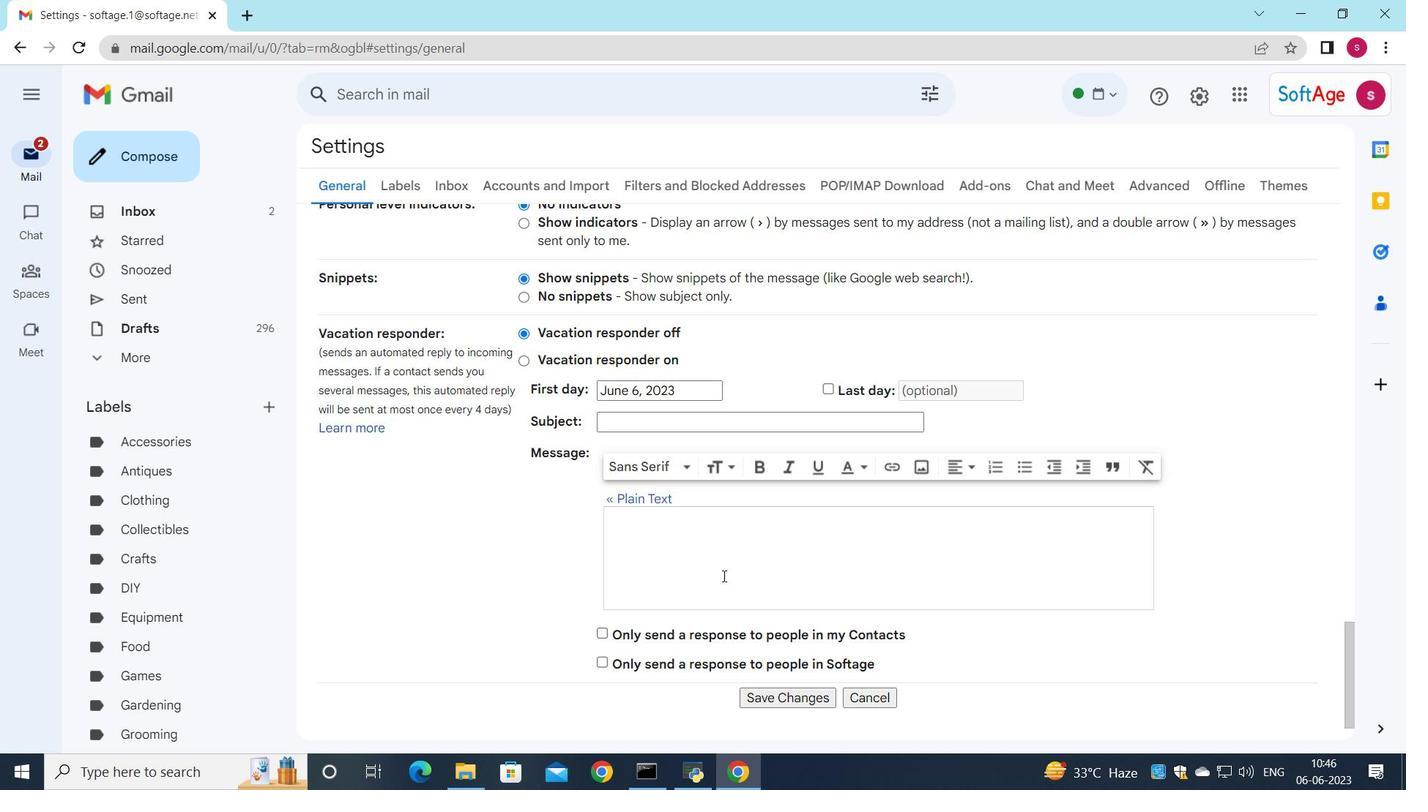 
Action: Mouse scrolled (761, 610) with delta (0, 0)
Screenshot: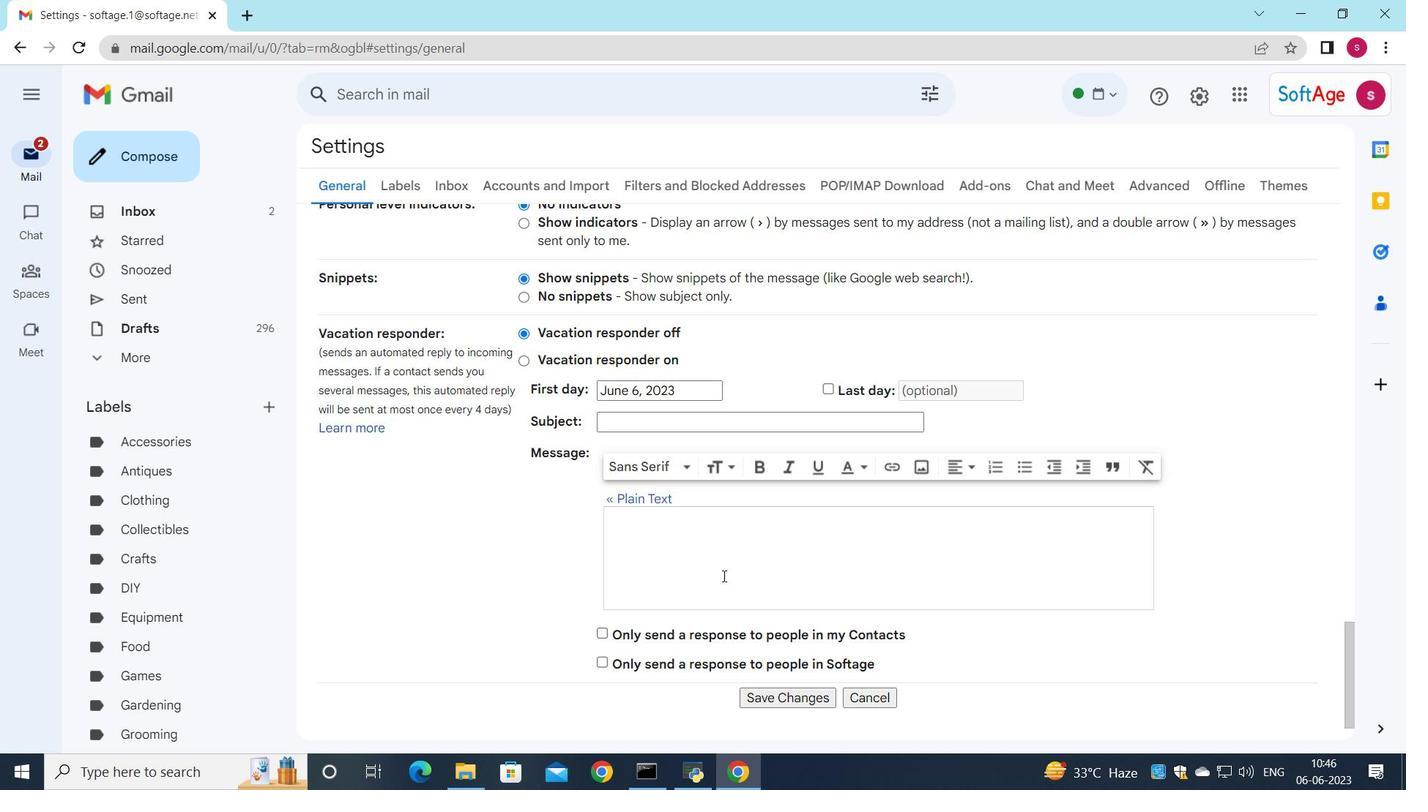 
Action: Mouse moved to (777, 630)
Screenshot: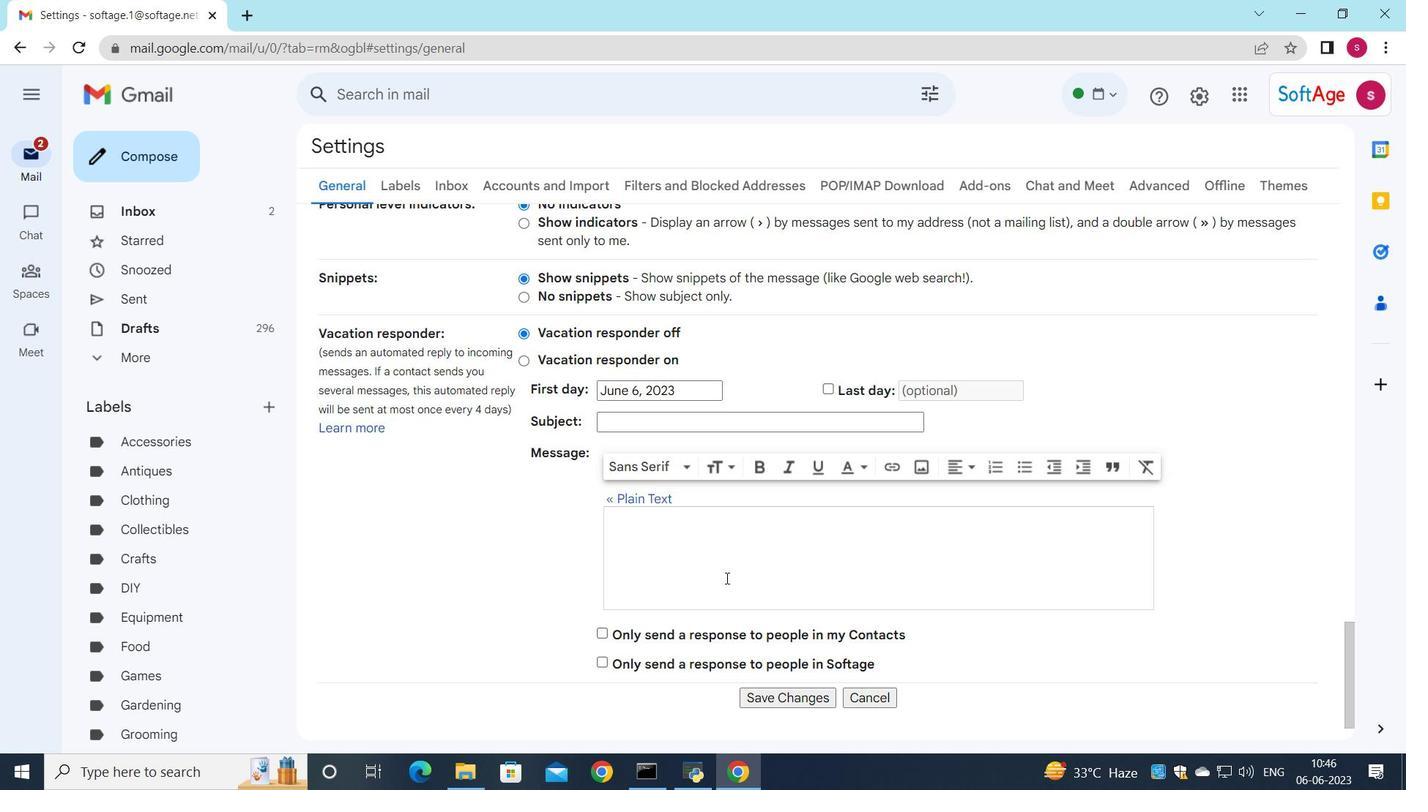 
Action: Mouse scrolled (777, 629) with delta (0, 0)
Screenshot: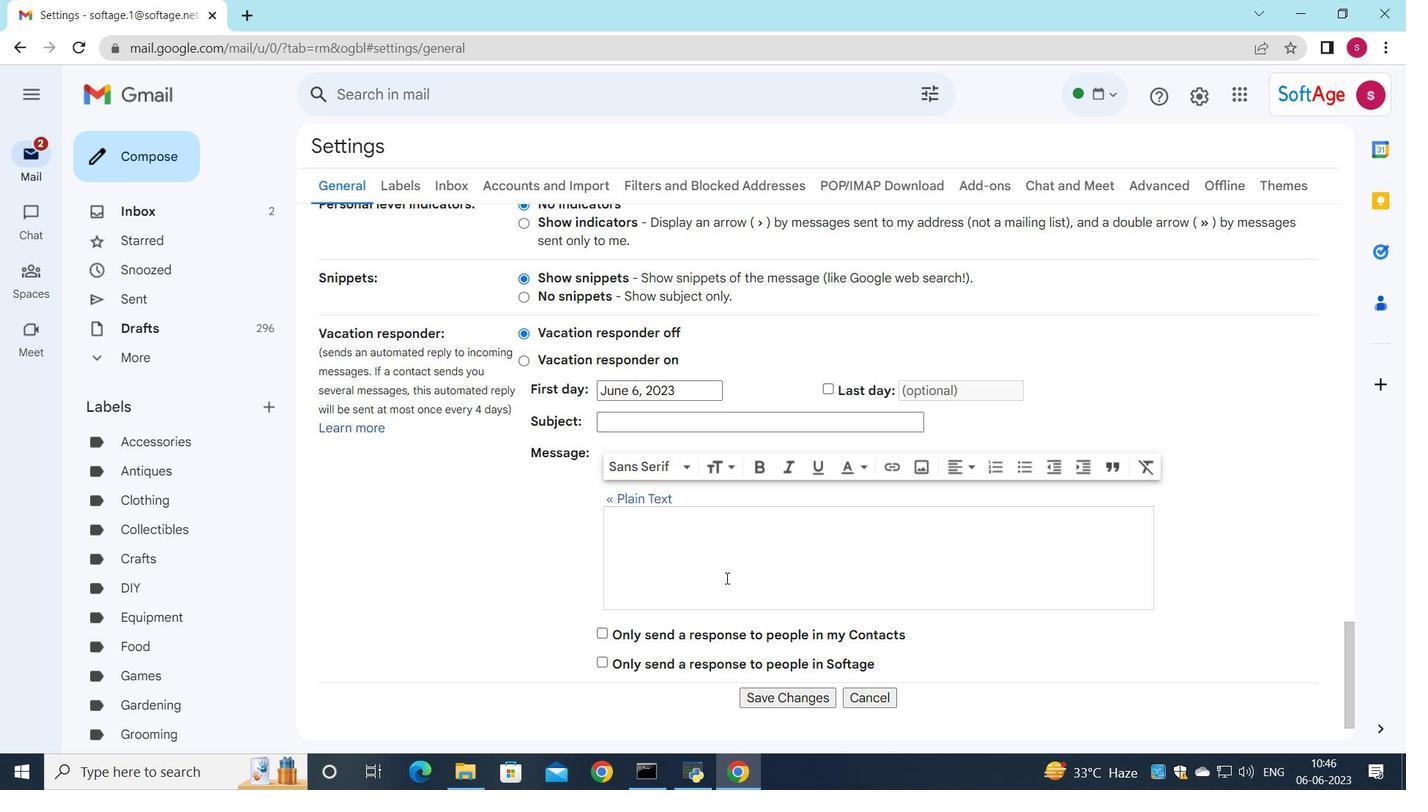 
Action: Mouse moved to (807, 642)
Screenshot: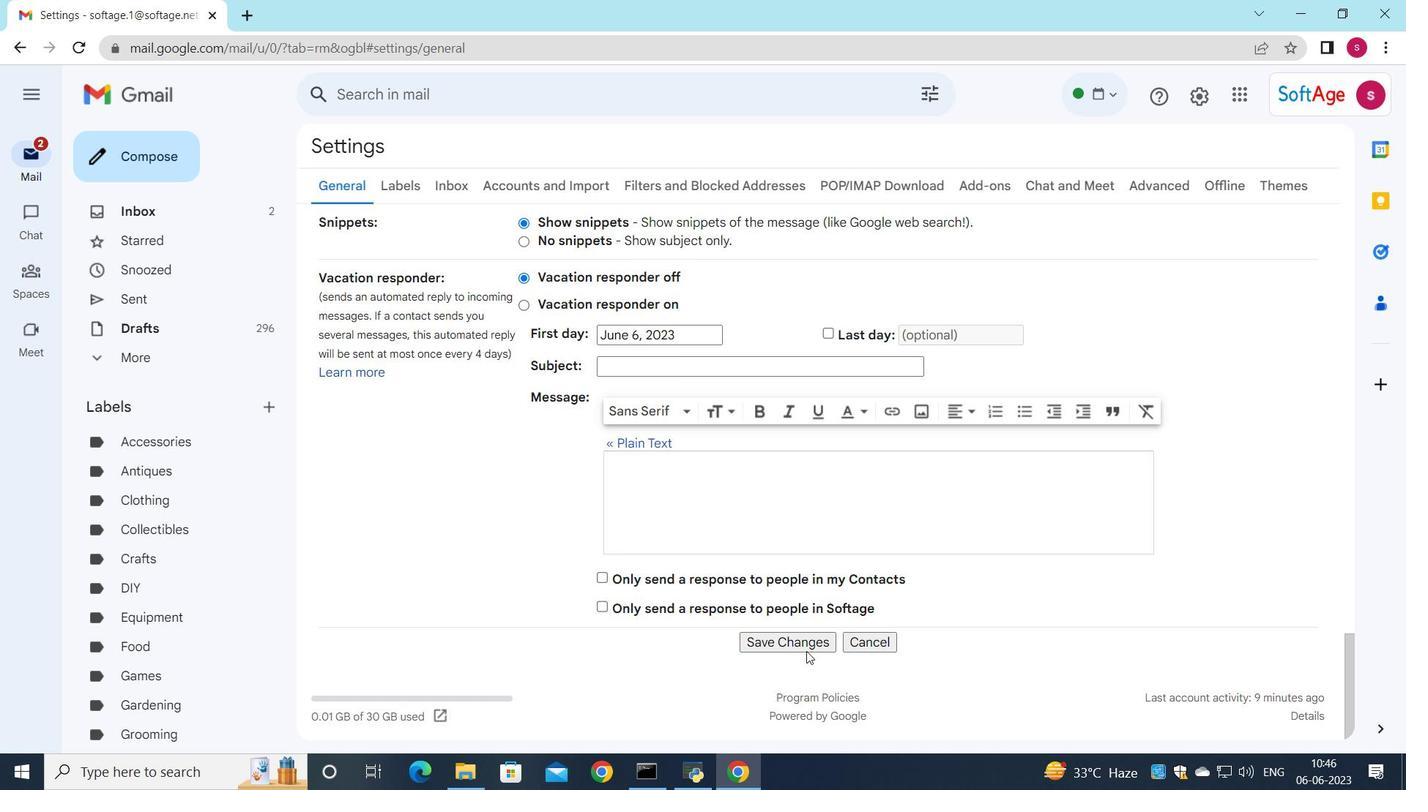 
Action: Mouse pressed left at (807, 642)
Screenshot: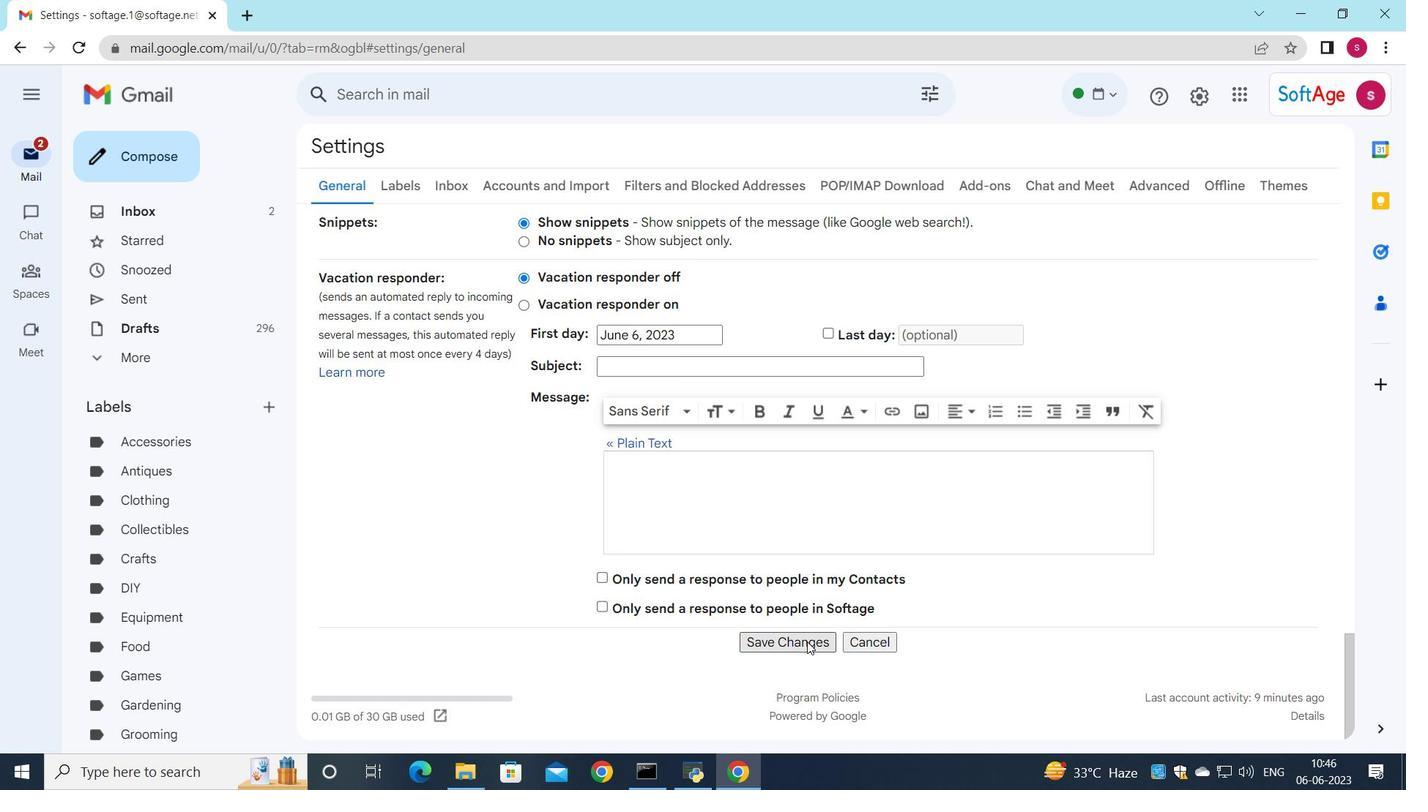 
Action: Mouse moved to (306, 585)
Screenshot: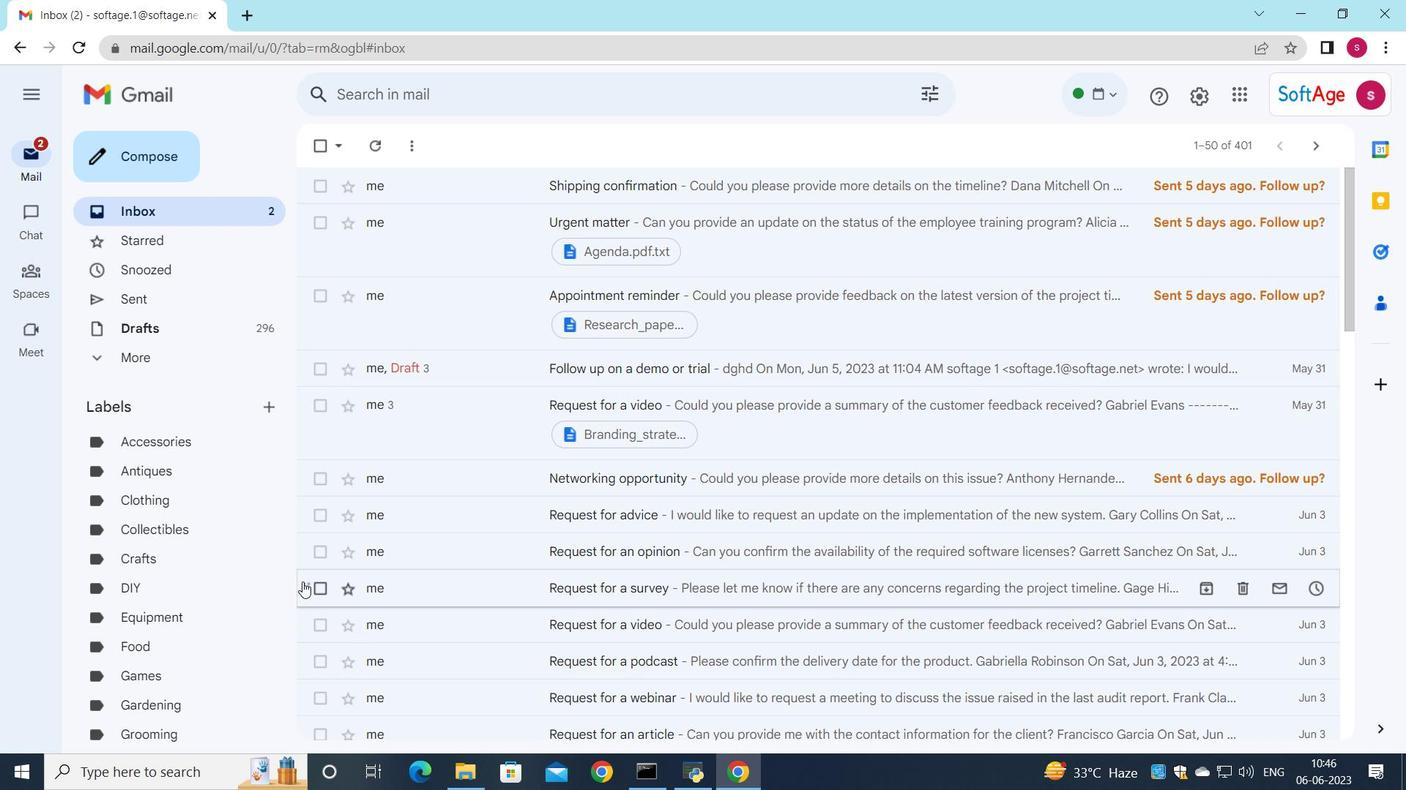 
Action: Mouse pressed left at (306, 585)
Screenshot: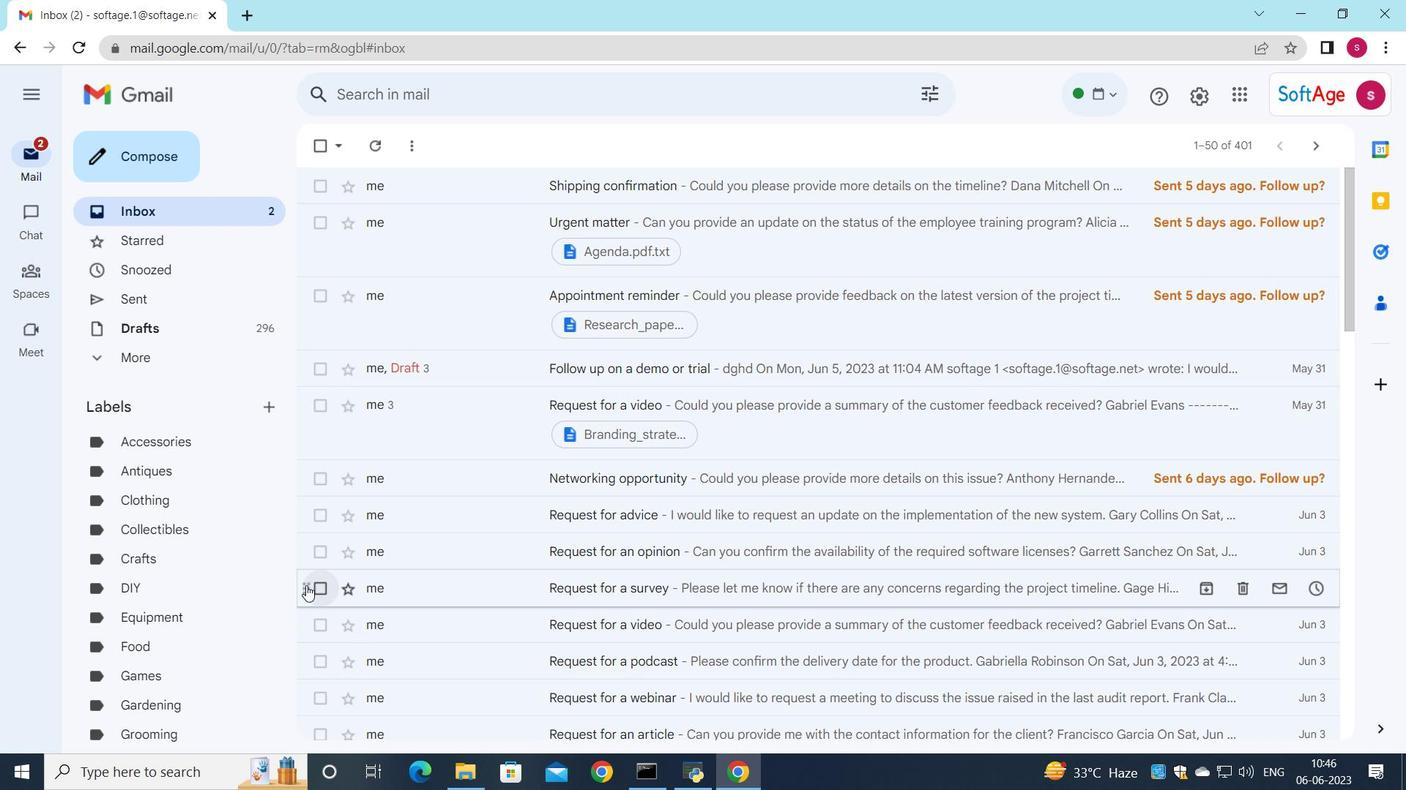 
Action: Mouse moved to (724, 141)
Screenshot: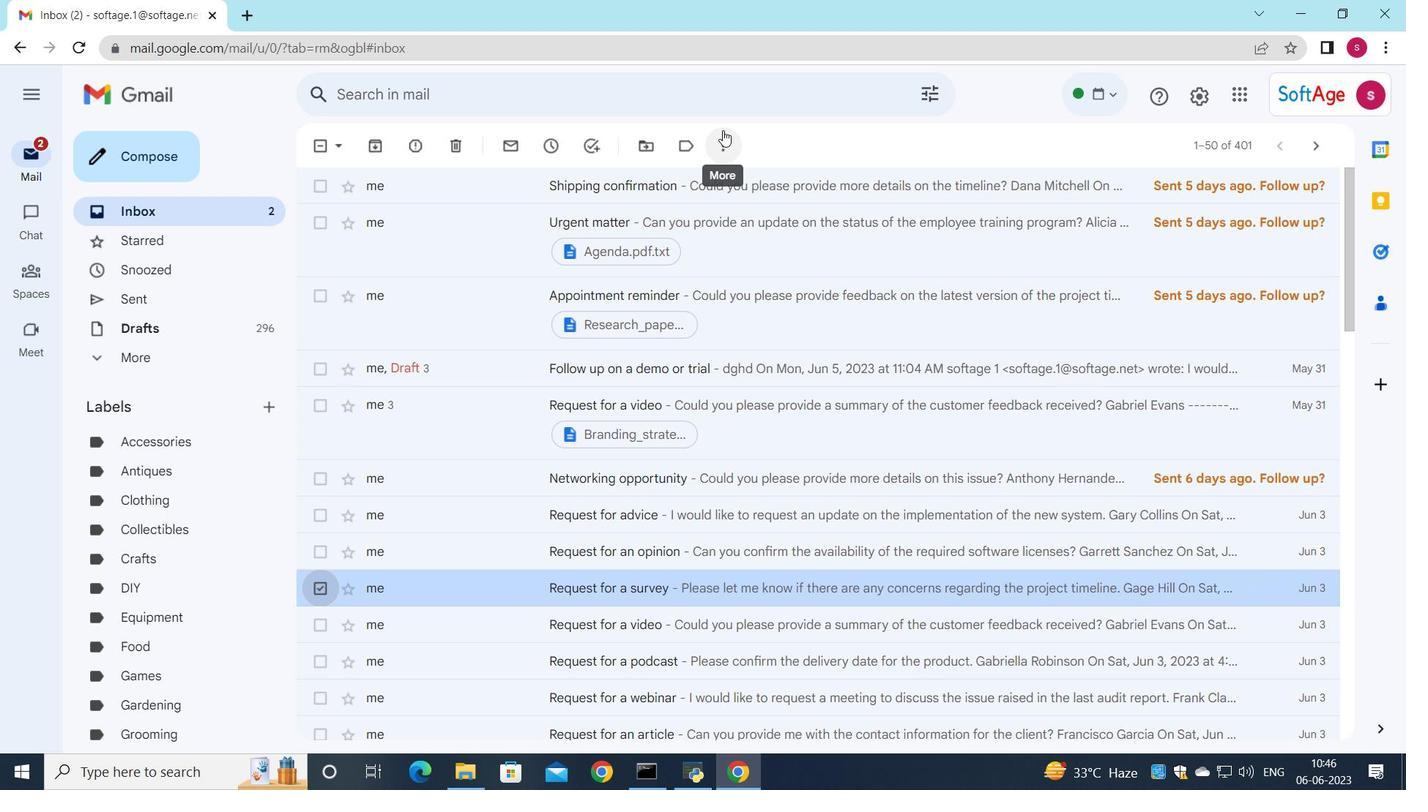 
Action: Mouse pressed left at (724, 141)
Screenshot: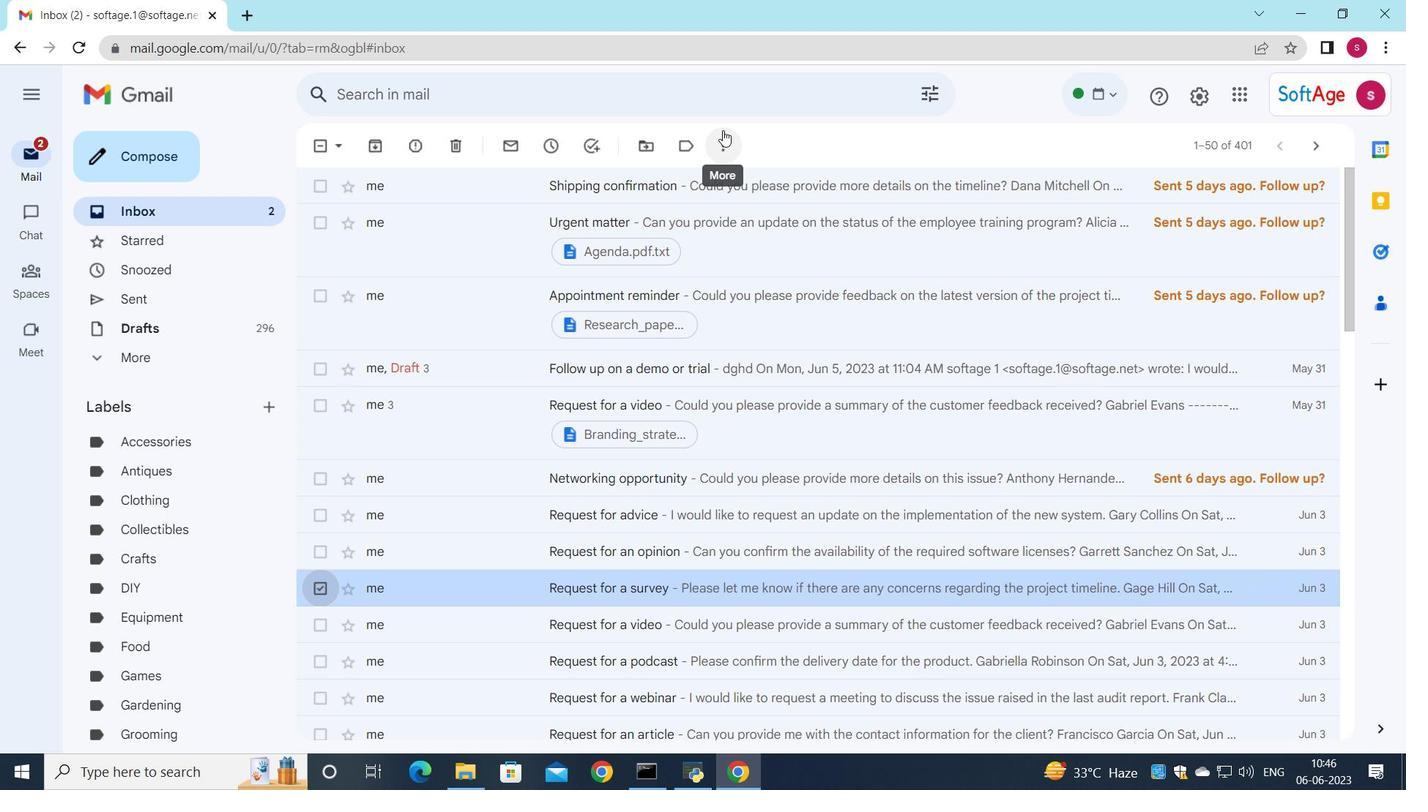 
Action: Mouse moved to (776, 329)
Screenshot: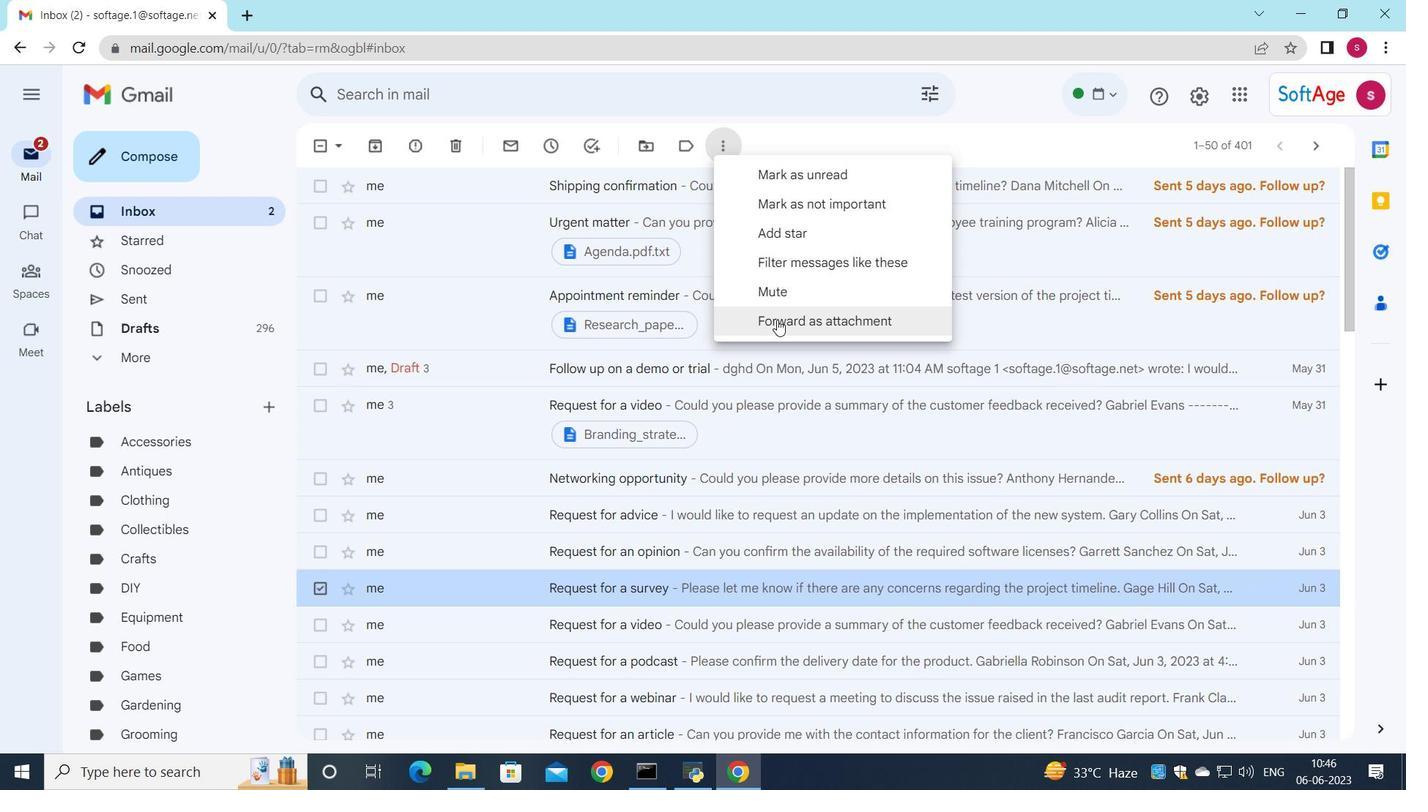 
Action: Mouse pressed left at (776, 329)
Screenshot: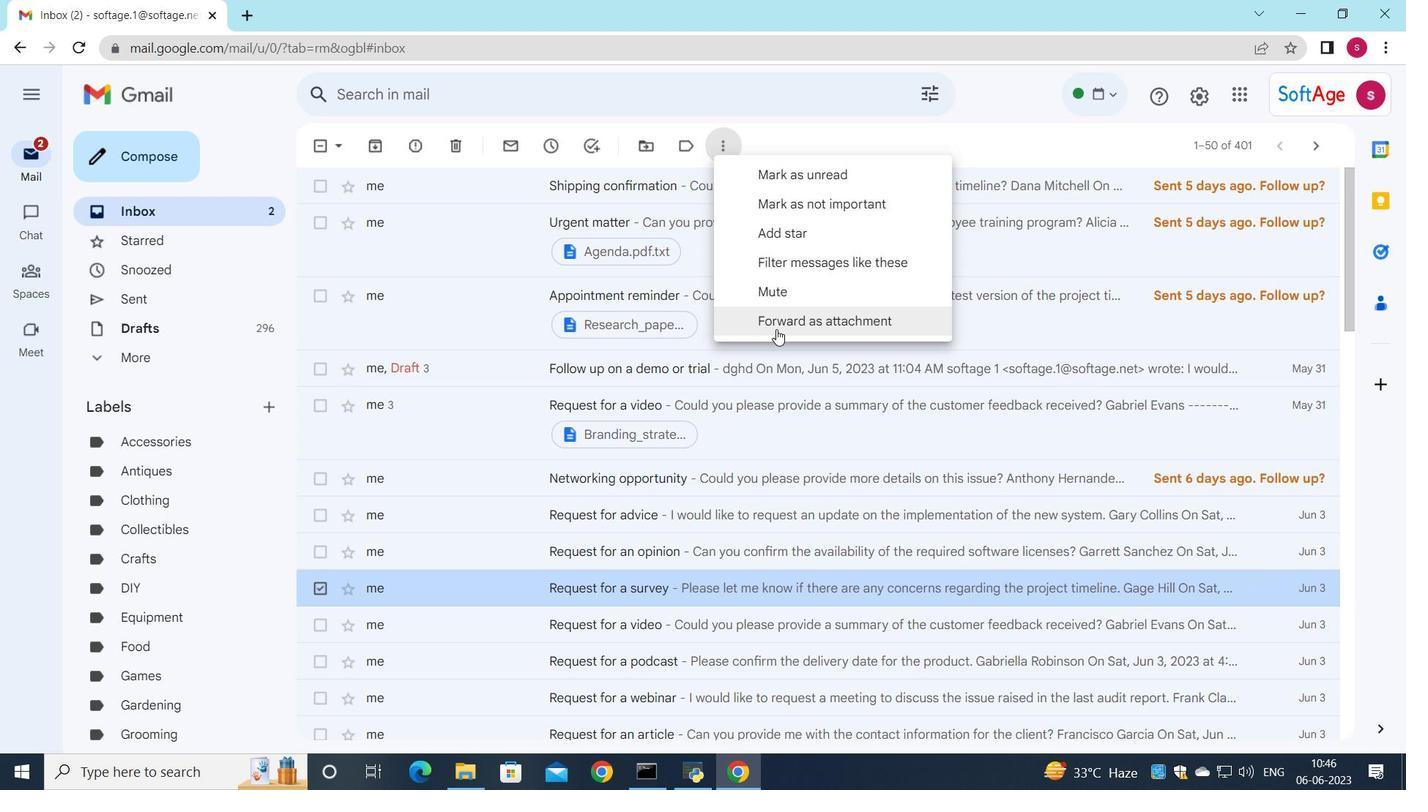 
Action: Mouse moved to (814, 298)
Screenshot: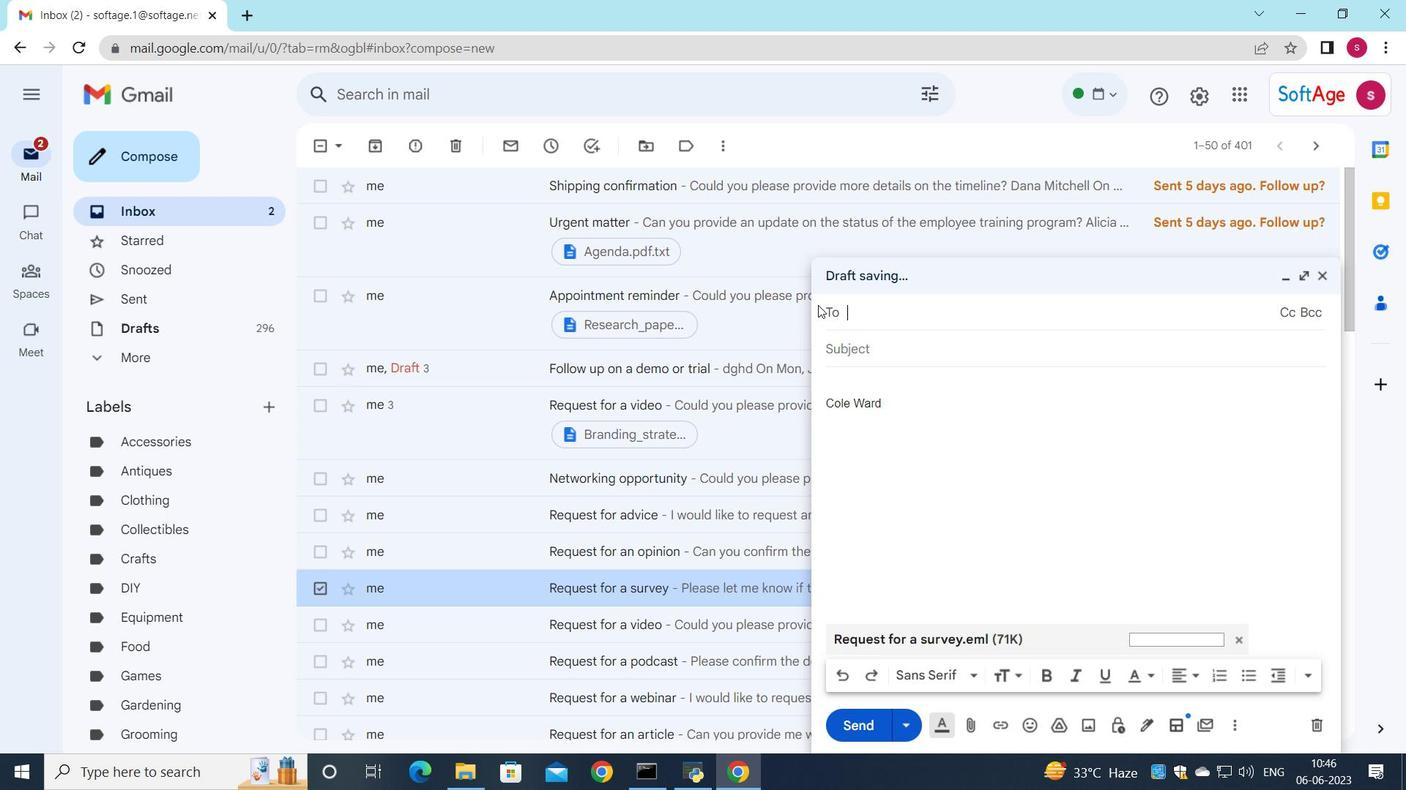 
Action: Key pressed s
Screenshot: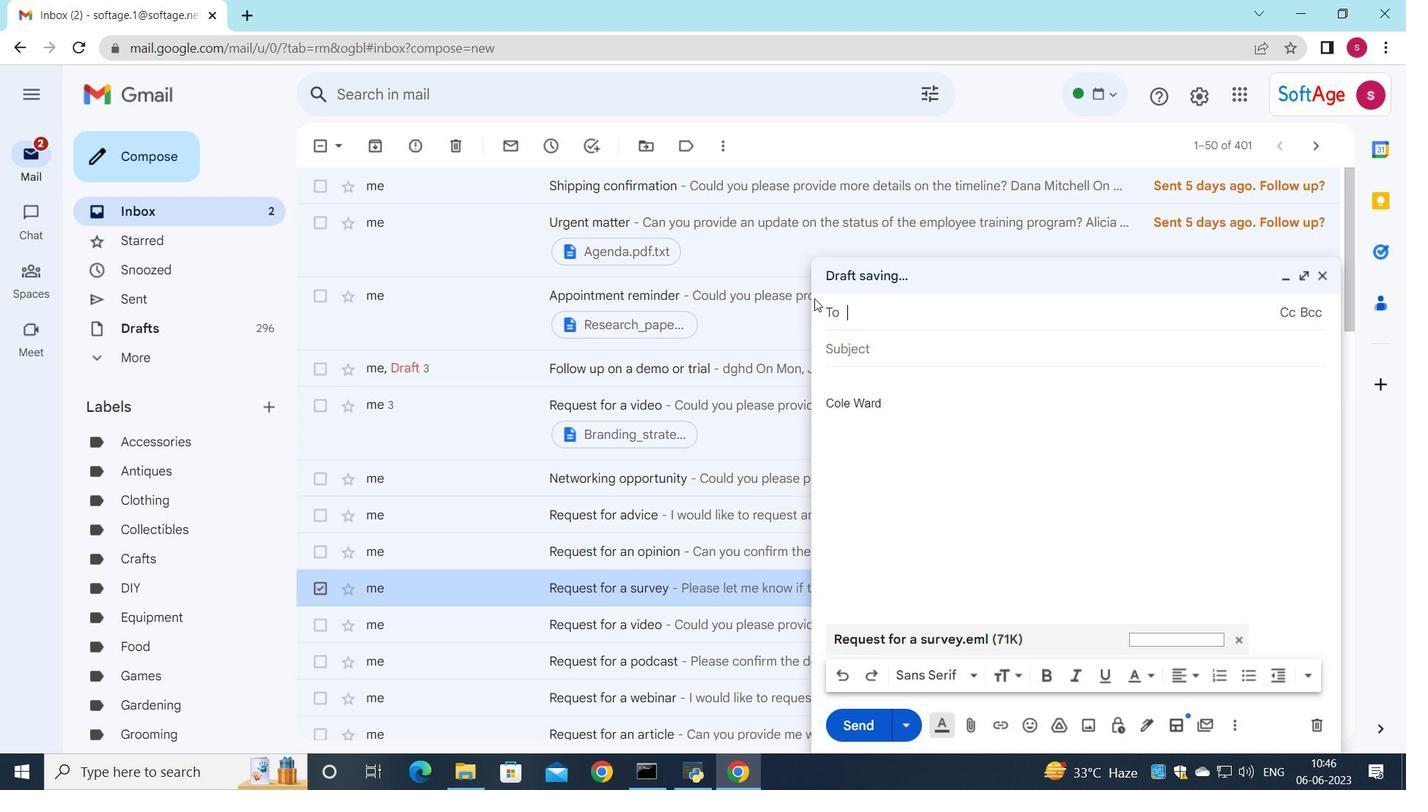
Action: Mouse moved to (930, 680)
Screenshot: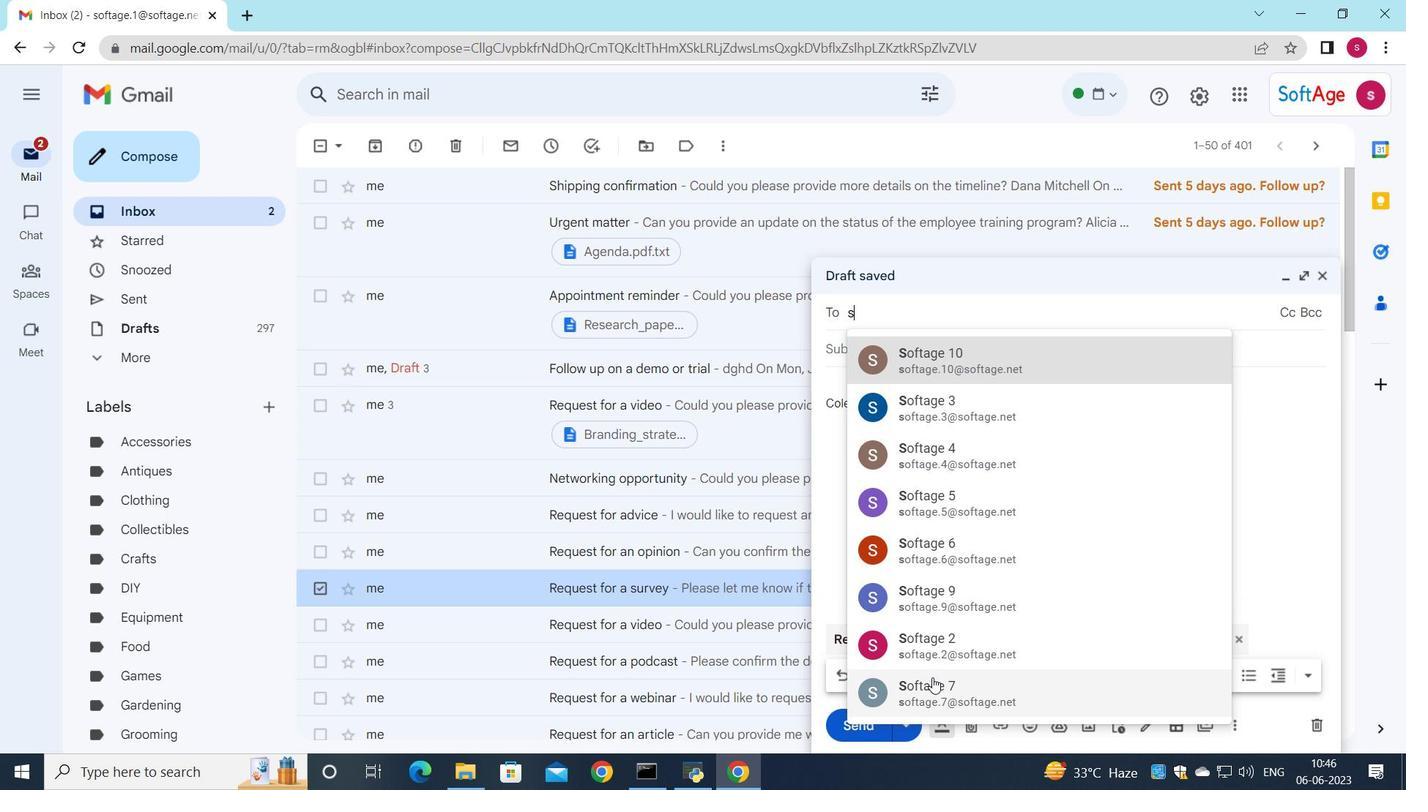 
Action: Mouse pressed left at (930, 680)
Screenshot: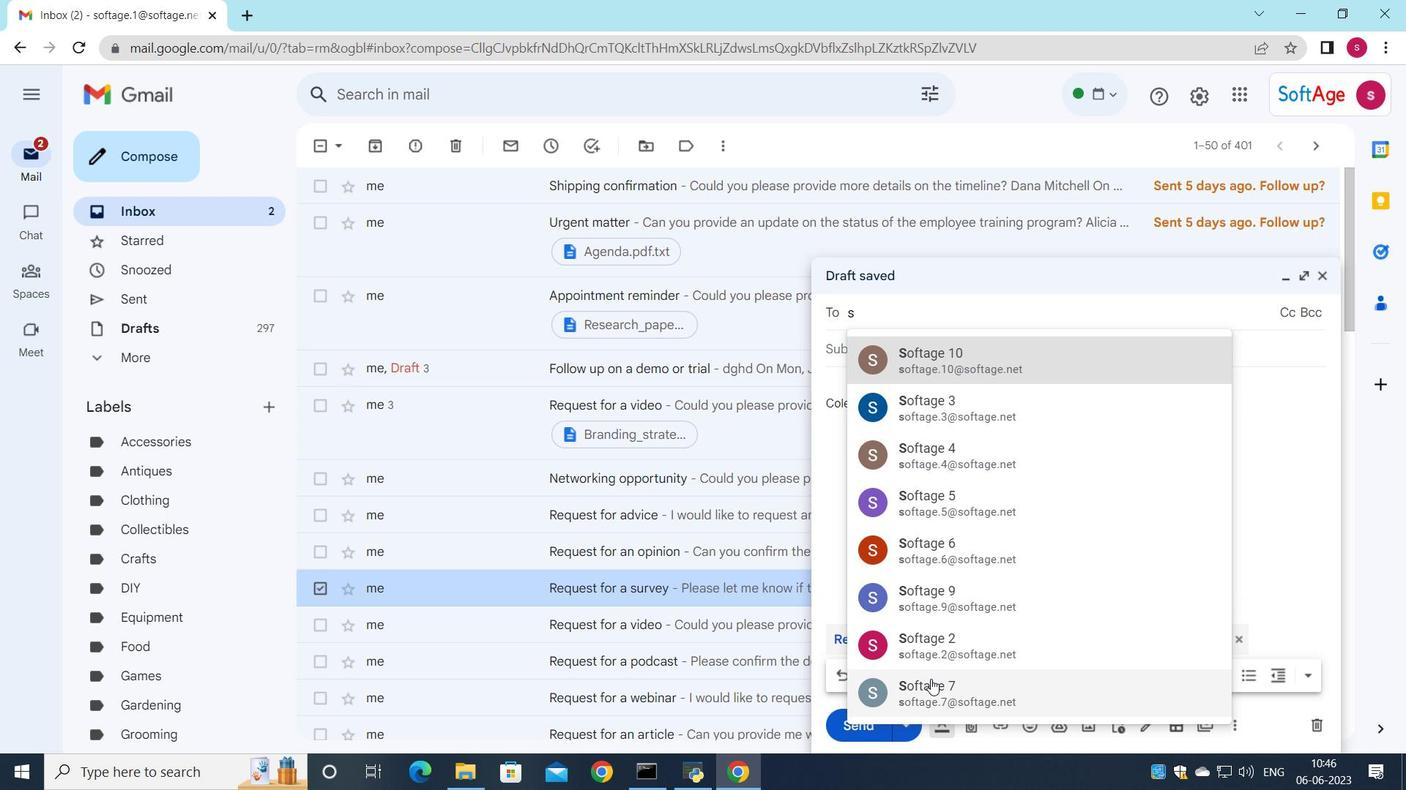 
Action: Mouse moved to (927, 369)
Screenshot: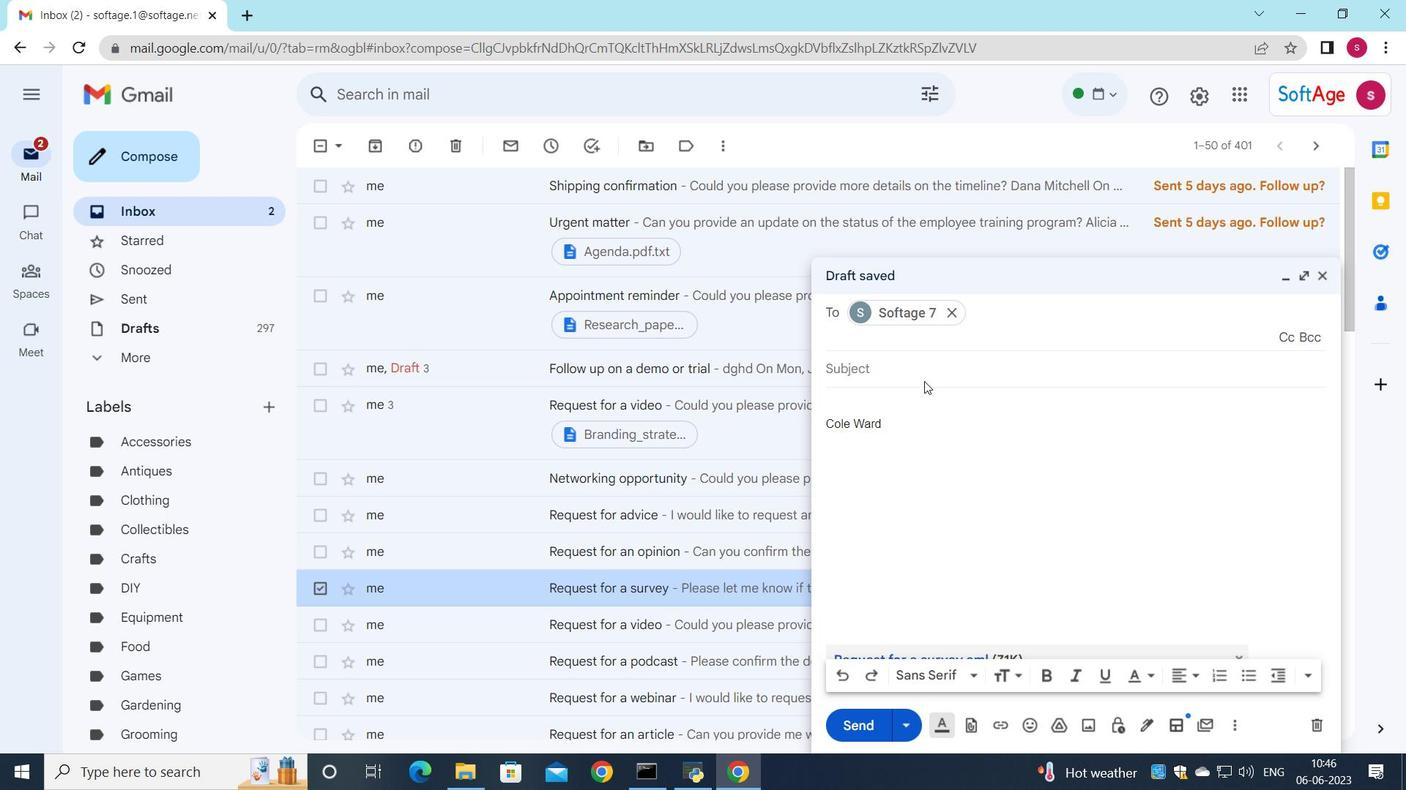 
Action: Mouse pressed left at (927, 369)
Screenshot: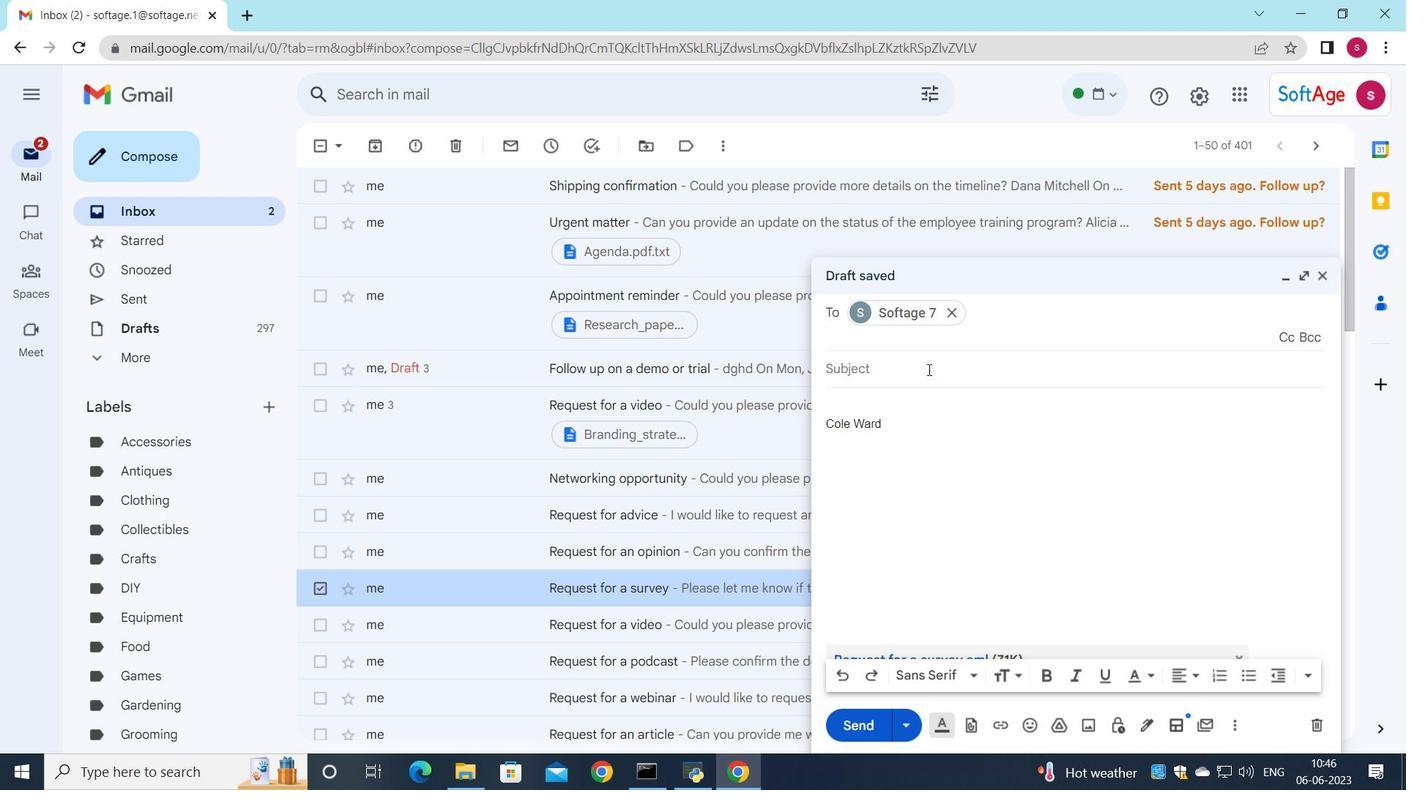
Action: Mouse moved to (950, 342)
Screenshot: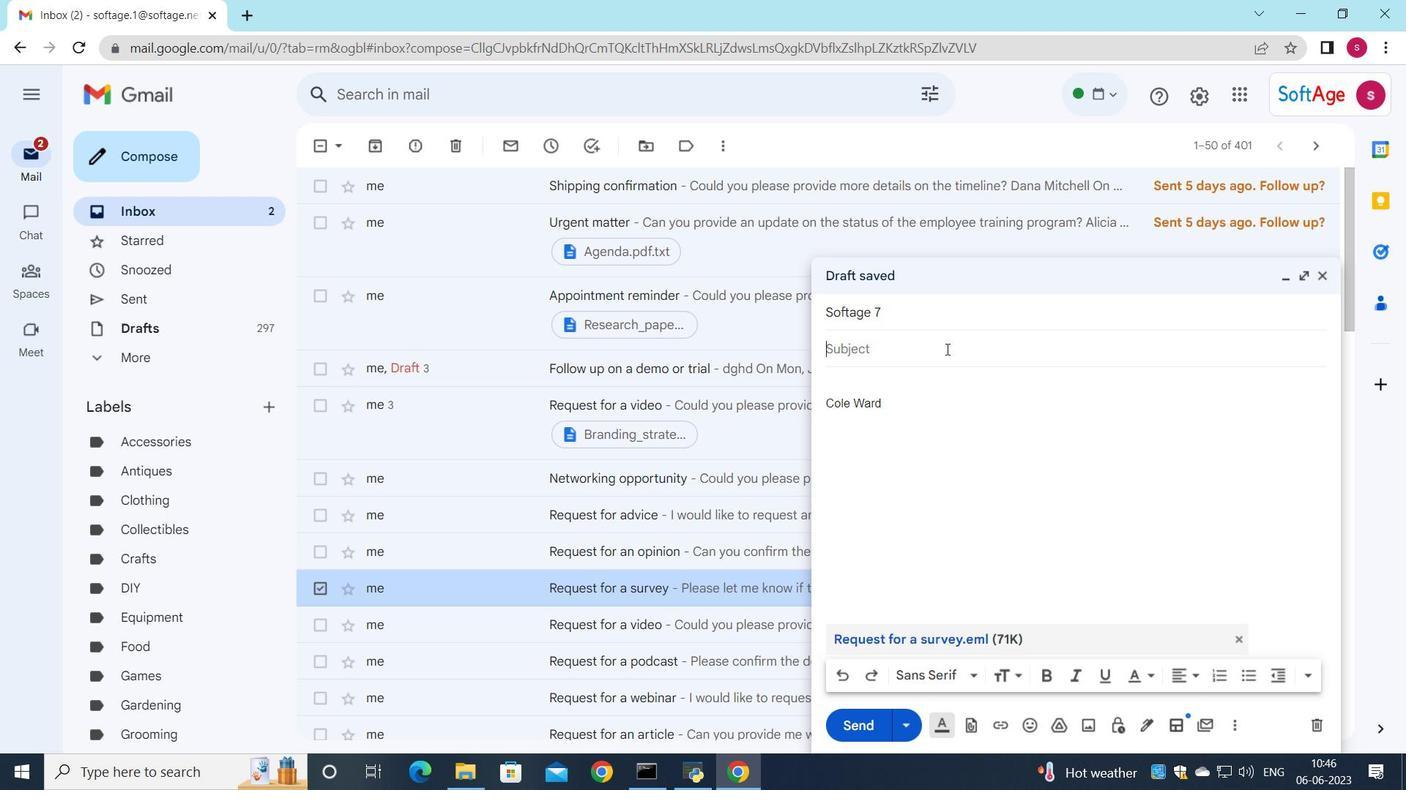
Action: Key pressed <Key.shift><Key.shift>Request<Key.space>for<Key.space>a<Key.space>trial<Key.space>
Screenshot: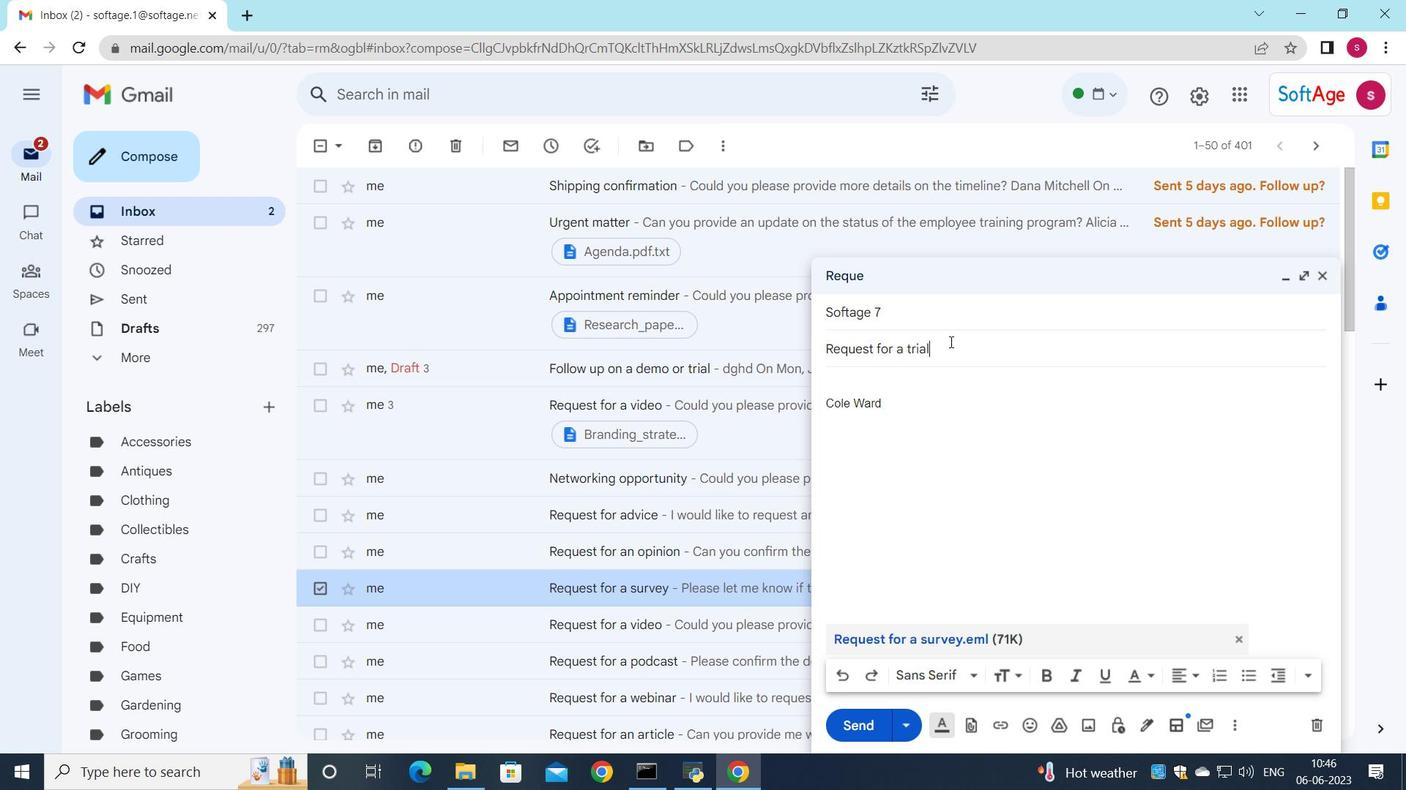 
Action: Mouse moved to (832, 377)
Screenshot: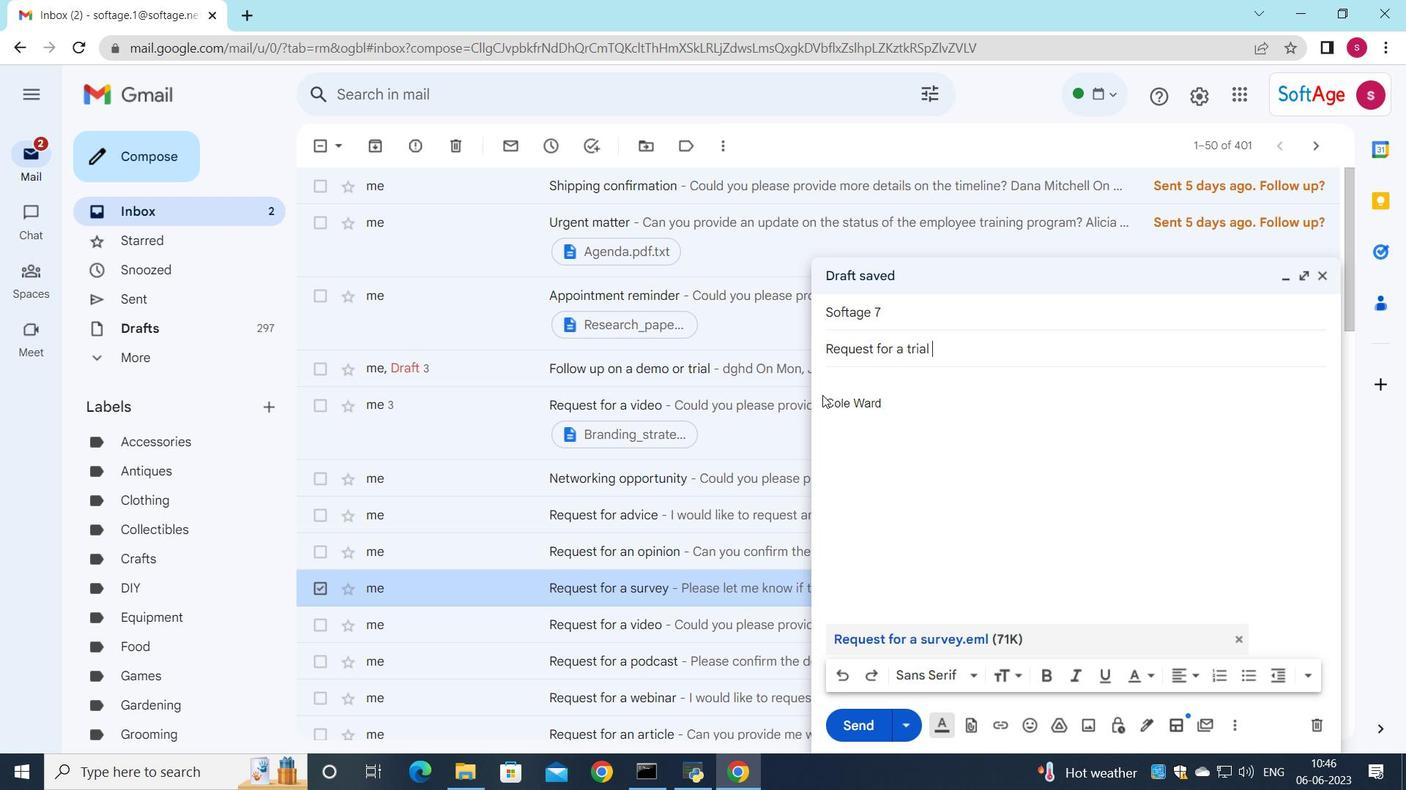 
Action: Mouse pressed left at (832, 377)
Screenshot: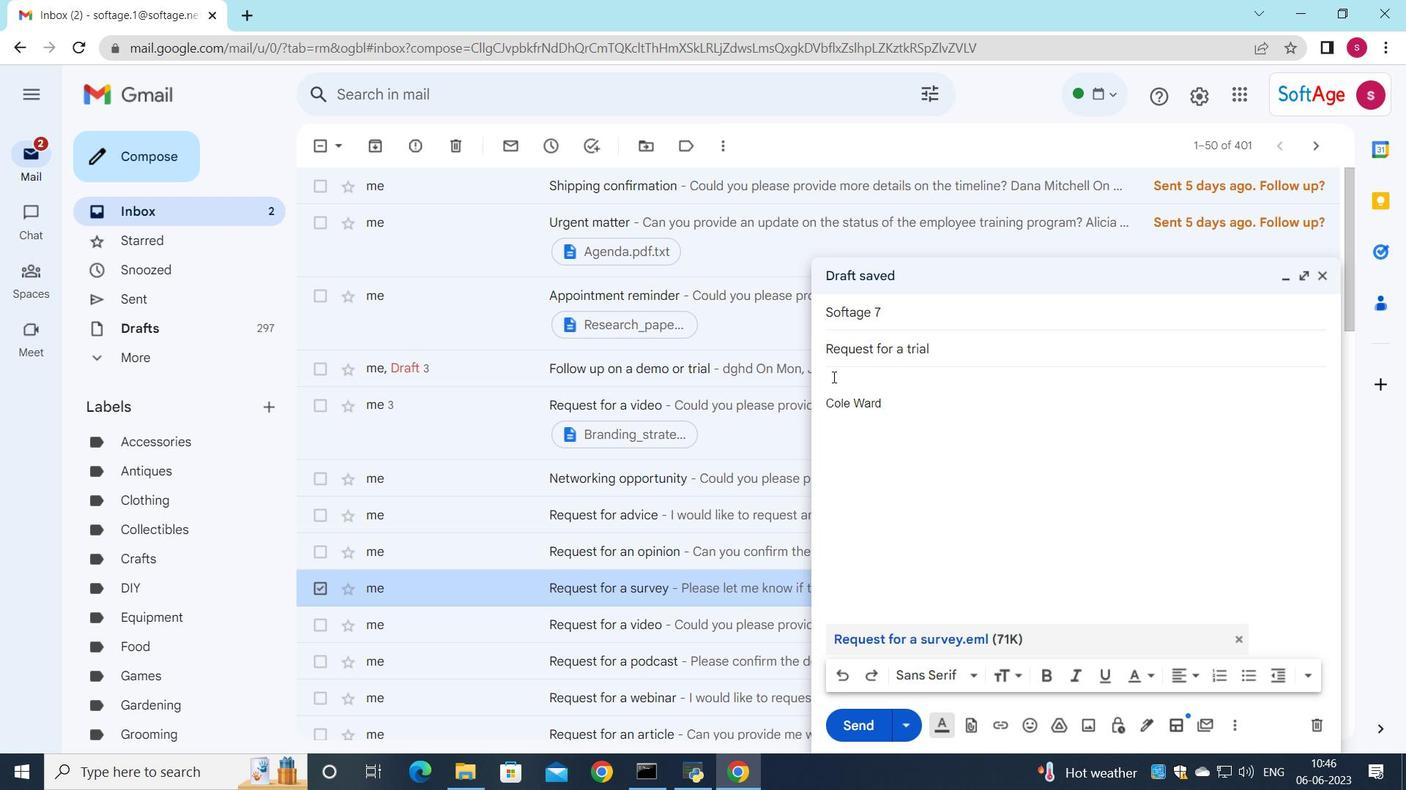 
Action: Key pressed <Key.shift>Please<Key.space>let<Key.space>me<Key.space>know<Key.space>if<Key.space>you<Key.space>require<Key.space>any<Key.space>additional<Key.space>resources<Key.space>to<Key.space>complete<Key.space>the<Key.space>project.
Screenshot: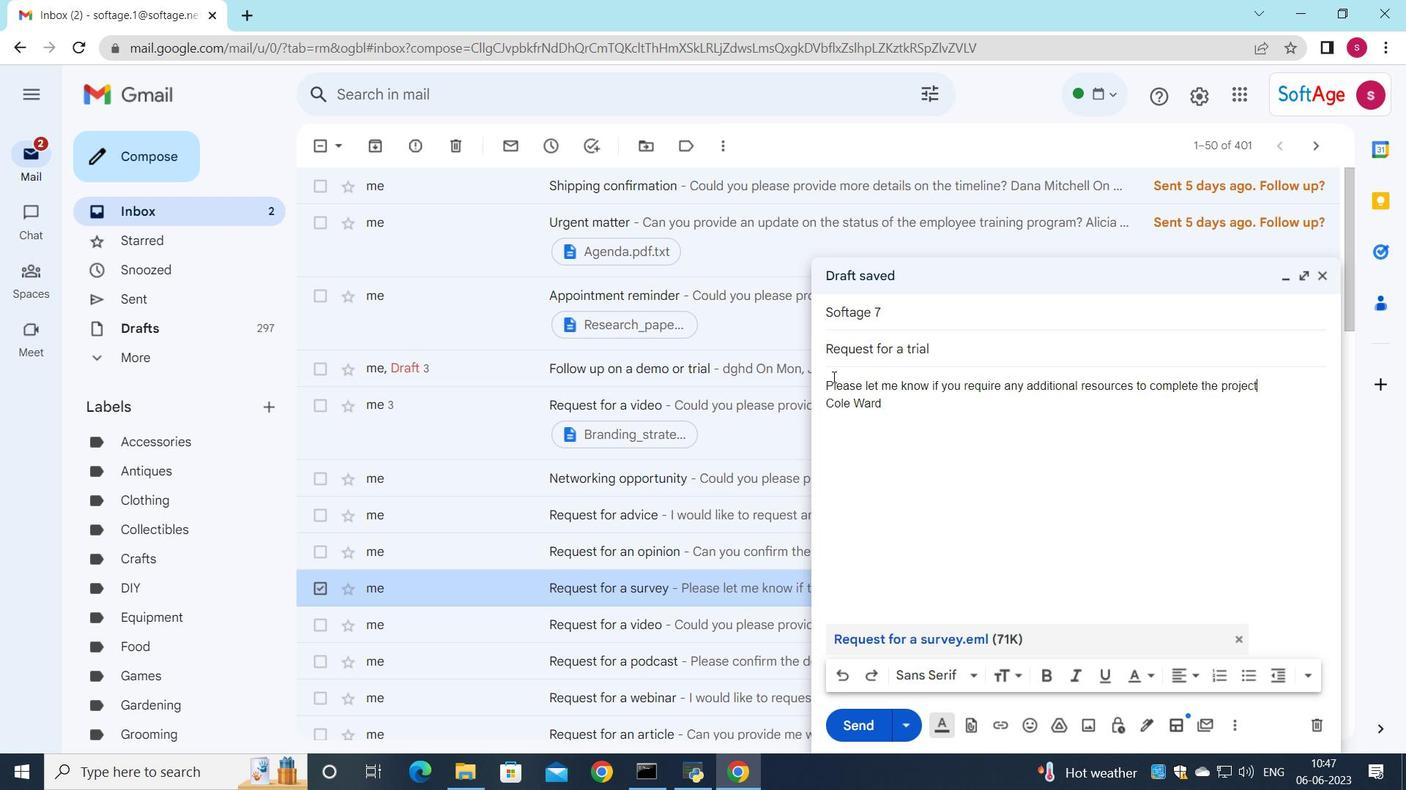 
Action: Mouse moved to (846, 723)
Screenshot: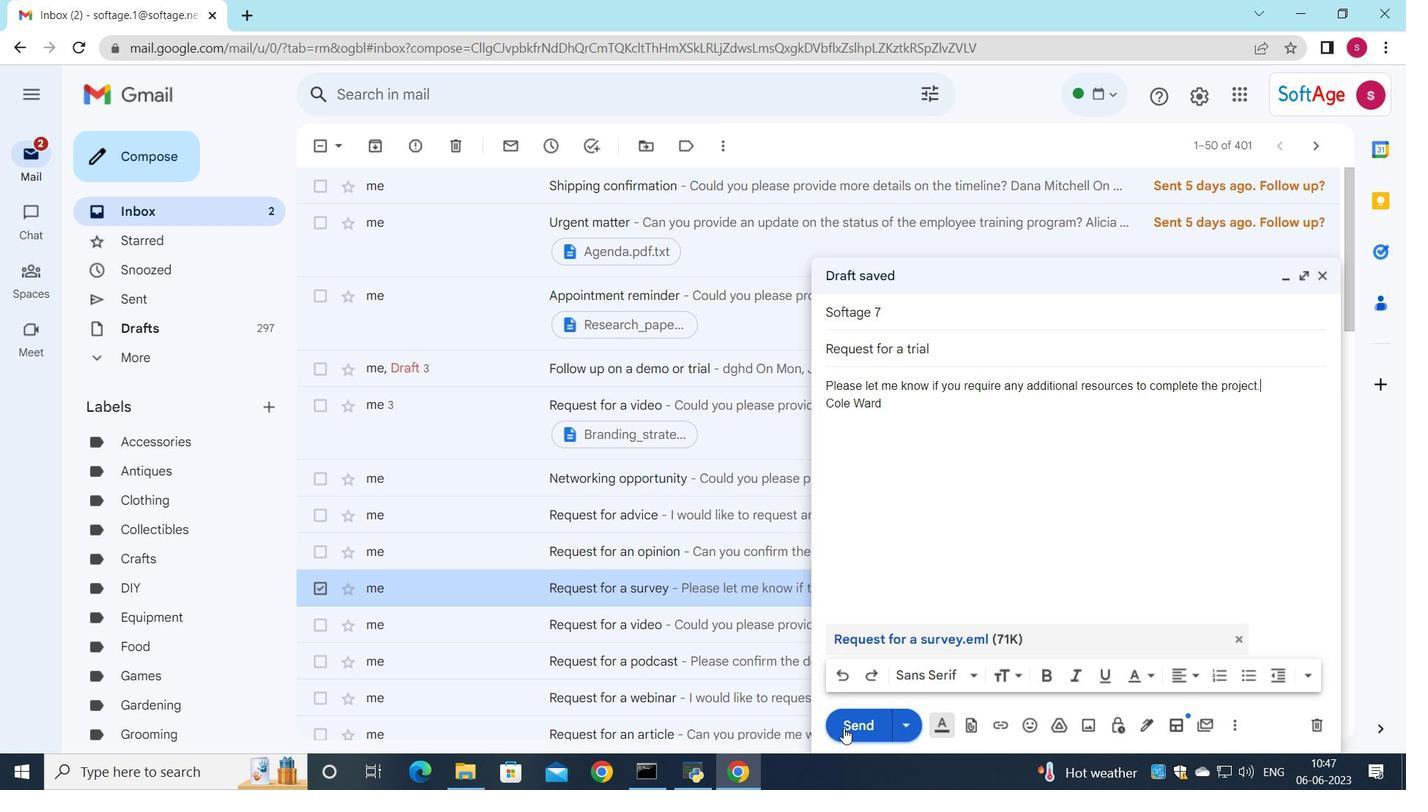 
Action: Mouse pressed left at (846, 723)
Screenshot: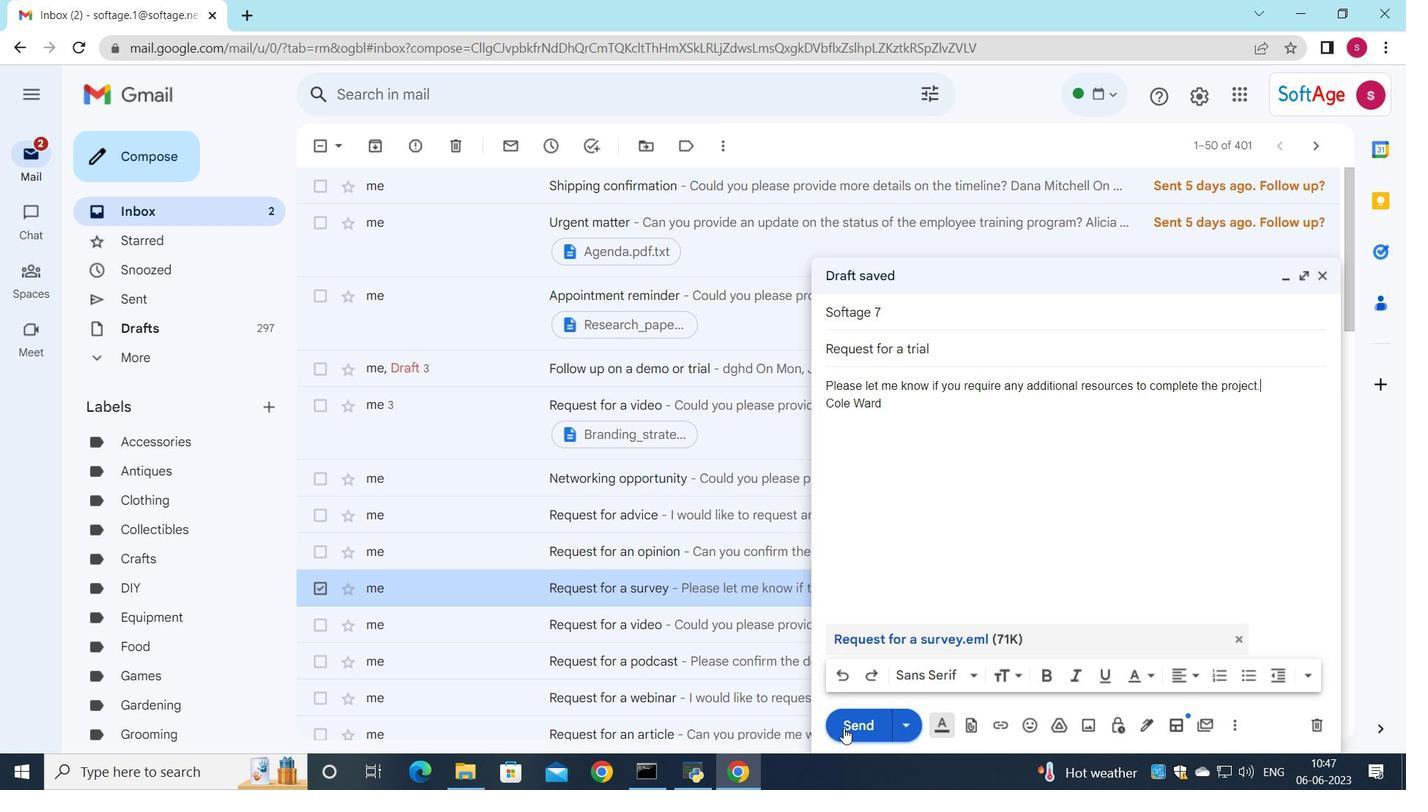 
